 Task: Search for a one-way flight from Manchester to Saipan on May 9th for 3 people in Economy class, using Delta airline with 1 carry-on bag, departing between 11:00 and 12:00.
Action: Mouse moved to (261, 83)
Screenshot: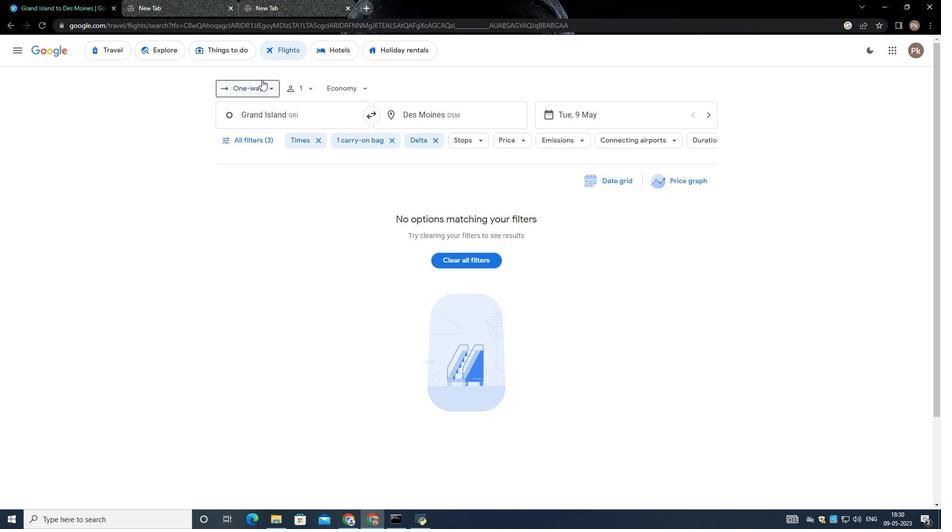 
Action: Mouse pressed left at (261, 83)
Screenshot: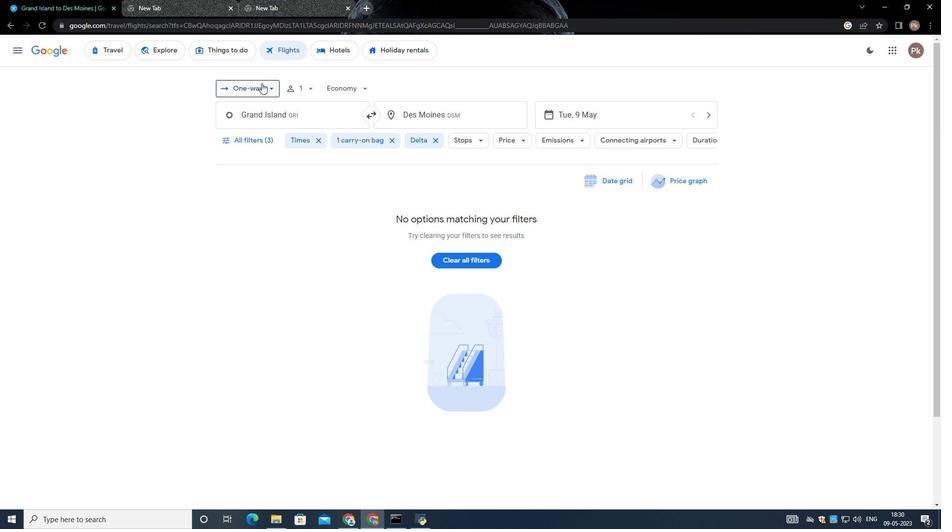 
Action: Mouse moved to (255, 129)
Screenshot: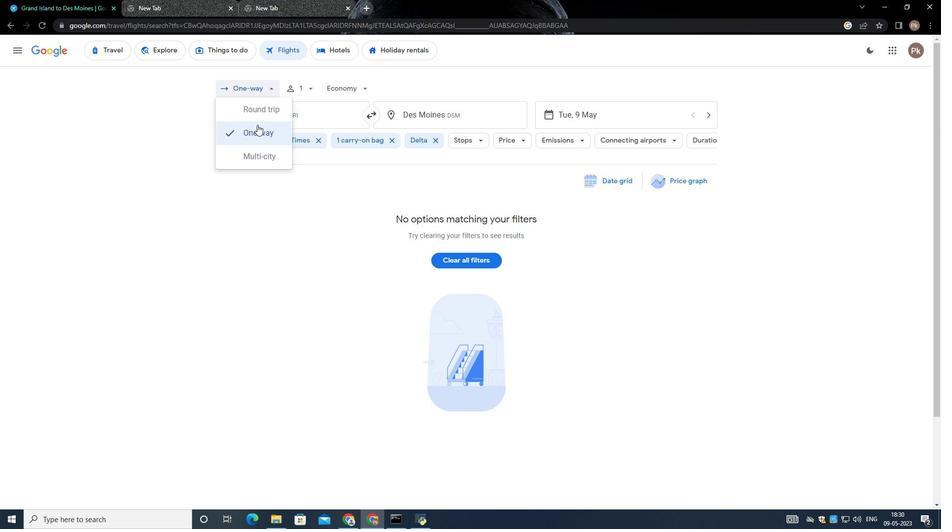 
Action: Mouse pressed left at (255, 129)
Screenshot: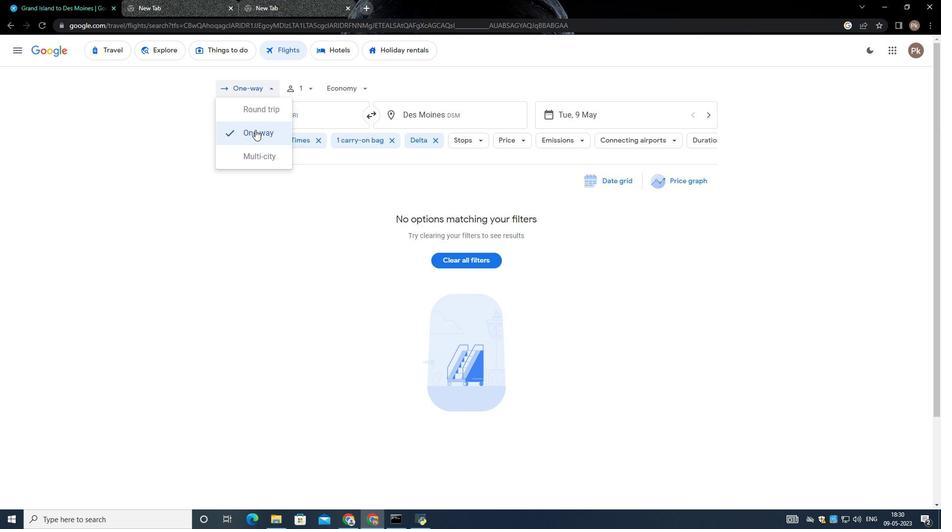 
Action: Mouse moved to (306, 86)
Screenshot: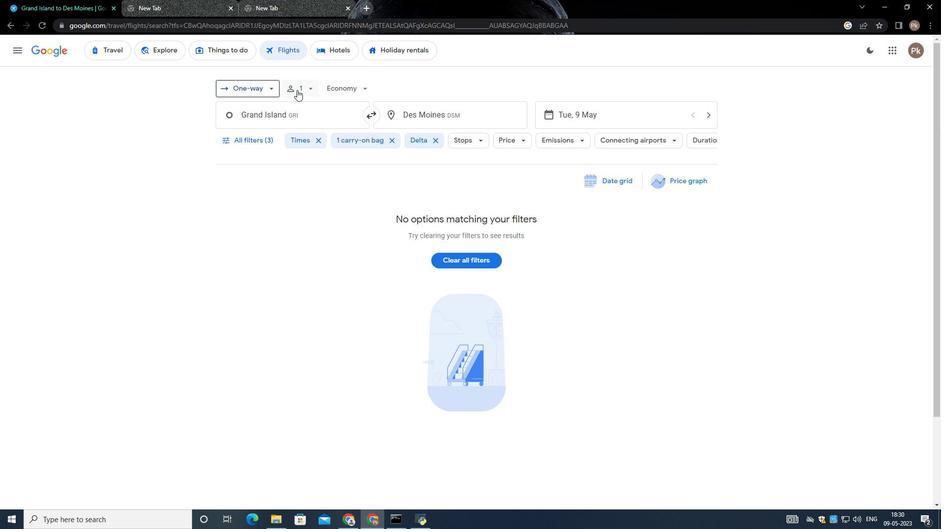 
Action: Mouse pressed left at (306, 86)
Screenshot: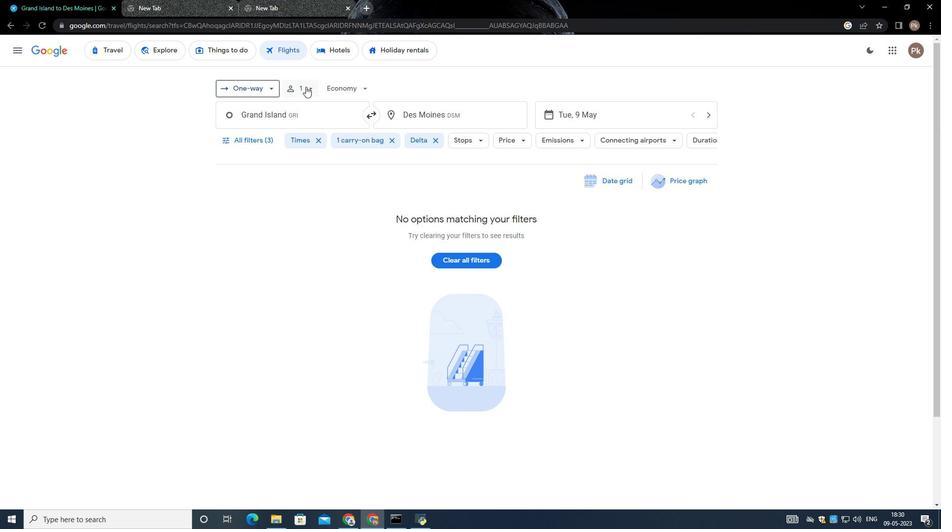 
Action: Mouse moved to (391, 115)
Screenshot: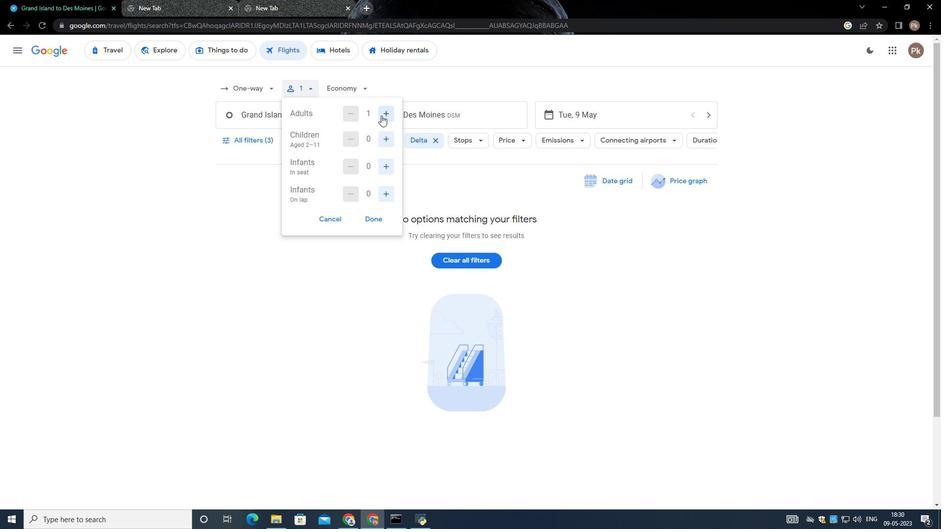 
Action: Mouse pressed left at (391, 115)
Screenshot: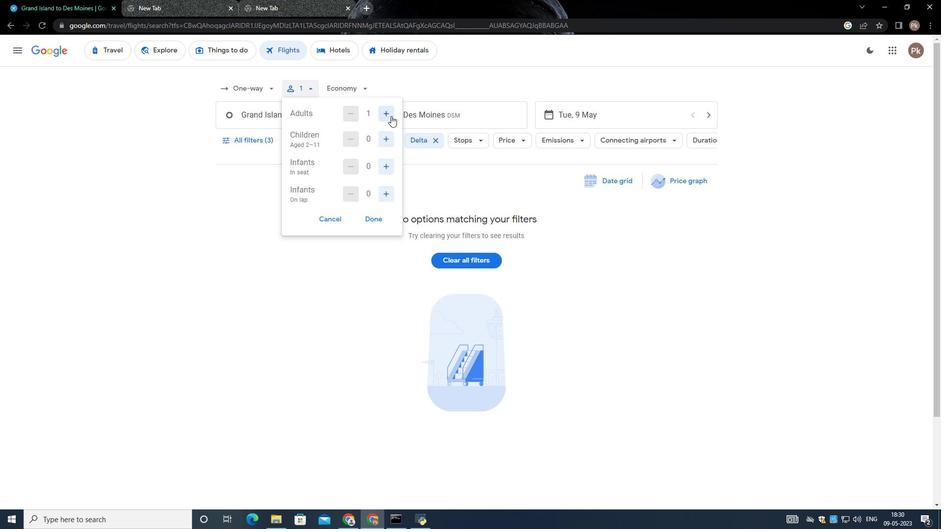 
Action: Mouse pressed left at (391, 115)
Screenshot: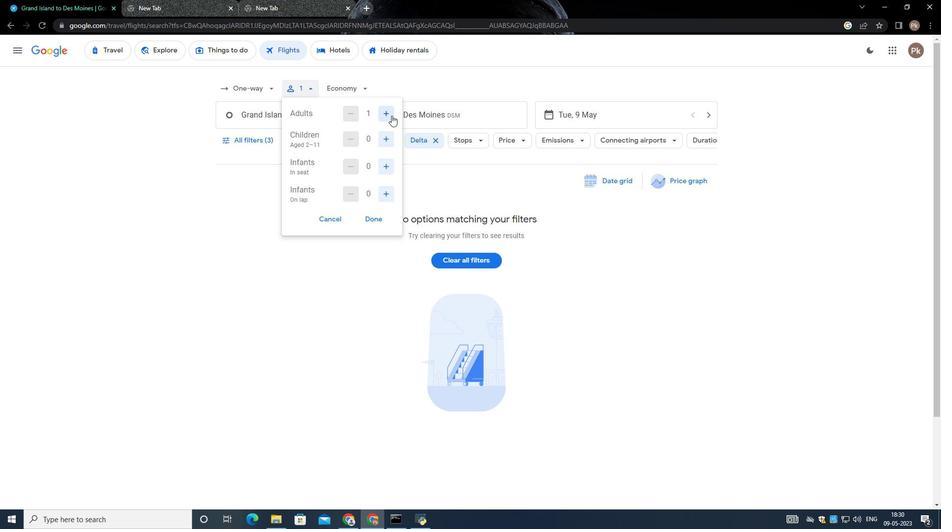 
Action: Mouse pressed left at (391, 115)
Screenshot: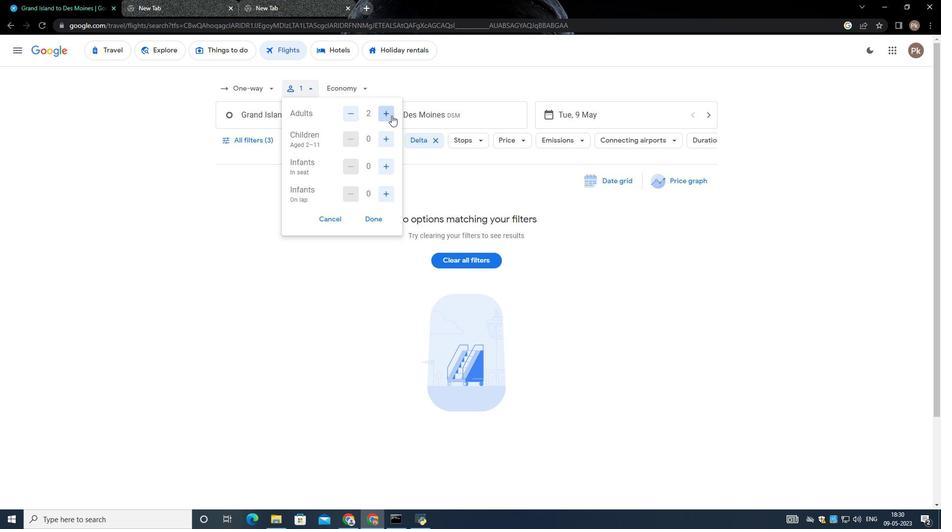 
Action: Mouse moved to (352, 112)
Screenshot: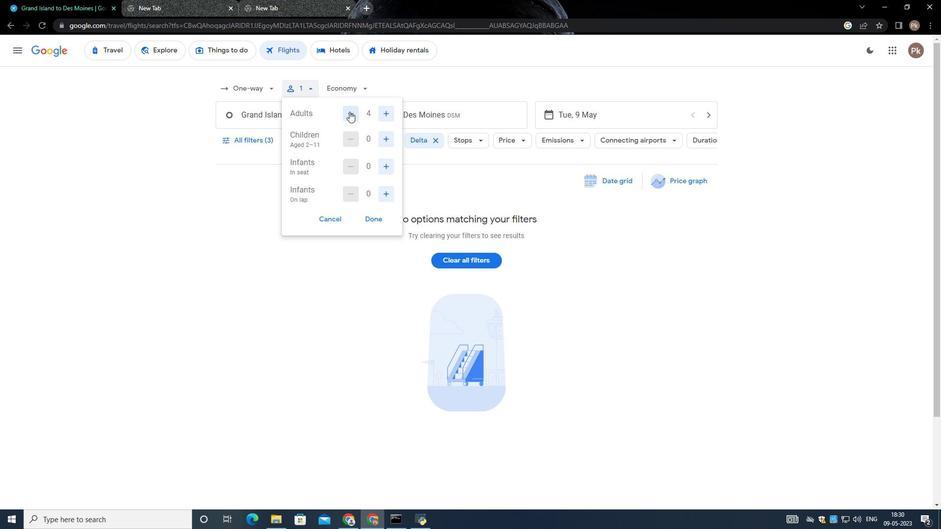 
Action: Mouse pressed left at (352, 112)
Screenshot: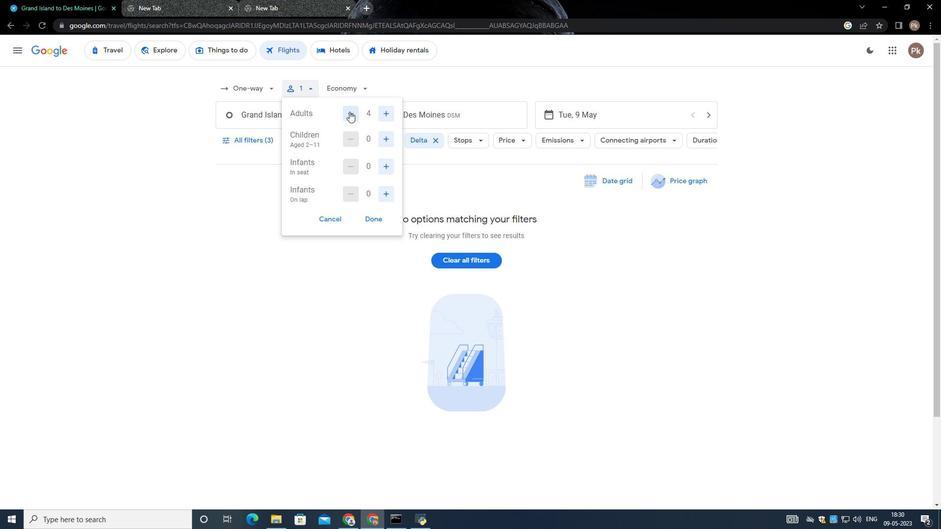 
Action: Mouse moved to (369, 219)
Screenshot: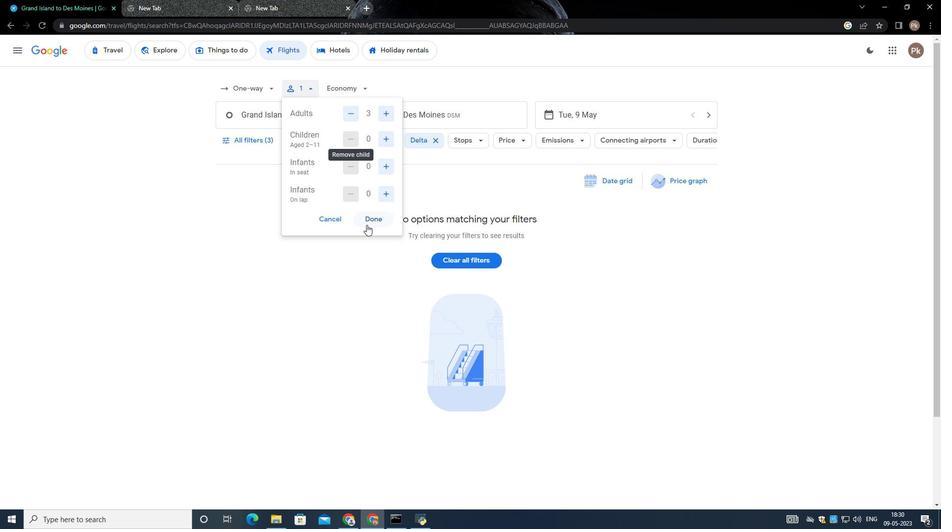 
Action: Mouse pressed left at (369, 219)
Screenshot: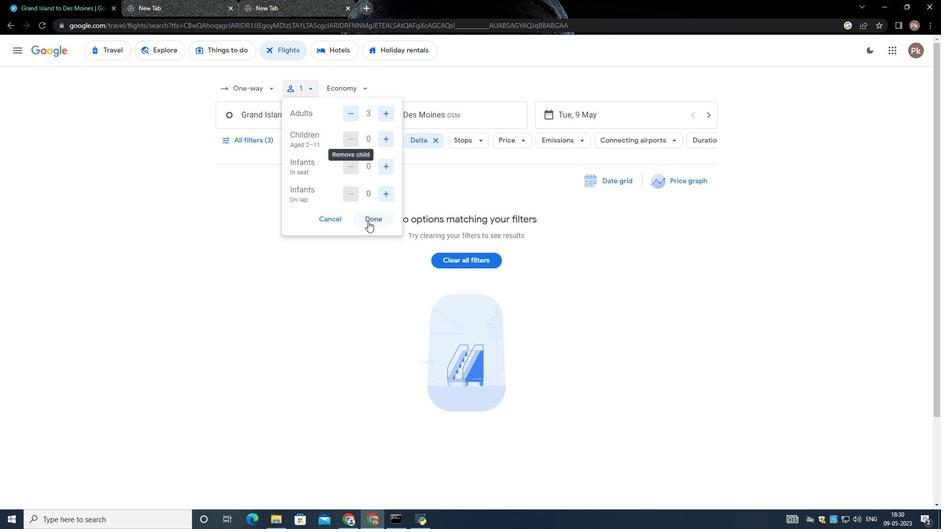 
Action: Mouse moved to (306, 115)
Screenshot: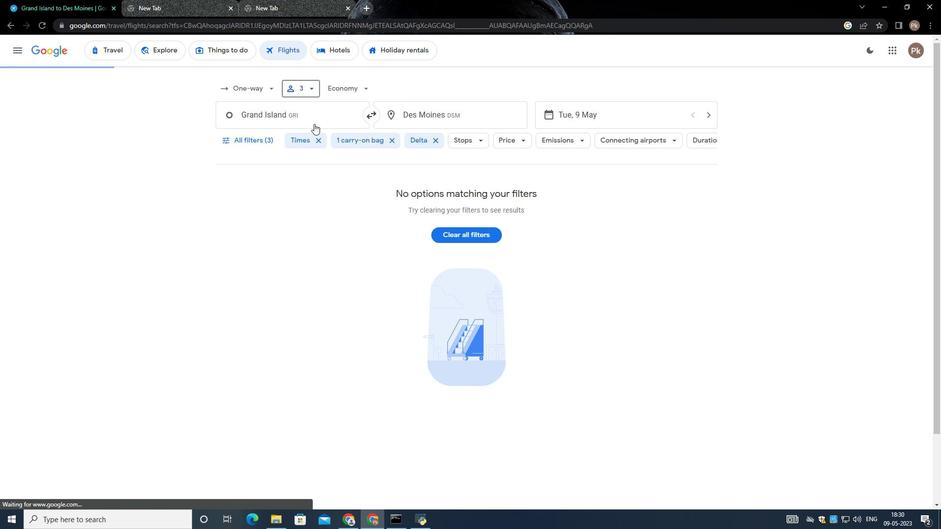 
Action: Mouse pressed left at (306, 115)
Screenshot: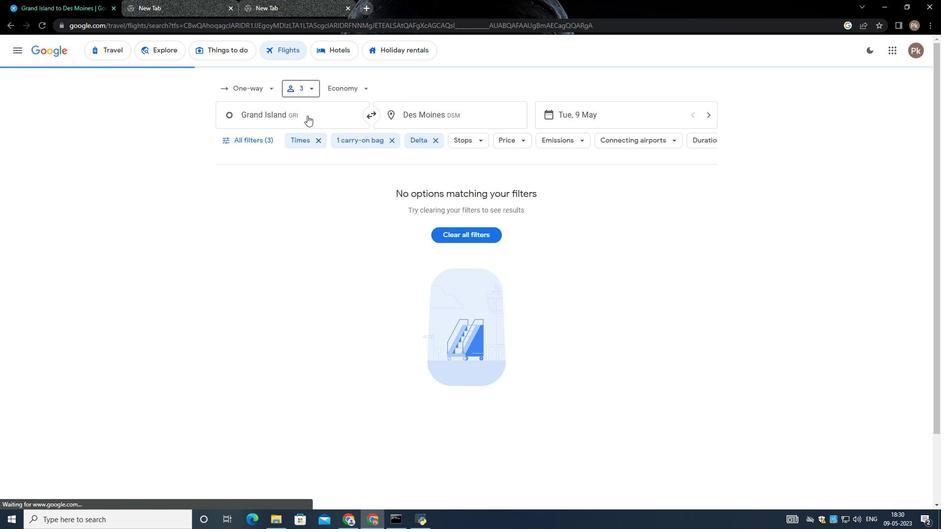 
Action: Mouse moved to (308, 112)
Screenshot: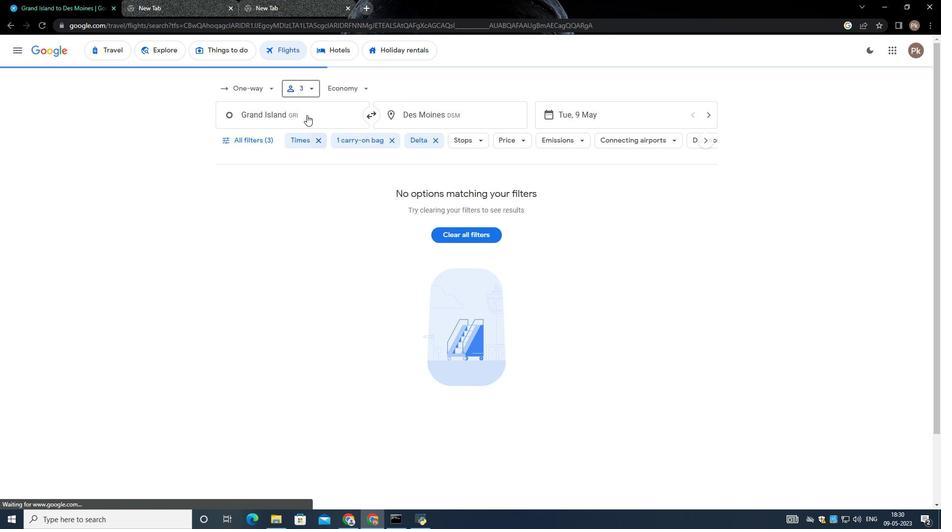 
Action: Key pressed <Key.backspace><Key.shift>Manchester-boston
Screenshot: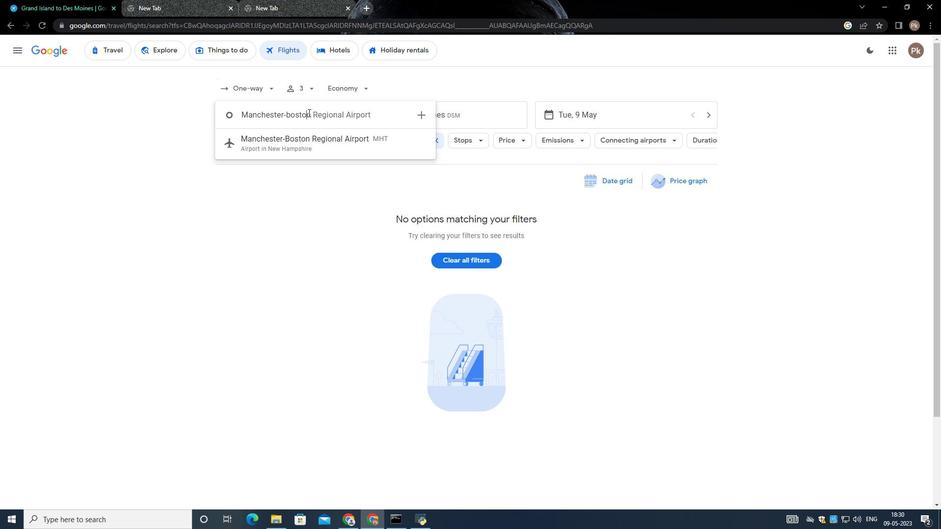 
Action: Mouse moved to (323, 136)
Screenshot: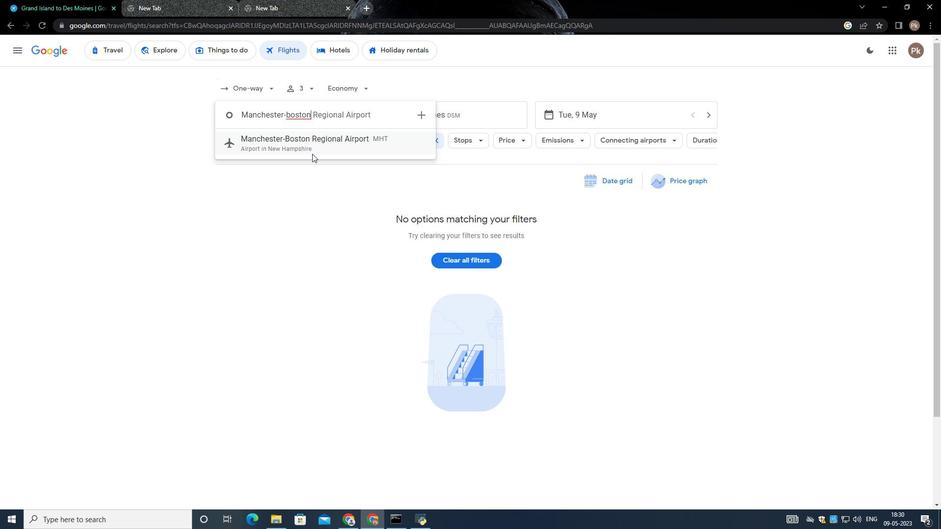 
Action: Mouse pressed left at (323, 136)
Screenshot: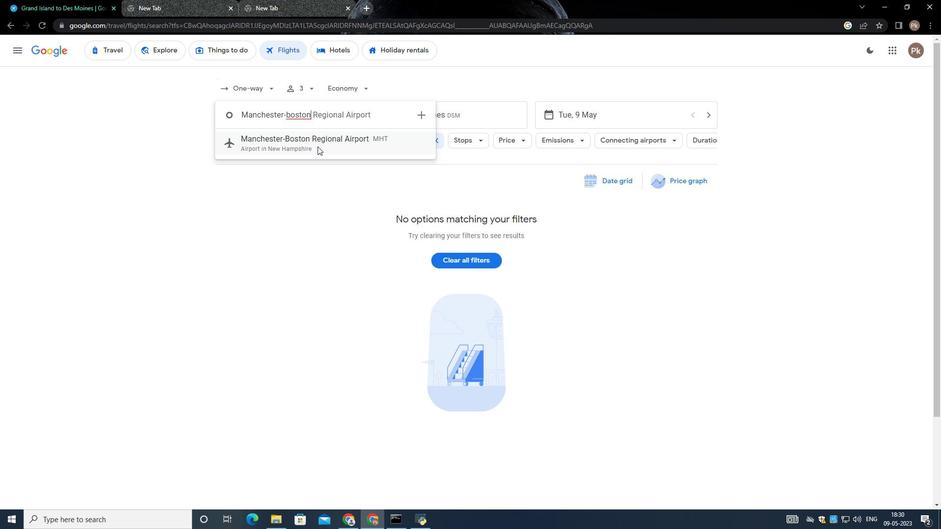 
Action: Mouse moved to (447, 116)
Screenshot: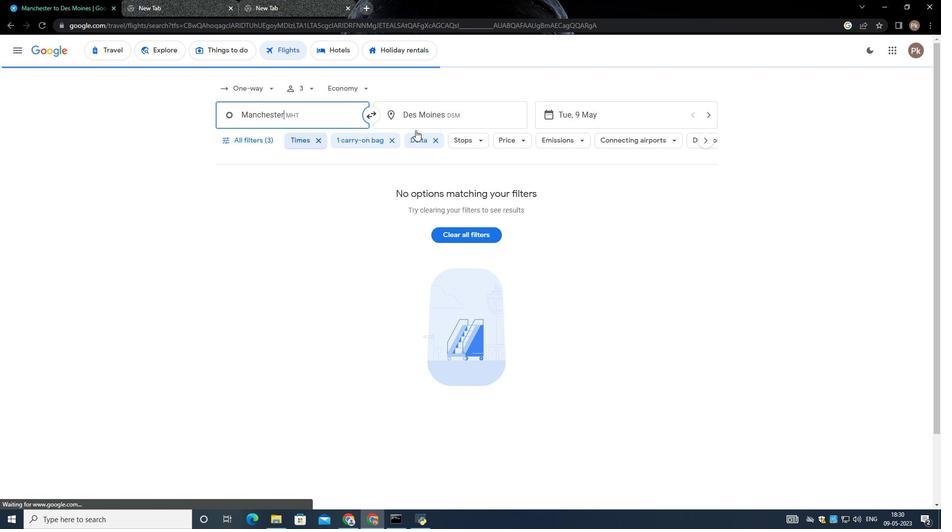 
Action: Mouse pressed left at (447, 116)
Screenshot: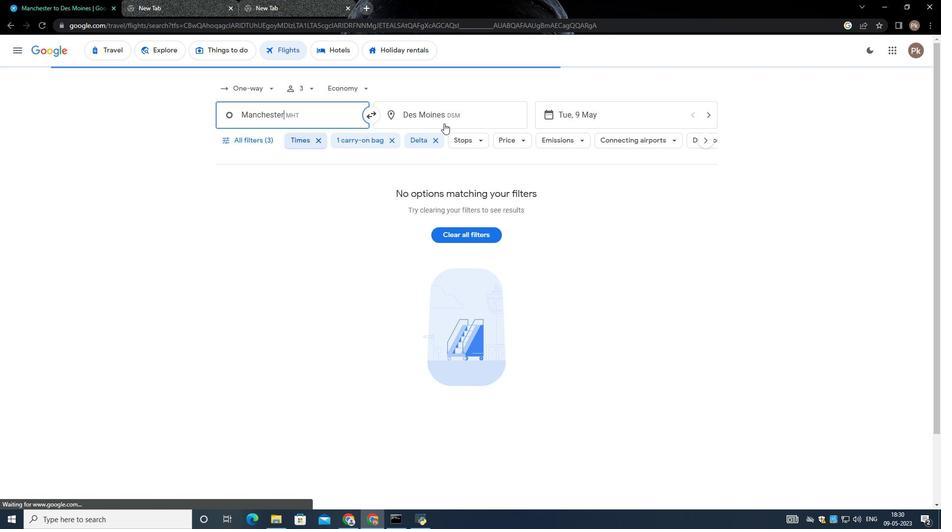 
Action: Mouse moved to (409, 62)
Screenshot: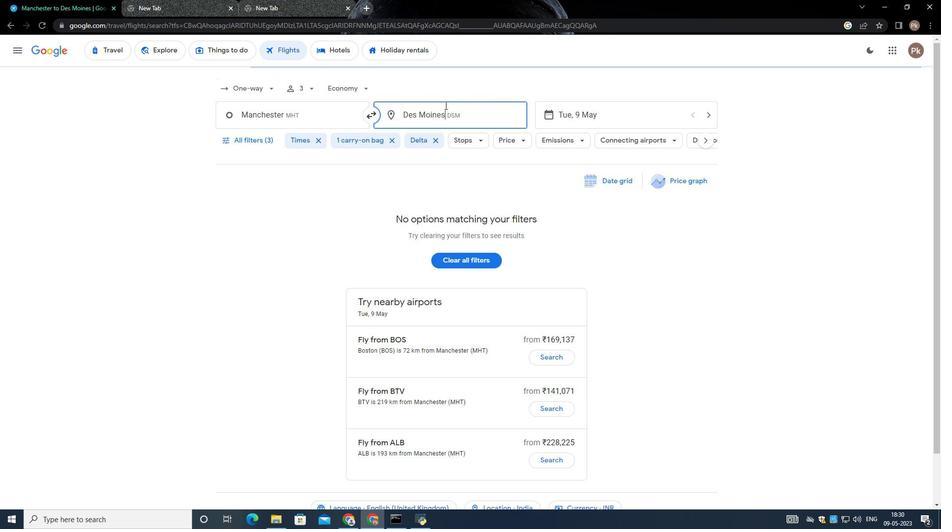 
Action: Key pressed <Key.backspace><Key.shift>Sai
Screenshot: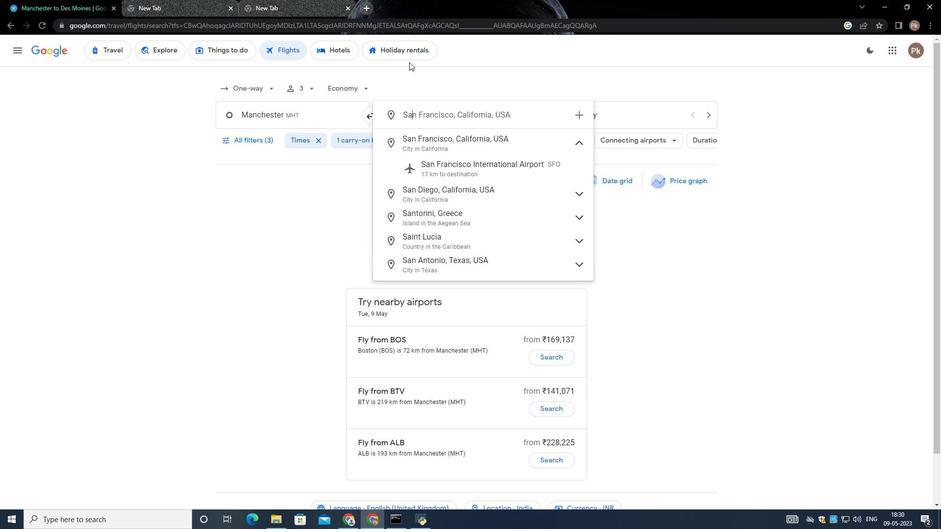 
Action: Mouse moved to (408, 62)
Screenshot: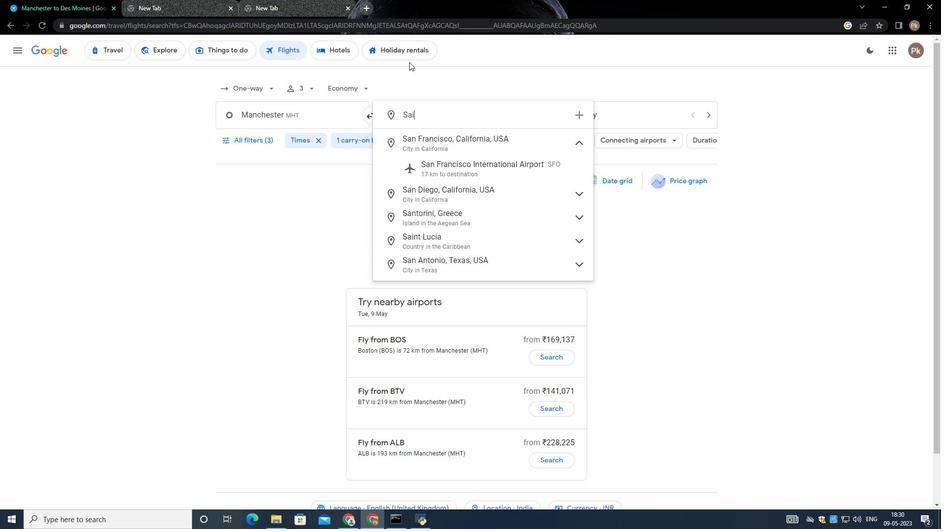 
Action: Key pressed pan
Screenshot: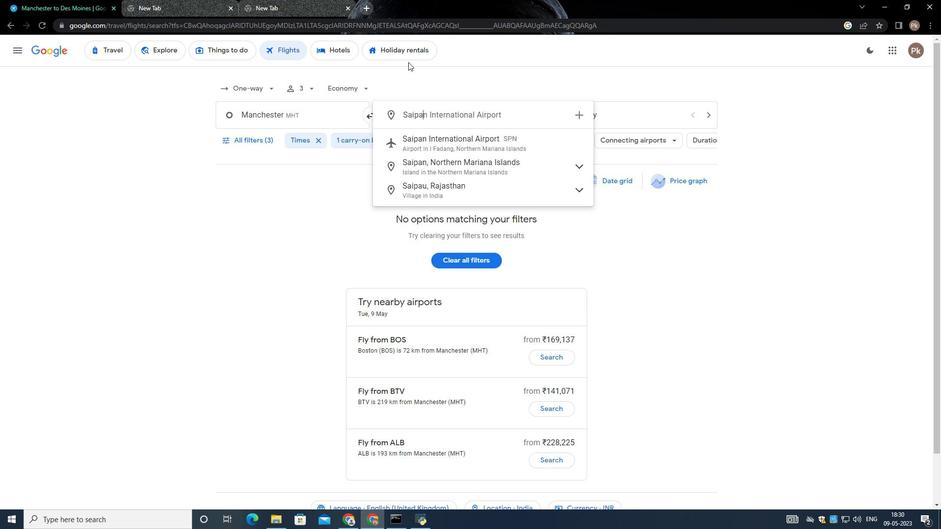 
Action: Mouse moved to (466, 139)
Screenshot: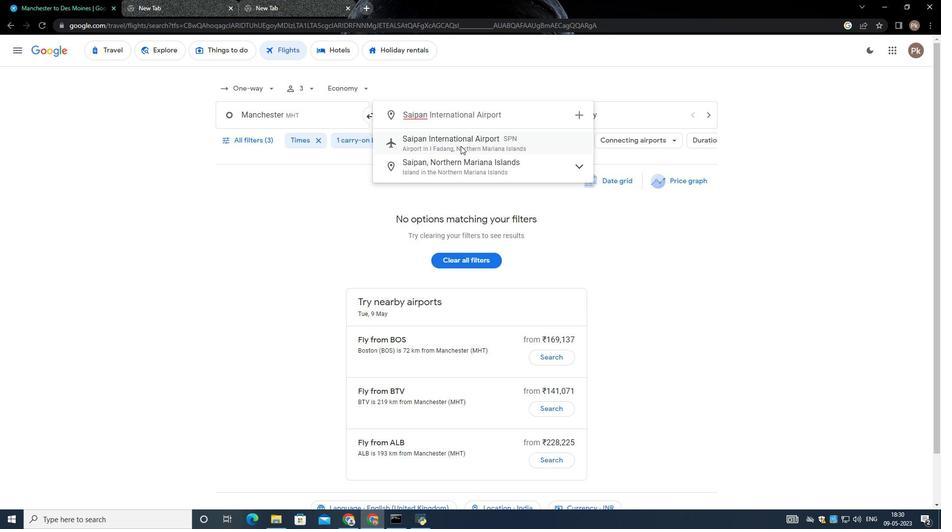 
Action: Mouse pressed left at (466, 139)
Screenshot: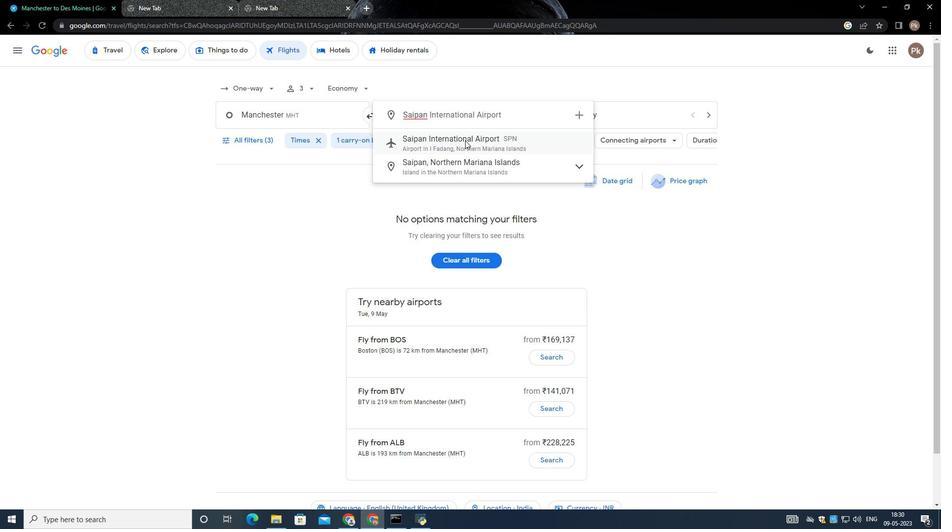 
Action: Mouse moved to (587, 115)
Screenshot: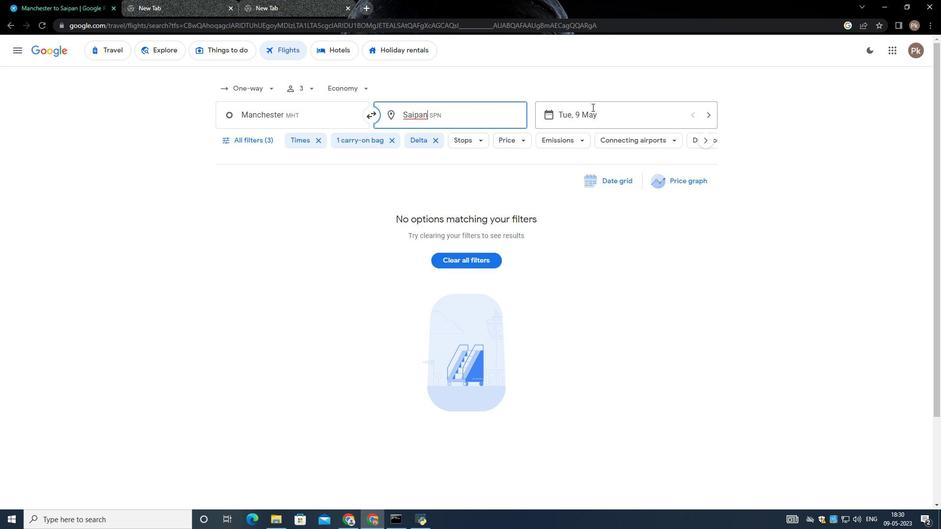 
Action: Mouse pressed left at (587, 115)
Screenshot: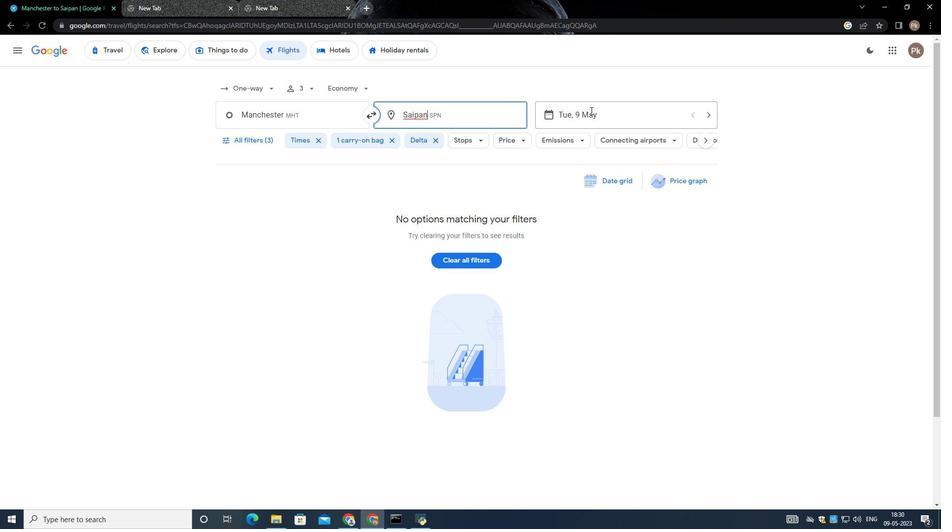 
Action: Mouse moved to (413, 212)
Screenshot: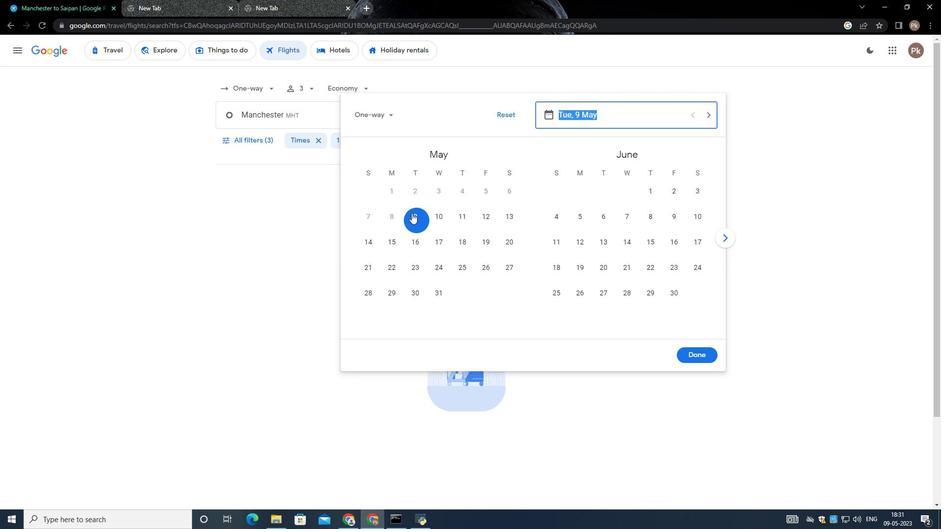 
Action: Mouse pressed left at (413, 212)
Screenshot: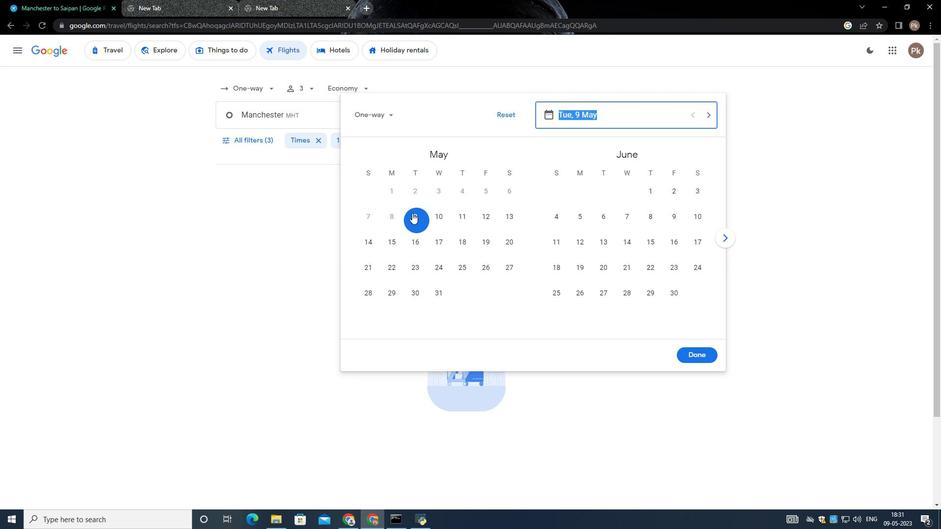 
Action: Mouse moved to (693, 345)
Screenshot: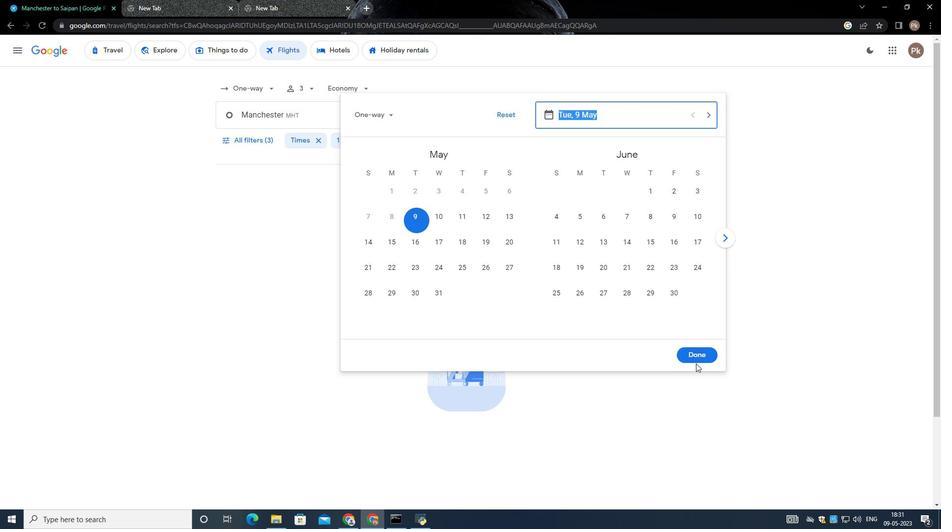
Action: Mouse pressed left at (693, 345)
Screenshot: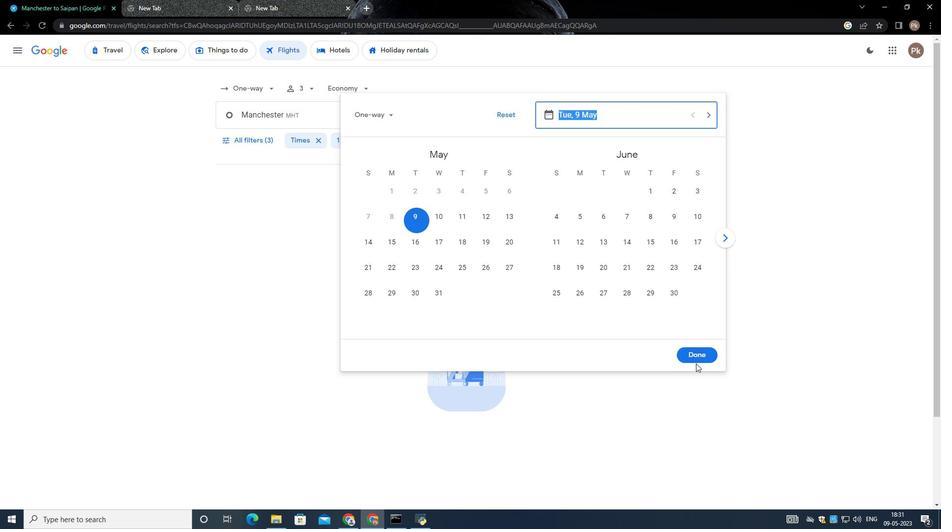 
Action: Mouse moved to (258, 137)
Screenshot: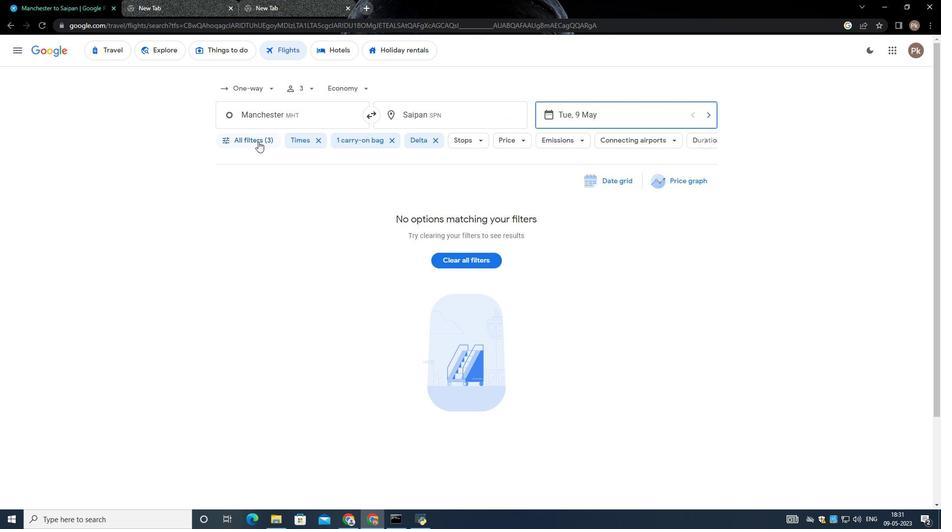
Action: Mouse pressed left at (258, 137)
Screenshot: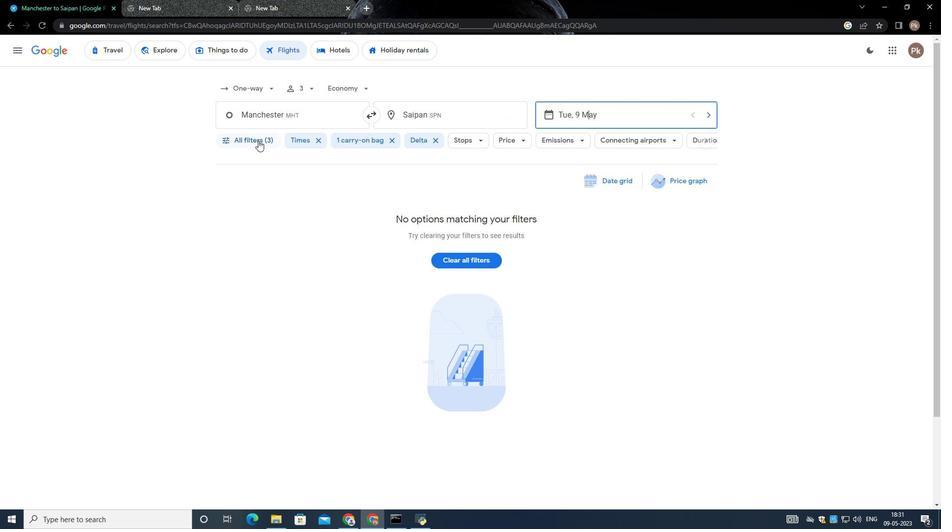 
Action: Mouse moved to (267, 383)
Screenshot: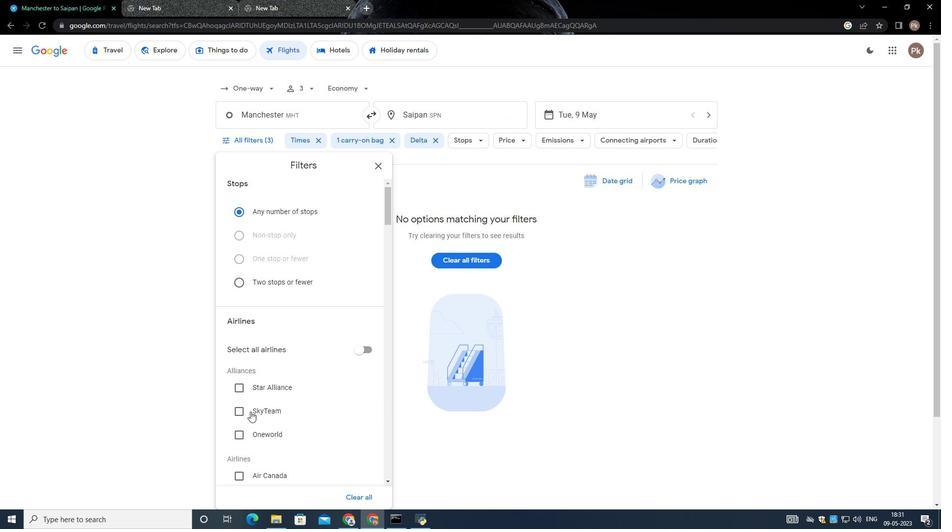 
Action: Mouse scrolled (267, 383) with delta (0, 0)
Screenshot: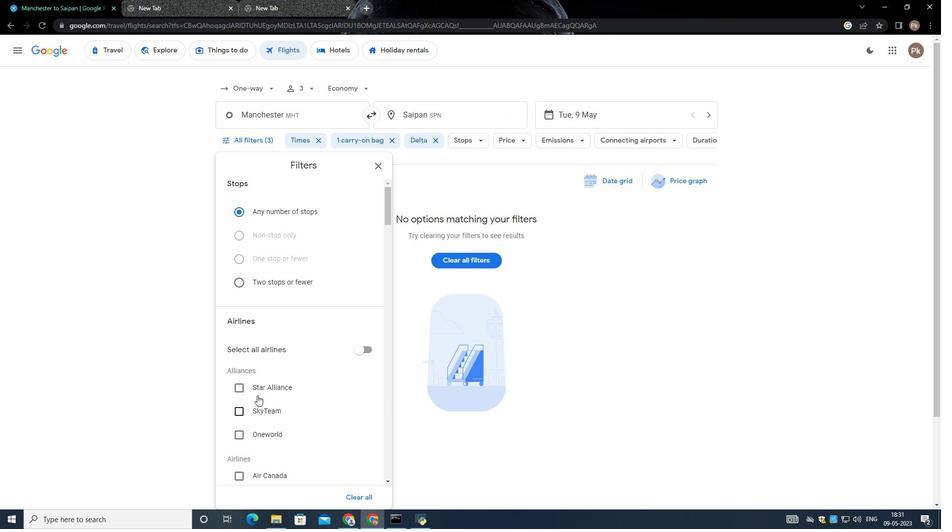 
Action: Mouse moved to (268, 383)
Screenshot: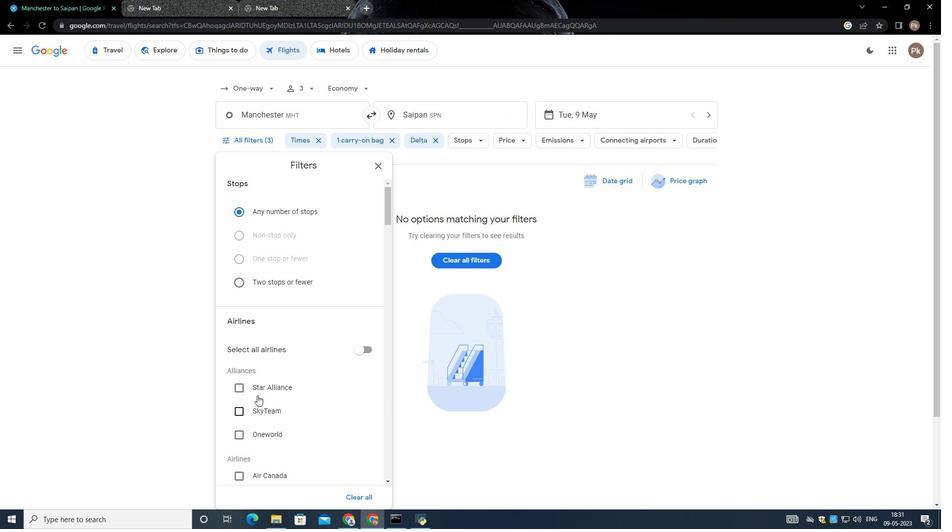 
Action: Mouse scrolled (268, 382) with delta (0, 0)
Screenshot: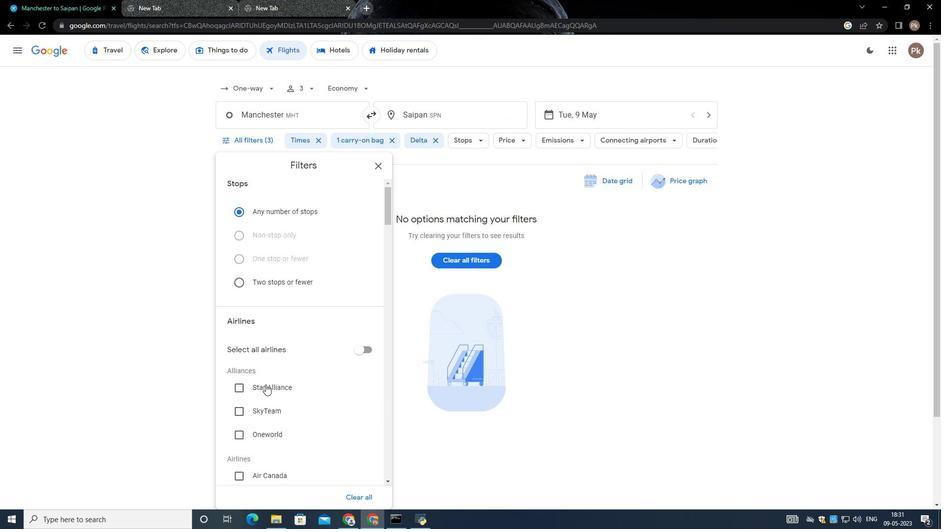 
Action: Mouse scrolled (268, 382) with delta (0, 0)
Screenshot: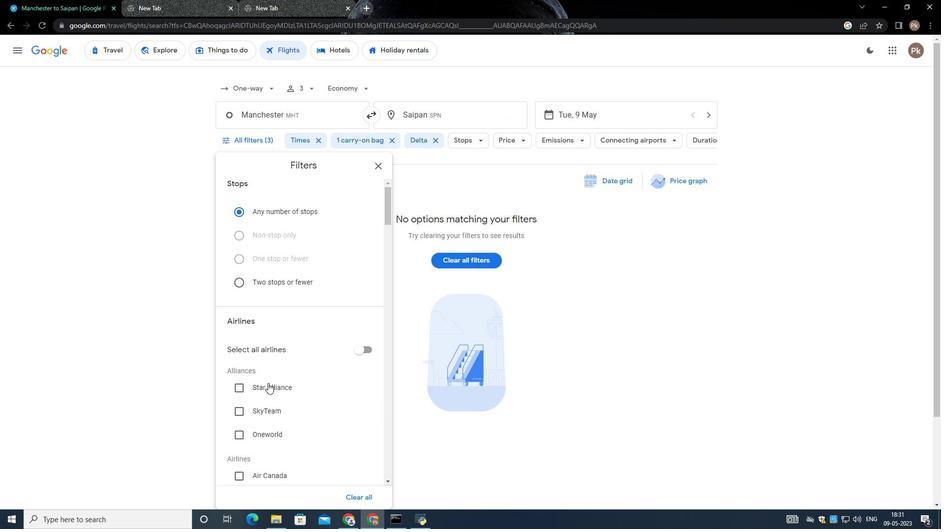 
Action: Mouse moved to (278, 398)
Screenshot: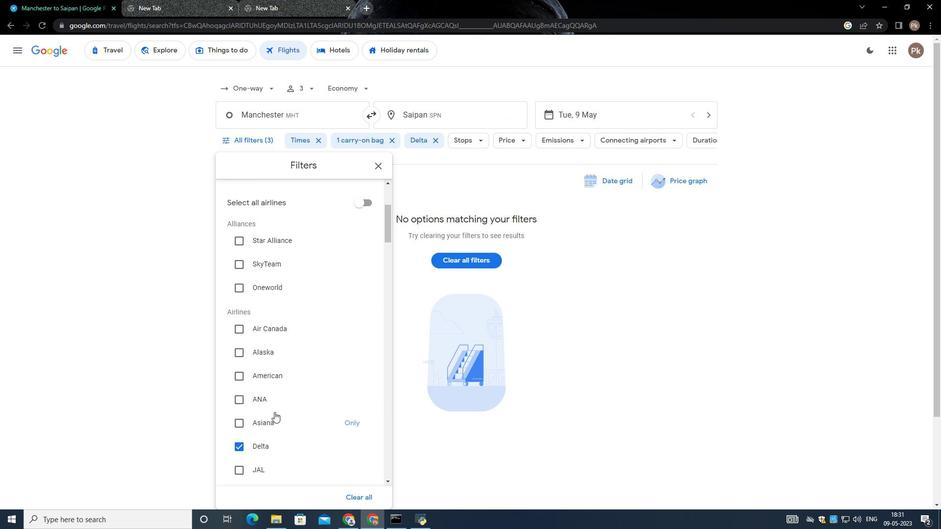 
Action: Mouse scrolled (278, 397) with delta (0, 0)
Screenshot: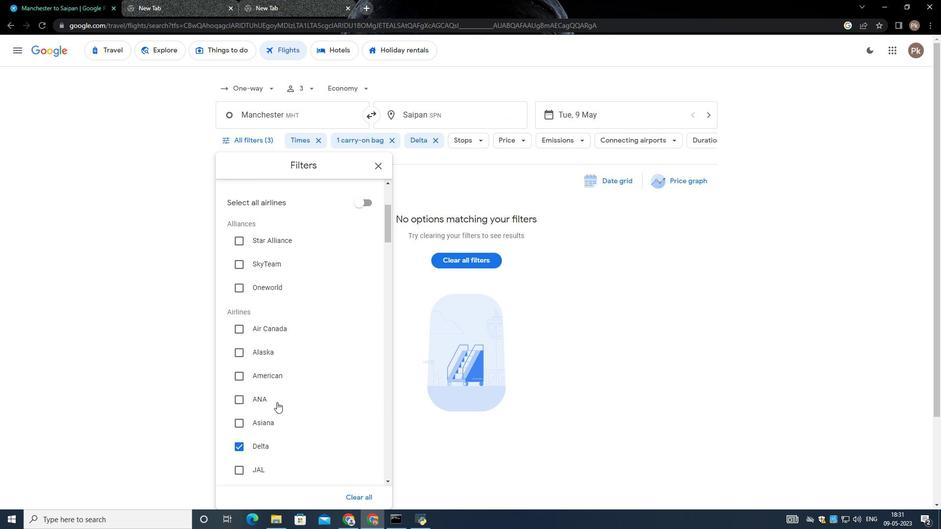 
Action: Mouse moved to (279, 397)
Screenshot: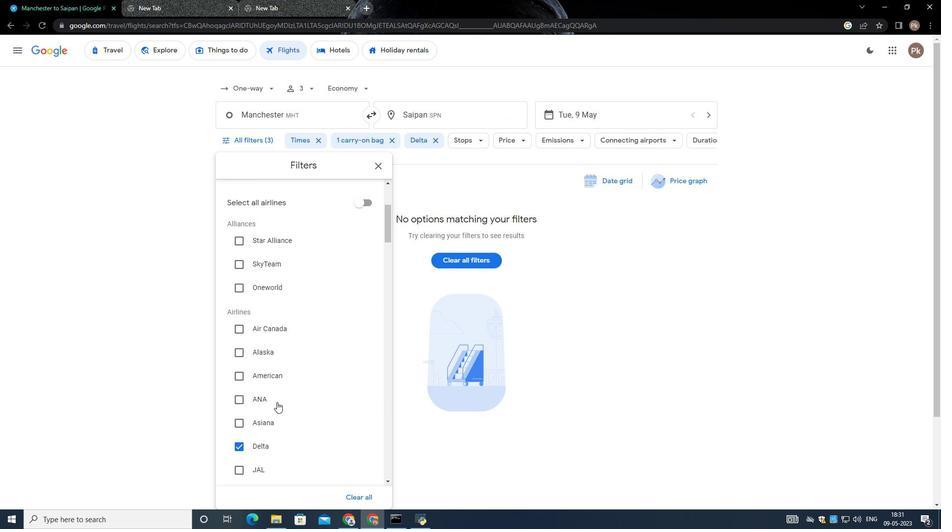 
Action: Mouse scrolled (279, 397) with delta (0, 0)
Screenshot: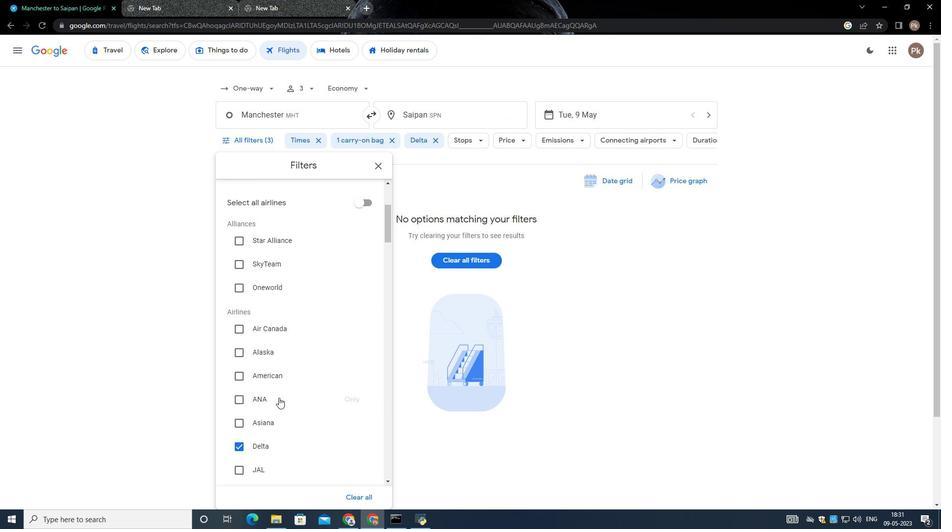 
Action: Mouse scrolled (279, 397) with delta (0, 0)
Screenshot: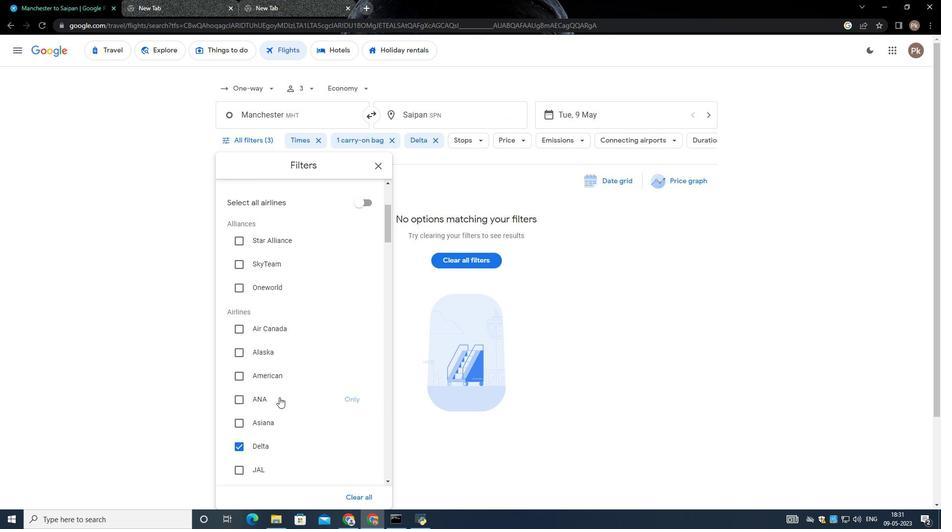 
Action: Mouse moved to (298, 405)
Screenshot: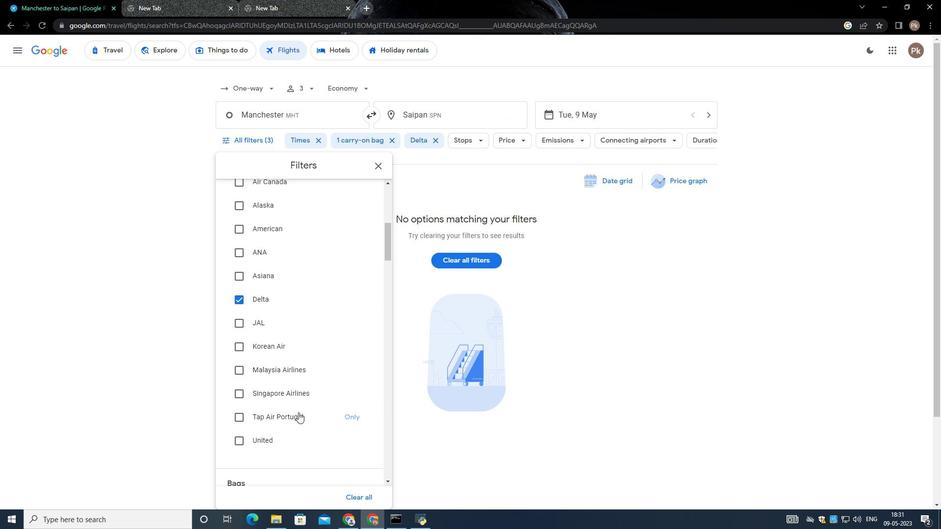 
Action: Mouse scrolled (298, 405) with delta (0, 0)
Screenshot: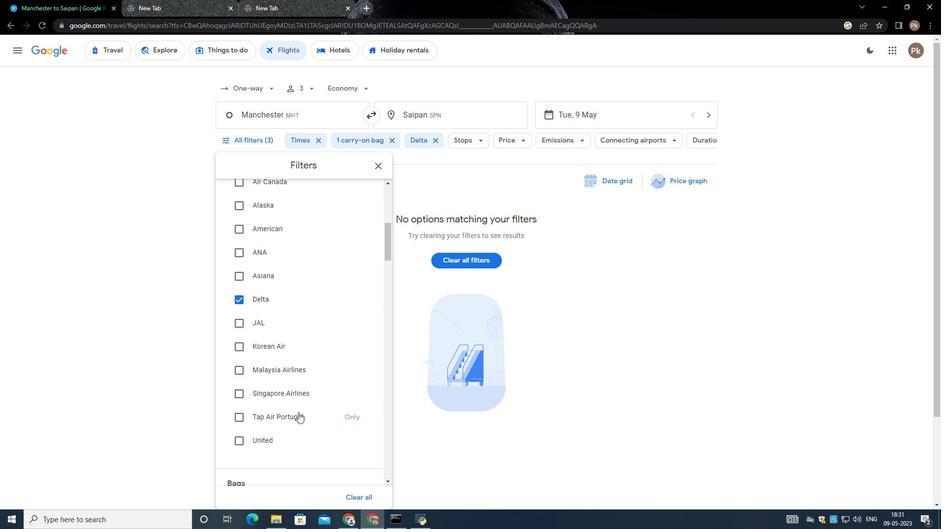 
Action: Mouse moved to (300, 399)
Screenshot: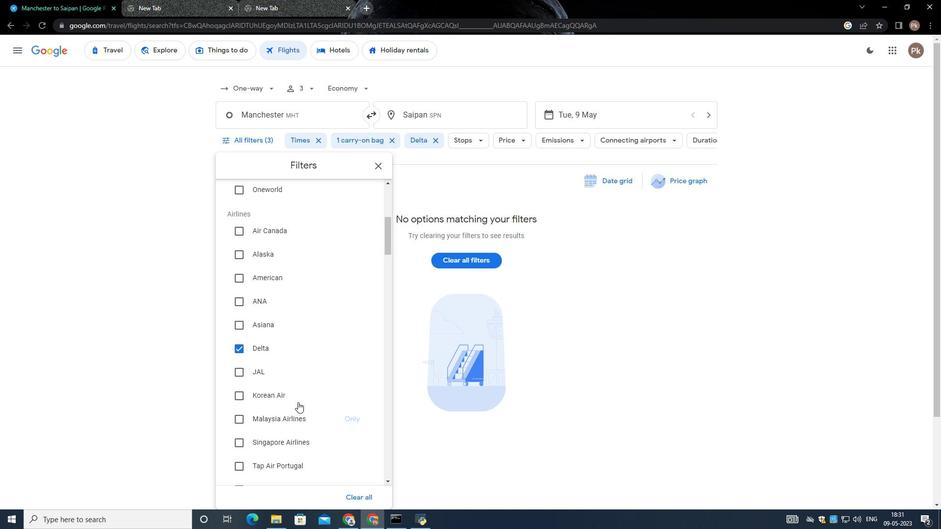 
Action: Mouse scrolled (300, 398) with delta (0, 0)
Screenshot: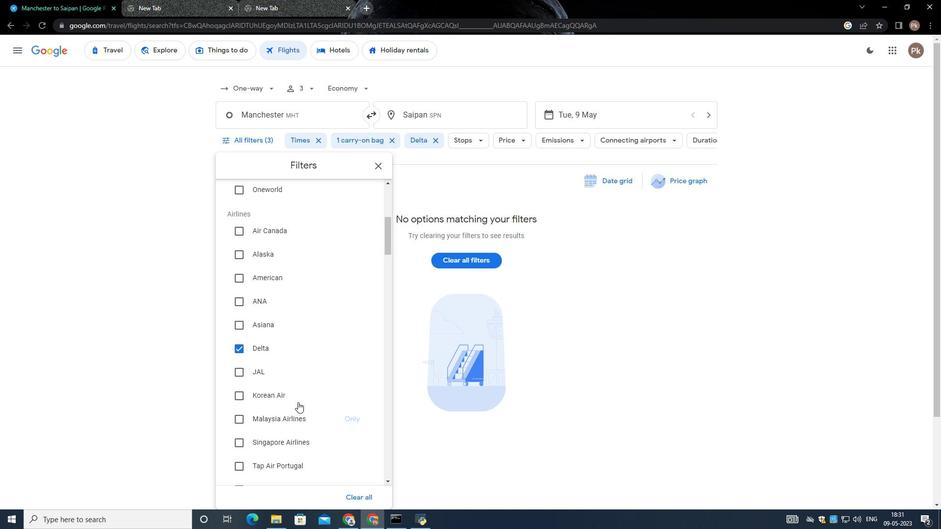 
Action: Mouse moved to (302, 398)
Screenshot: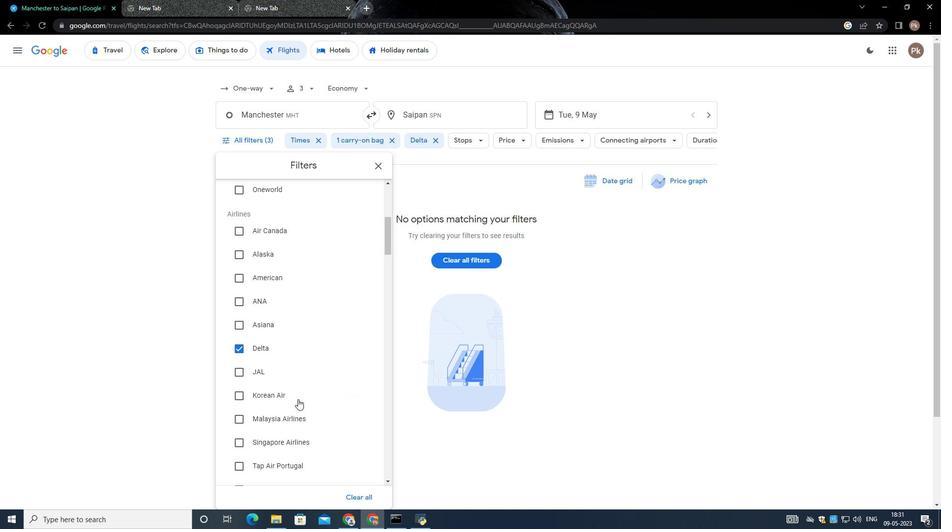 
Action: Mouse scrolled (302, 397) with delta (0, 0)
Screenshot: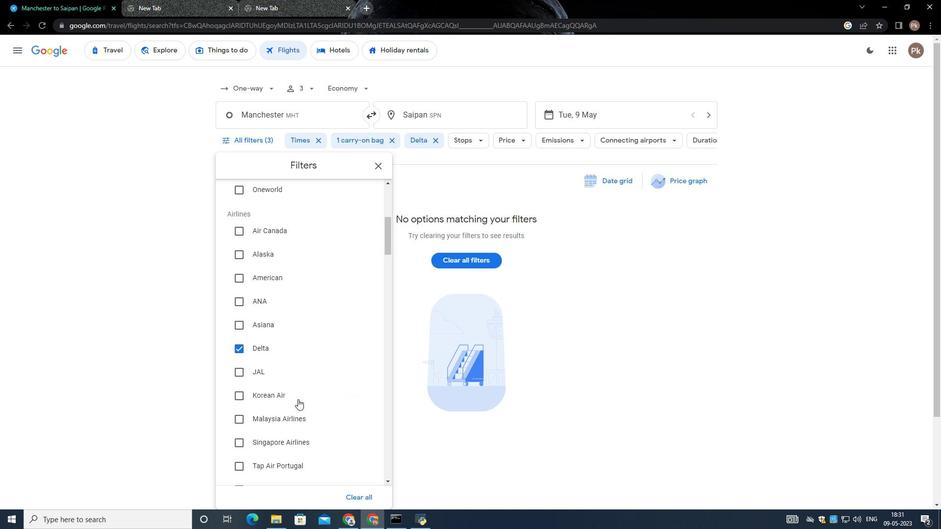 
Action: Mouse moved to (350, 394)
Screenshot: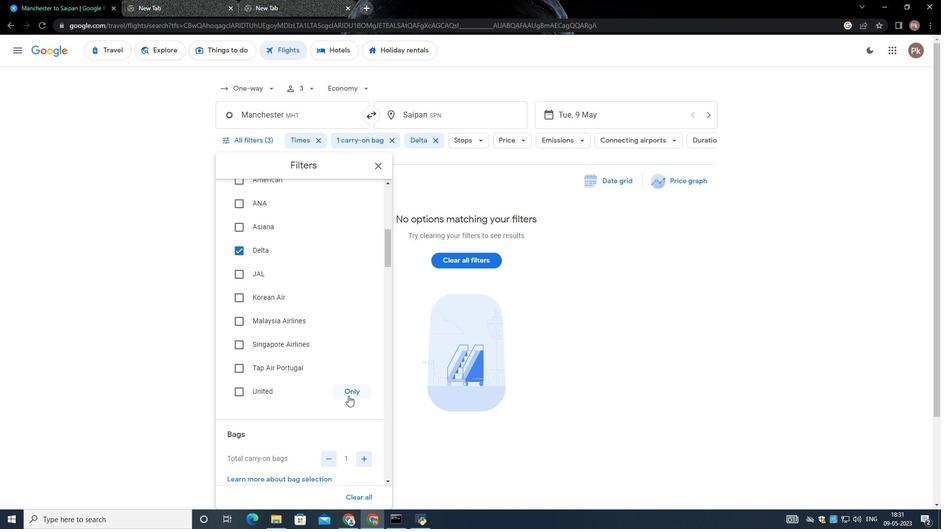 
Action: Mouse pressed left at (350, 394)
Screenshot: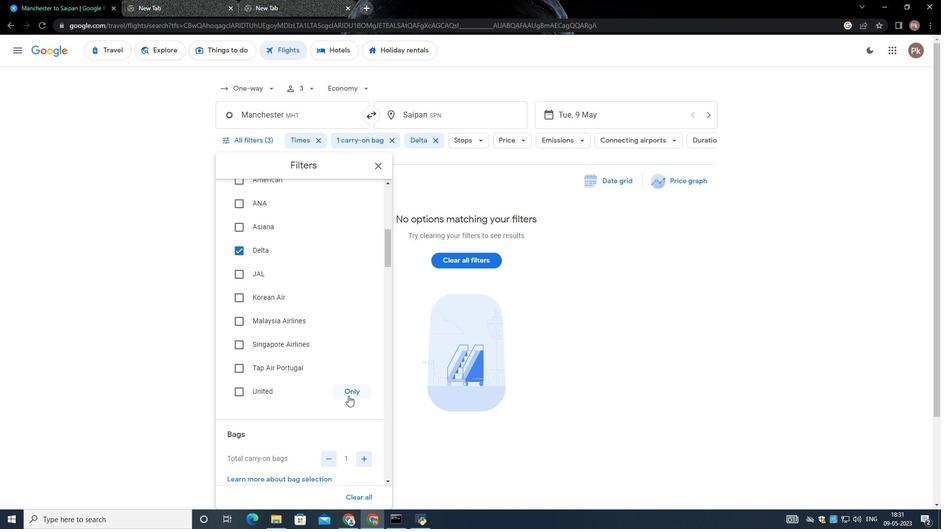 
Action: Mouse moved to (346, 309)
Screenshot: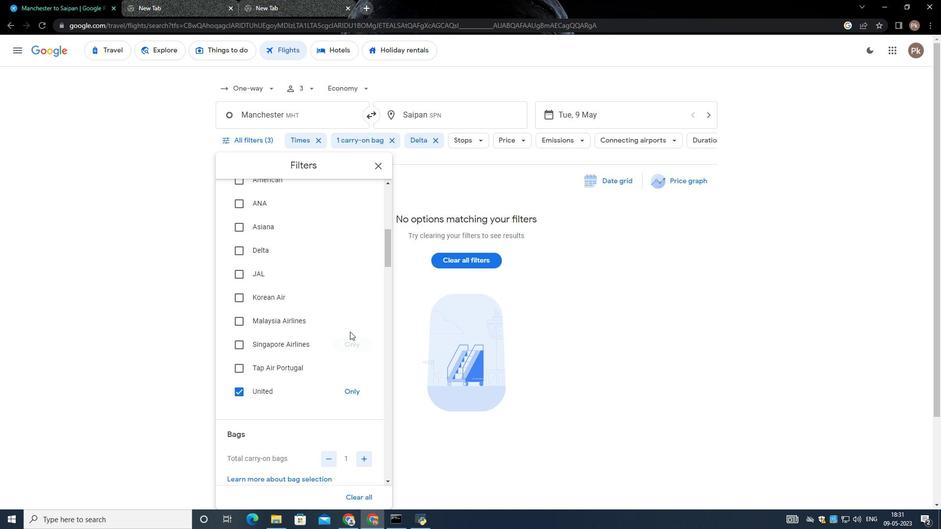 
Action: Mouse scrolled (346, 308) with delta (0, 0)
Screenshot: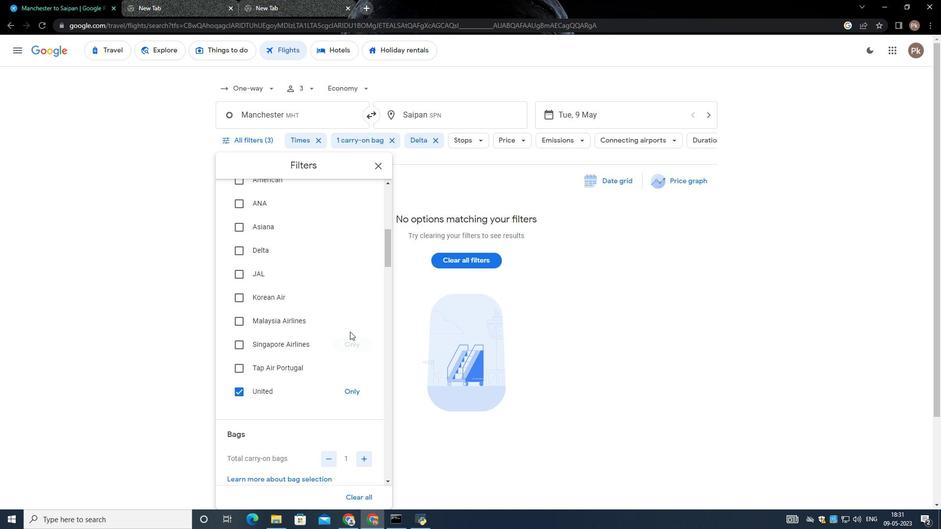 
Action: Mouse moved to (345, 308)
Screenshot: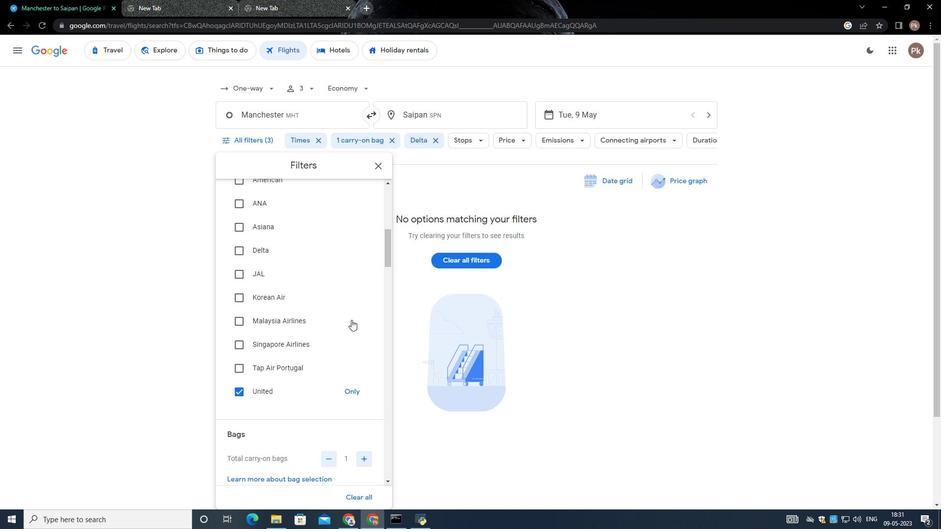 
Action: Mouse scrolled (345, 307) with delta (0, 0)
Screenshot: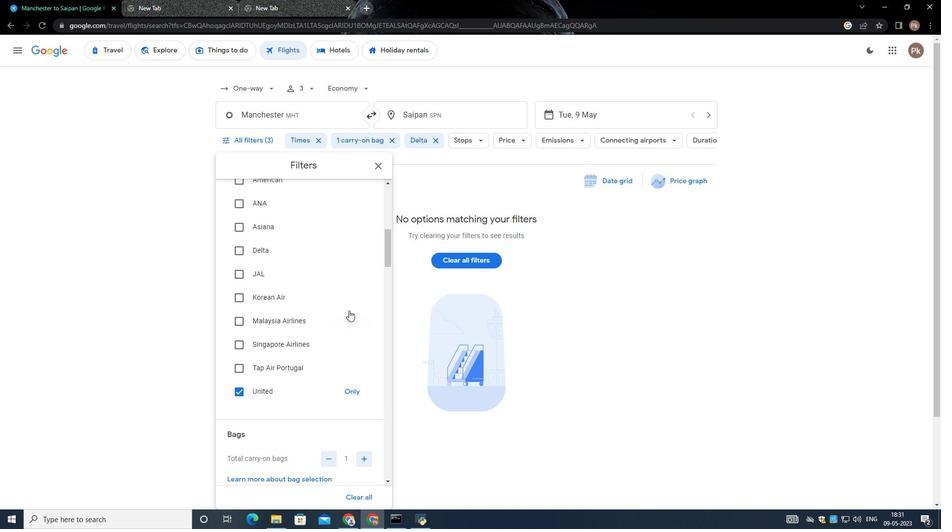 
Action: Mouse scrolled (345, 307) with delta (0, 0)
Screenshot: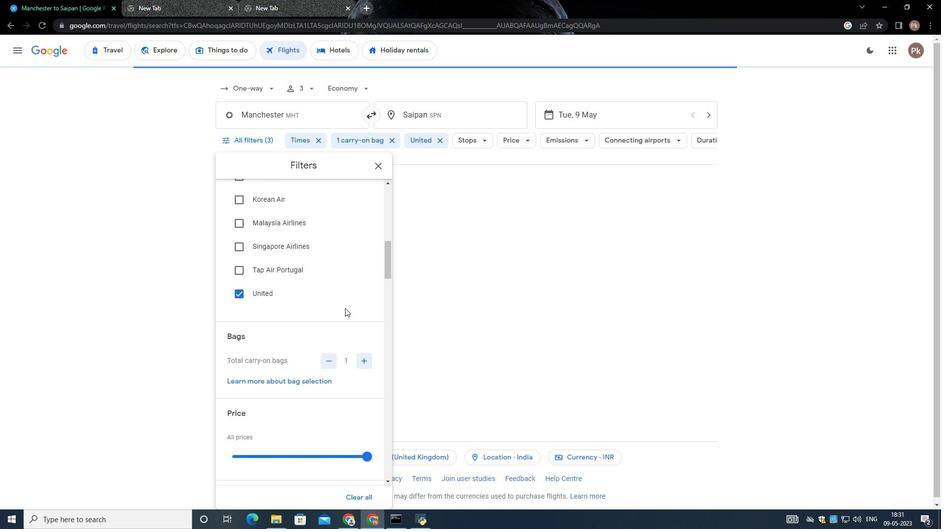 
Action: Mouse moved to (344, 341)
Screenshot: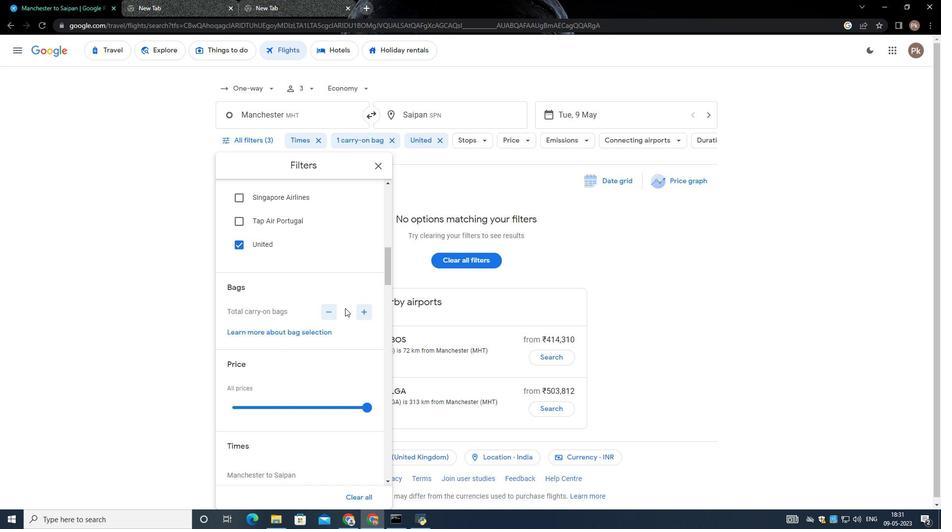 
Action: Mouse scrolled (344, 342) with delta (0, 0)
Screenshot: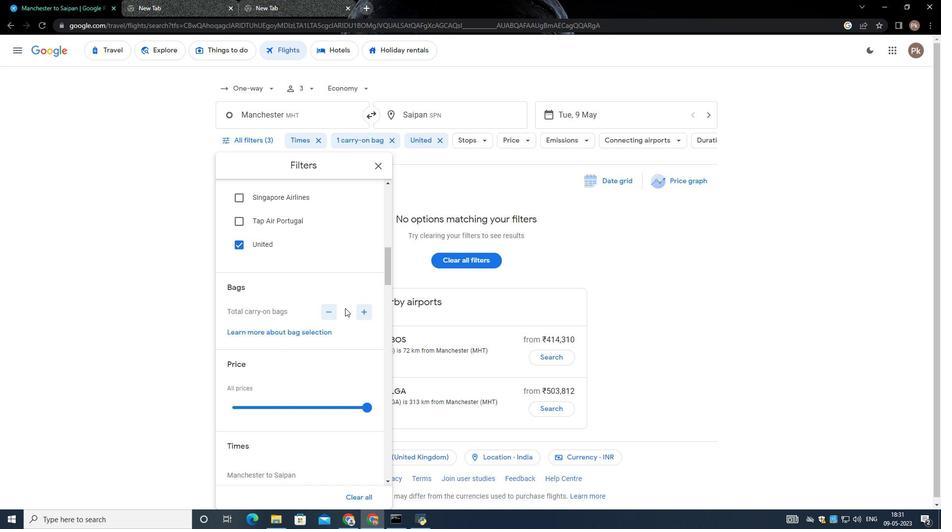 
Action: Mouse moved to (355, 454)
Screenshot: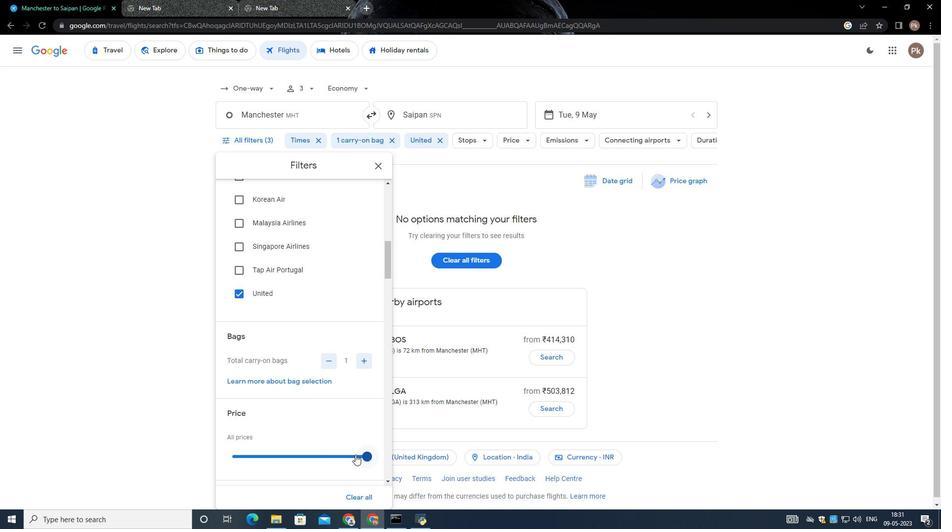 
Action: Mouse pressed left at (355, 454)
Screenshot: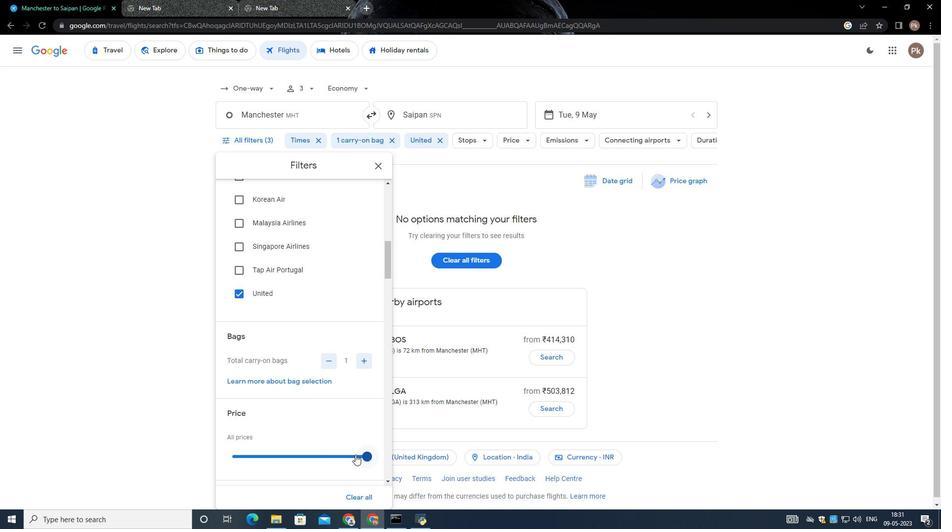 
Action: Mouse moved to (357, 453)
Screenshot: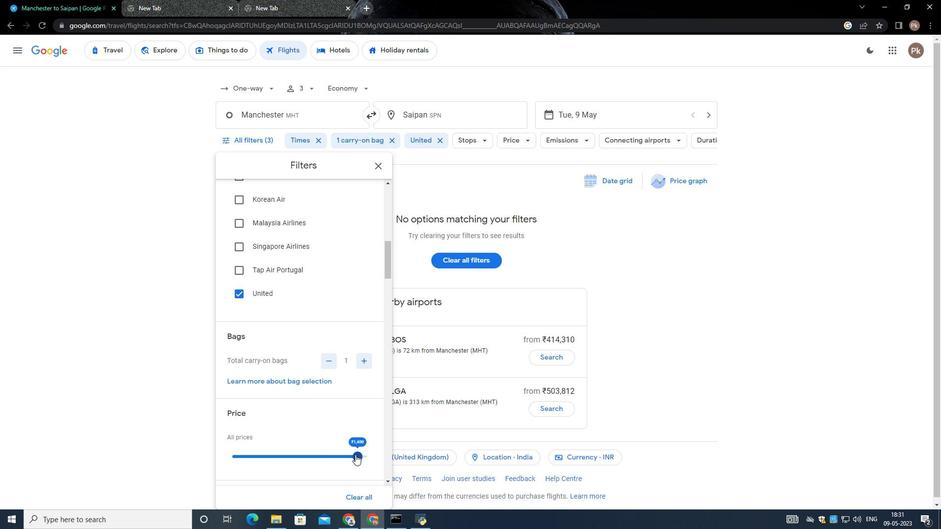 
Action: Mouse pressed left at (357, 453)
Screenshot: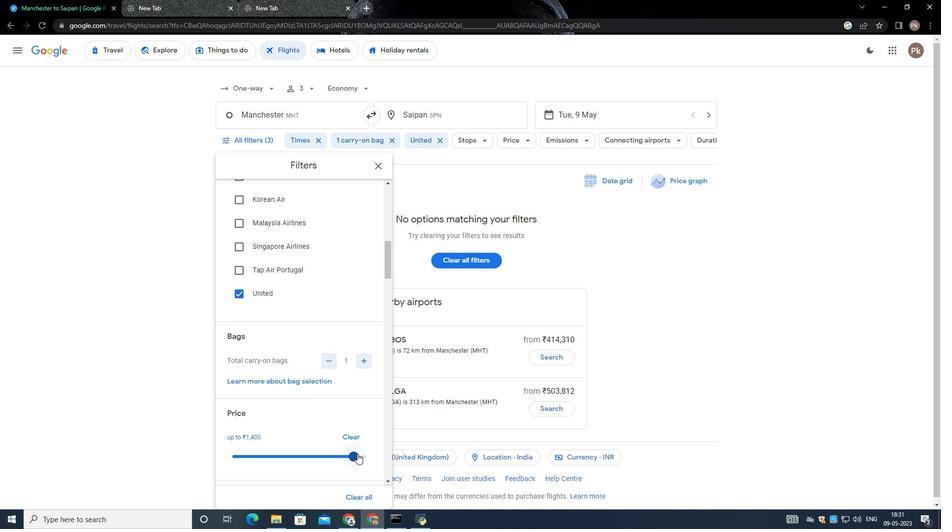 
Action: Mouse moved to (358, 418)
Screenshot: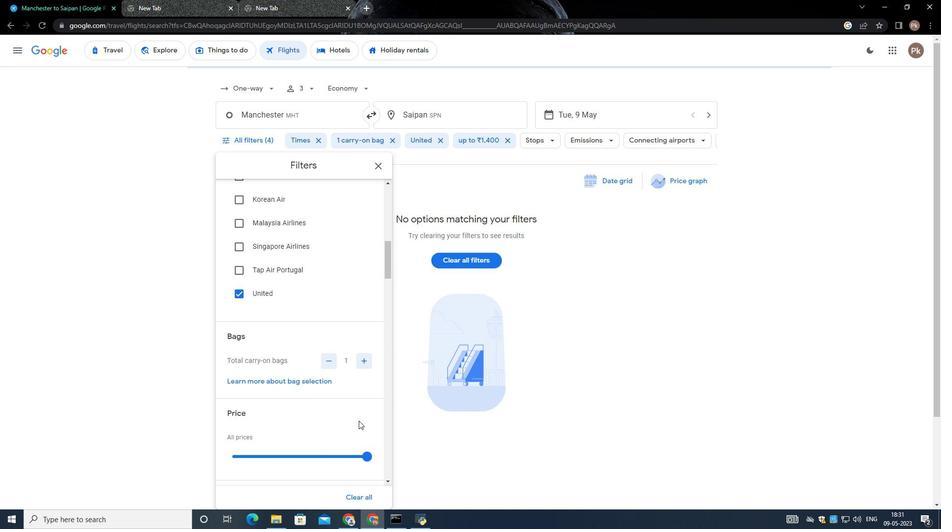 
Action: Mouse scrolled (358, 418) with delta (0, 0)
Screenshot: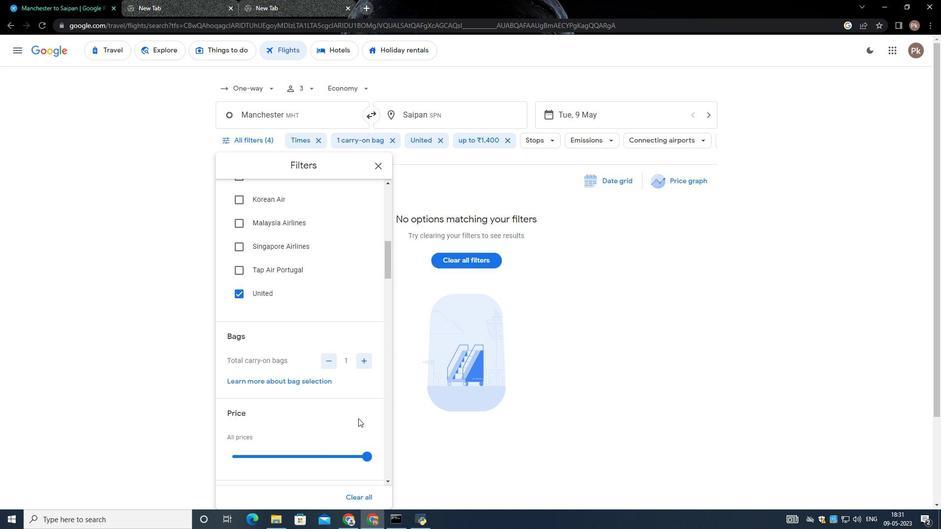 
Action: Mouse scrolled (358, 418) with delta (0, 0)
Screenshot: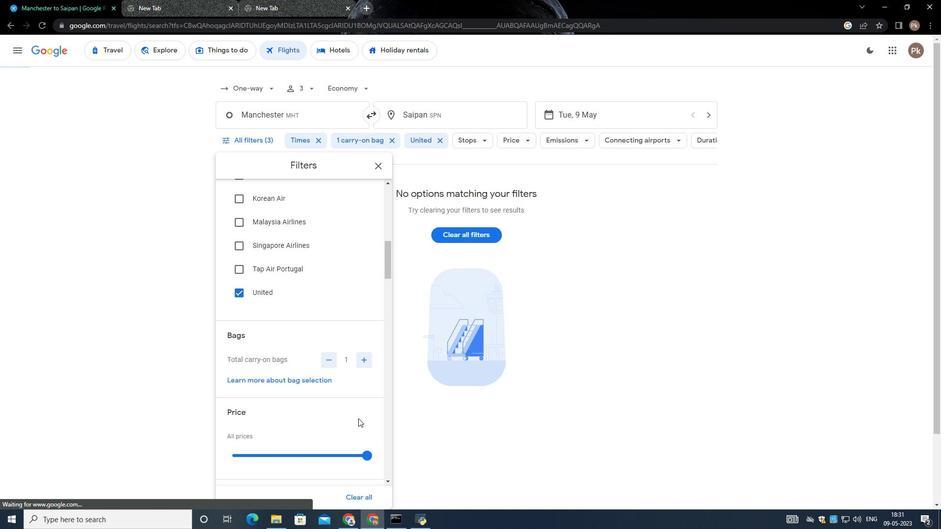 
Action: Mouse moved to (357, 418)
Screenshot: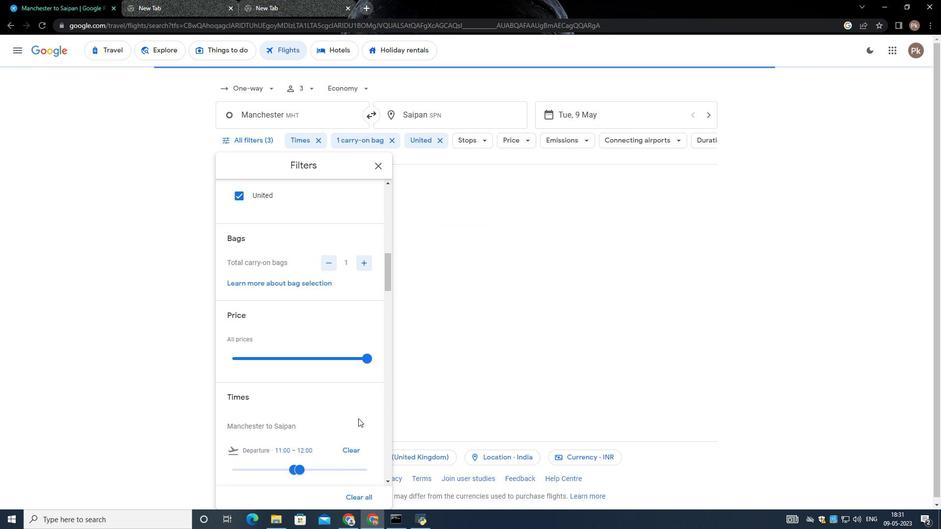 
Action: Mouse scrolled (357, 417) with delta (0, 0)
Screenshot: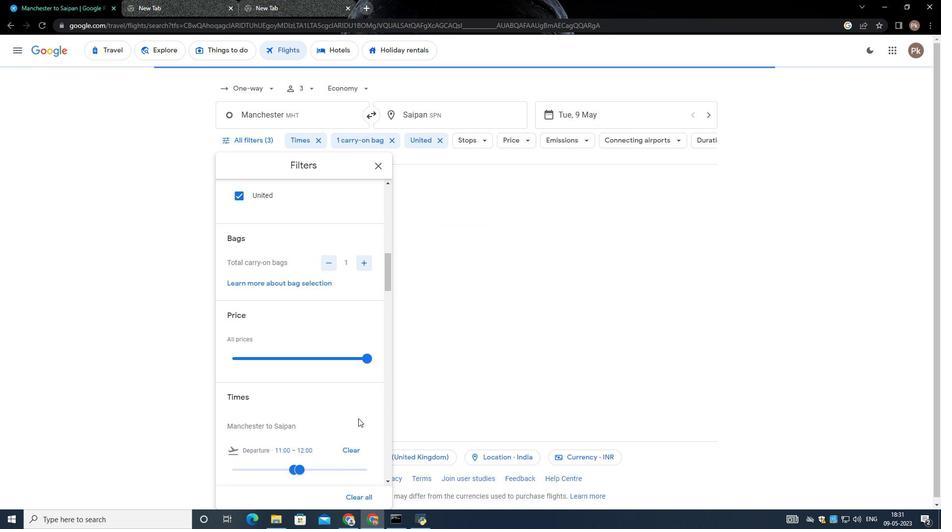 
Action: Mouse moved to (303, 418)
Screenshot: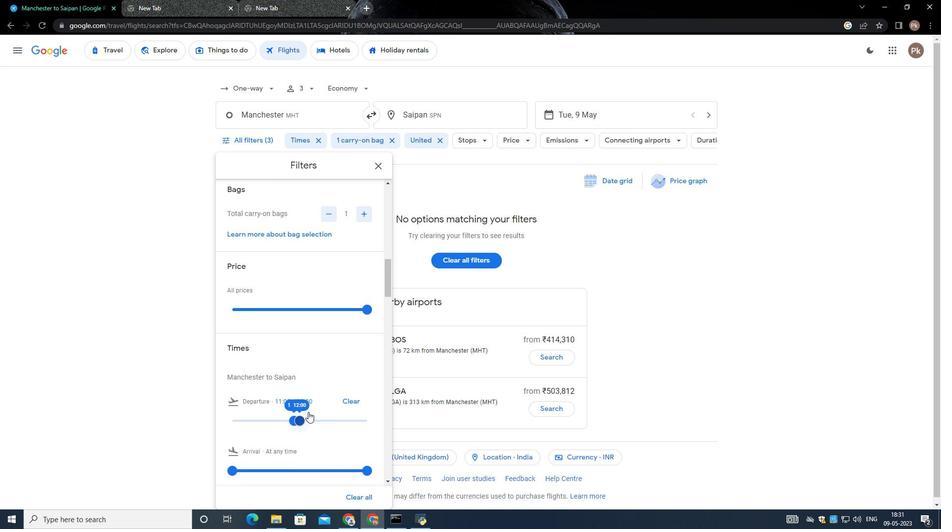 
Action: Mouse pressed left at (303, 418)
Screenshot: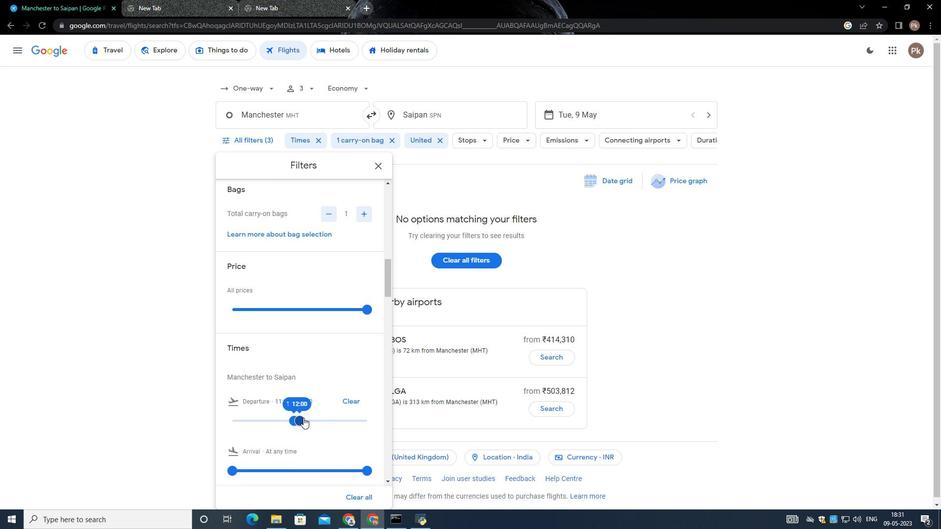 
Action: Mouse moved to (312, 418)
Screenshot: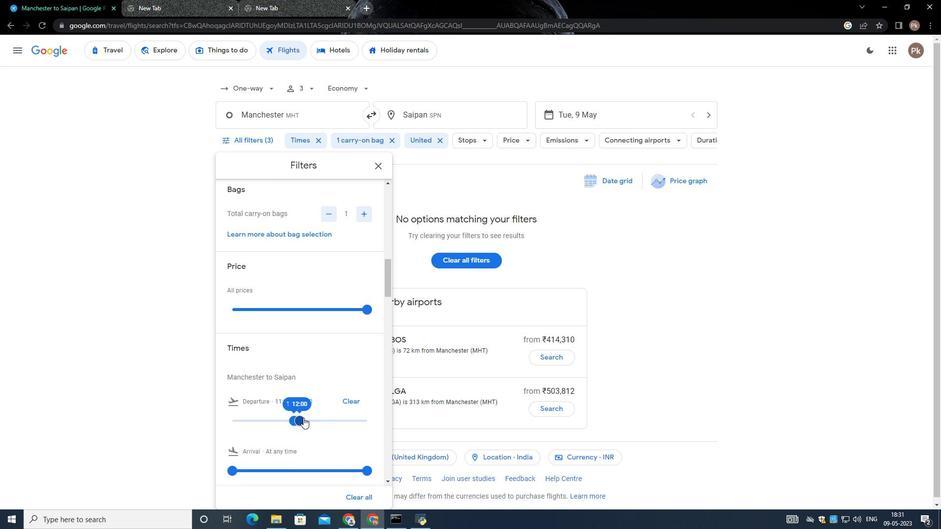 
Action: Mouse pressed left at (312, 418)
Screenshot: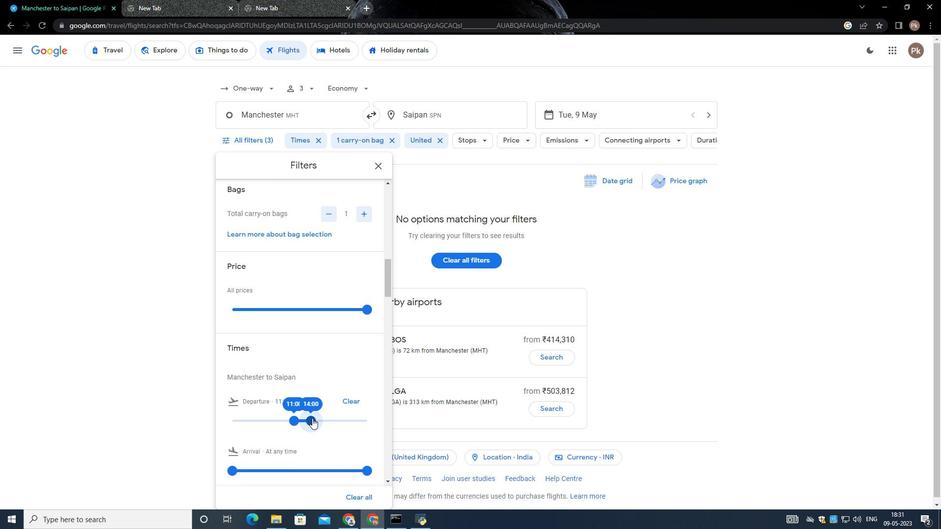 
Action: Mouse moved to (319, 420)
Screenshot: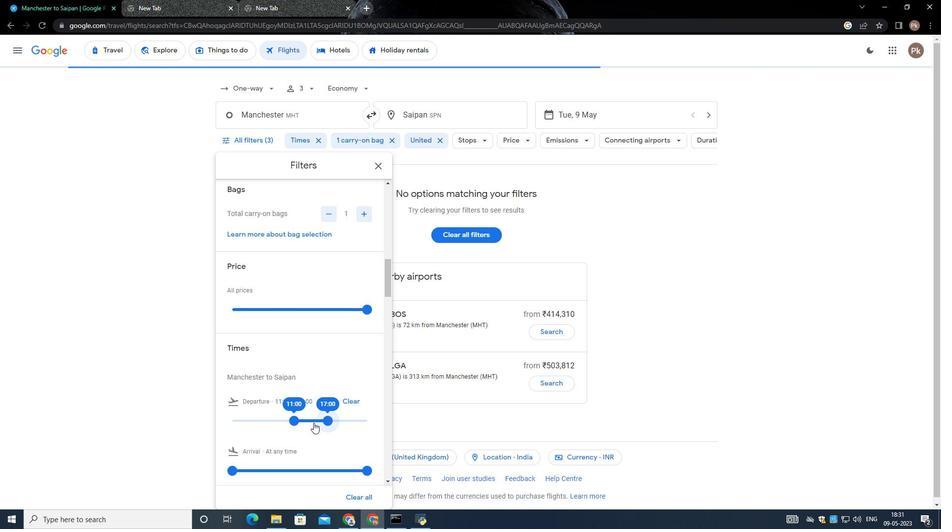 
Action: Mouse pressed left at (319, 420)
Screenshot: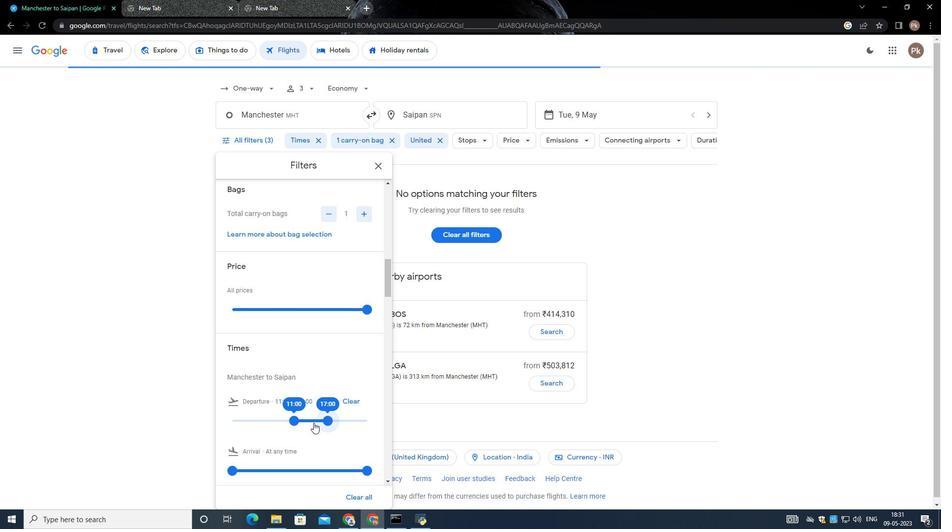 
Action: Mouse moved to (298, 422)
Screenshot: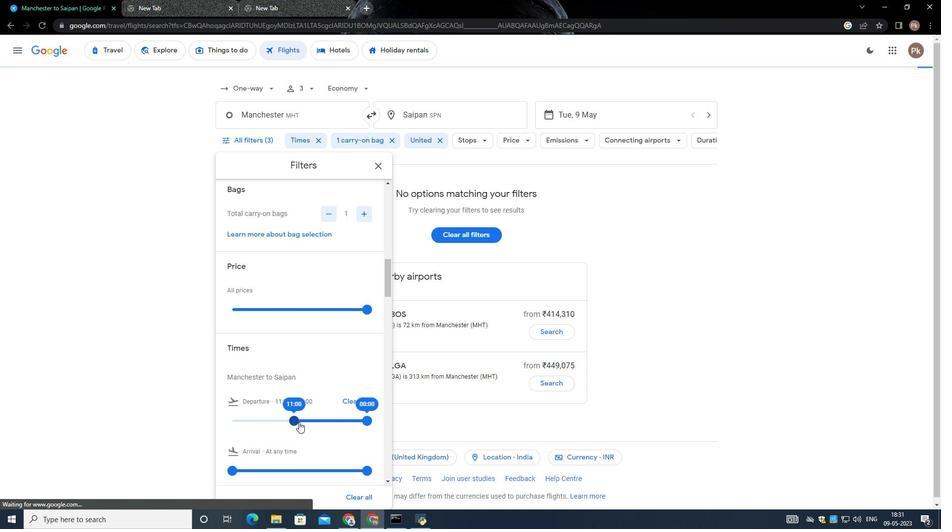 
Action: Mouse pressed left at (298, 422)
Screenshot: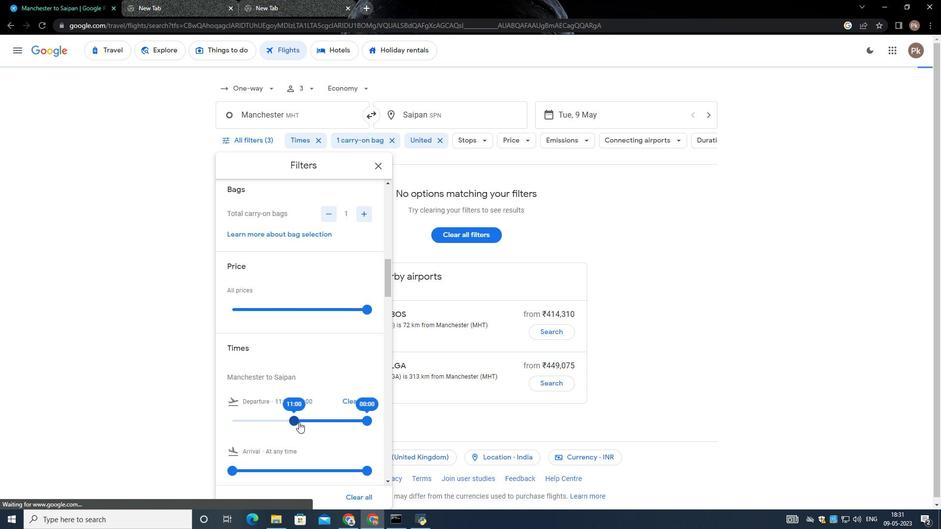 
Action: Mouse moved to (274, 399)
Screenshot: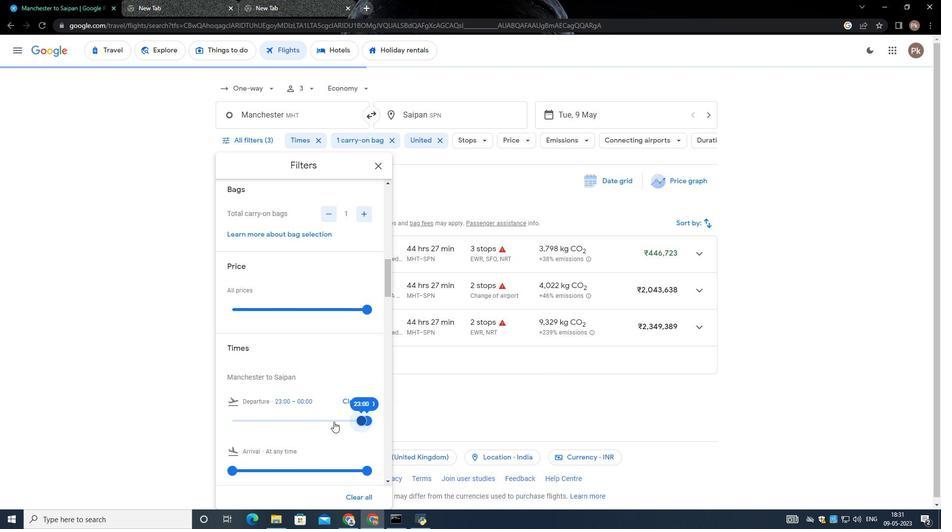
Action: Mouse scrolled (274, 399) with delta (0, 0)
Screenshot: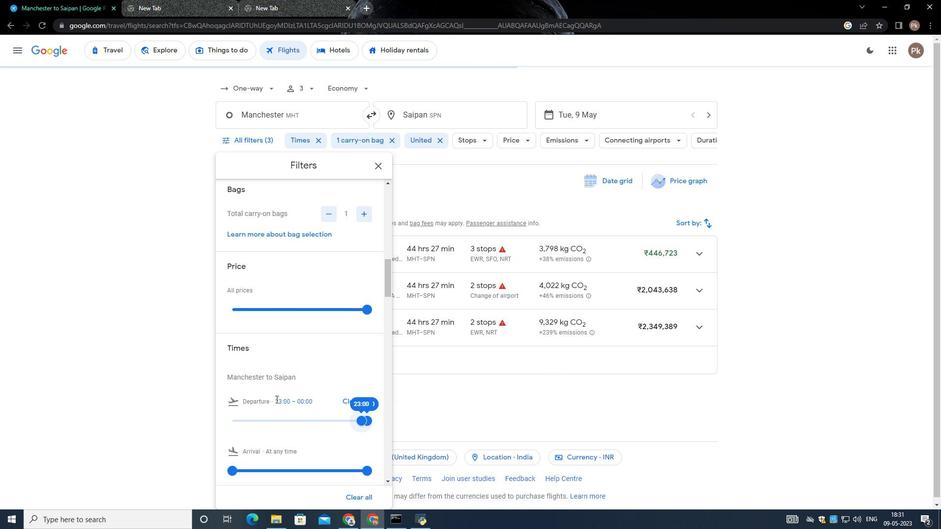 
Action: Mouse moved to (273, 400)
Screenshot: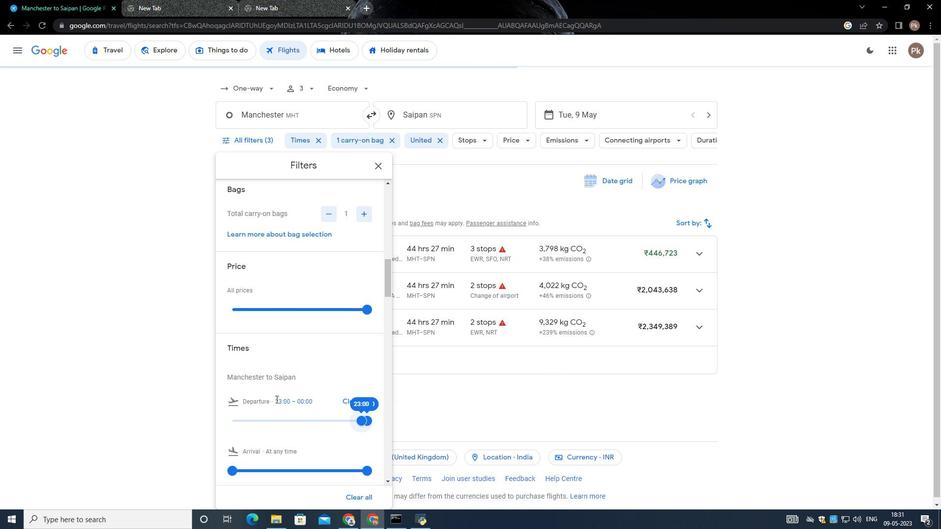 
Action: Mouse scrolled (273, 399) with delta (0, 0)
Screenshot: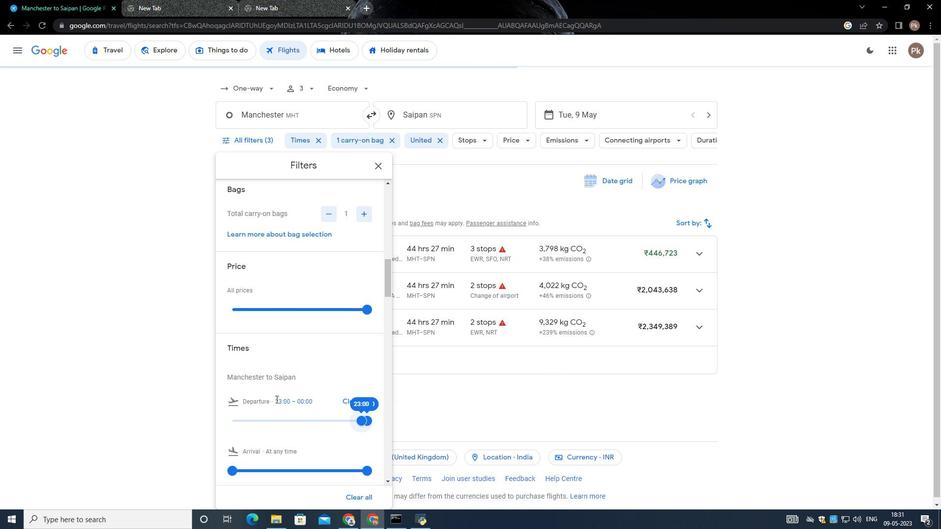 
Action: Mouse moved to (273, 400)
Screenshot: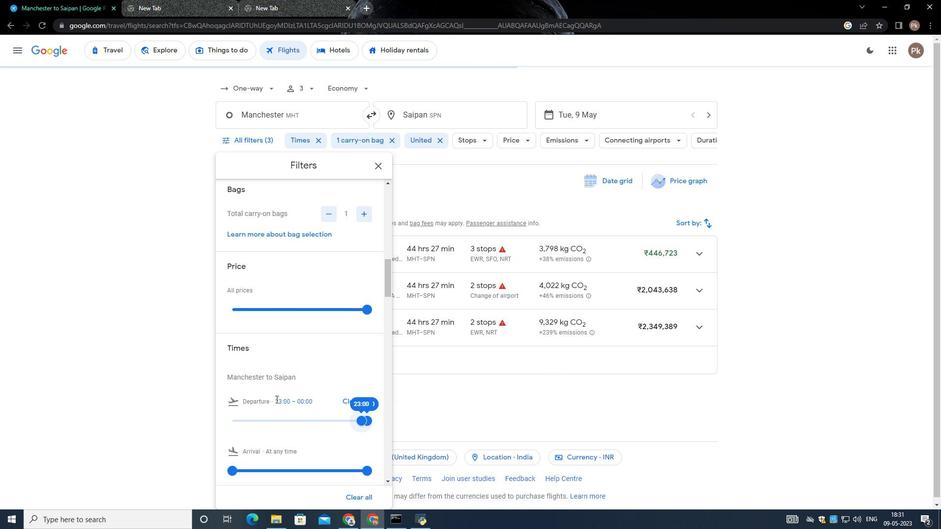 
Action: Mouse scrolled (273, 399) with delta (0, 0)
Screenshot: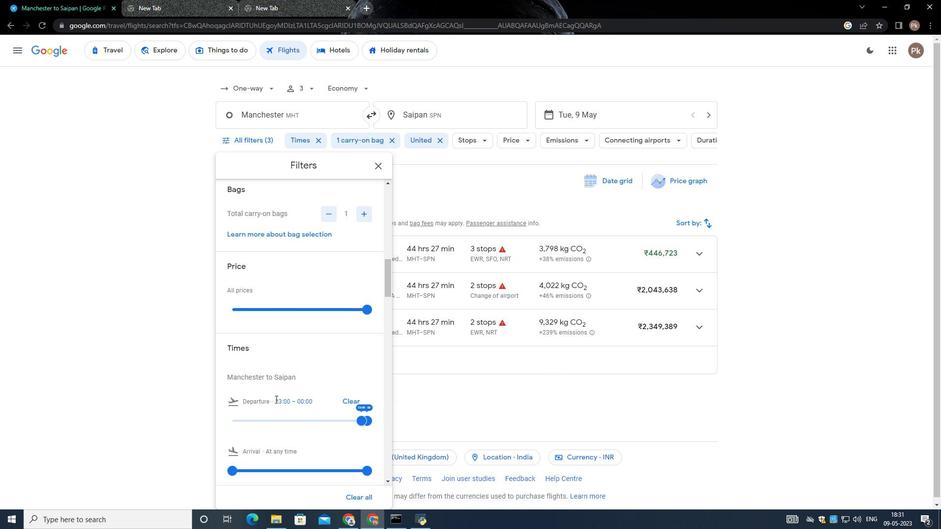 
Action: Mouse scrolled (273, 399) with delta (0, 0)
Screenshot: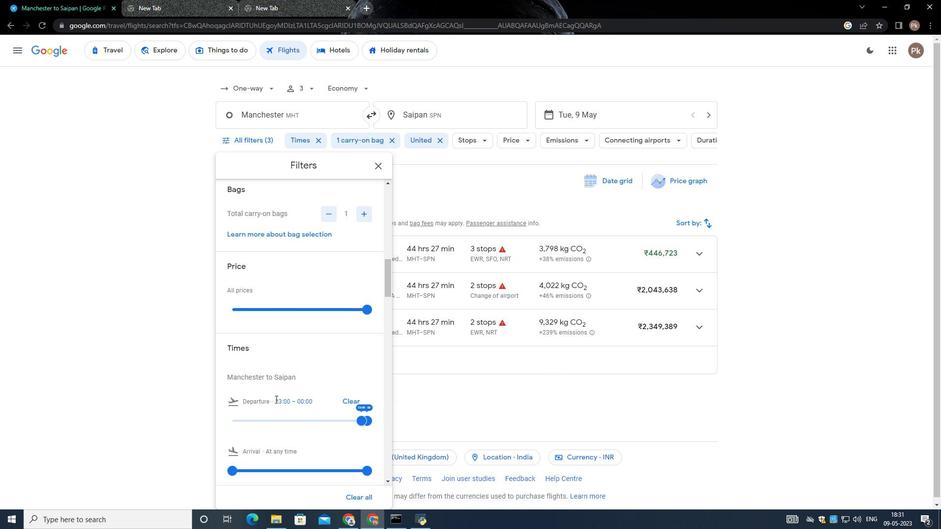 
Action: Mouse moved to (273, 401)
Screenshot: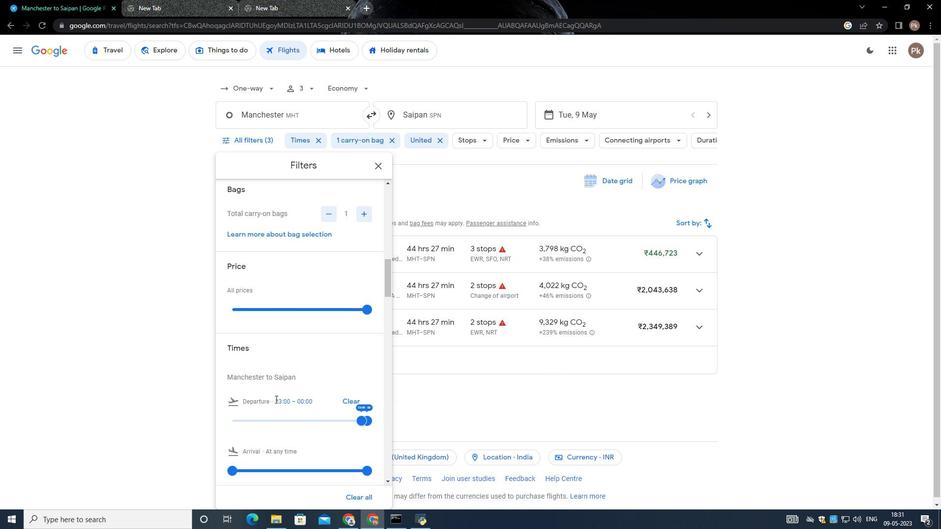 
Action: Mouse scrolled (273, 400) with delta (0, 0)
Screenshot: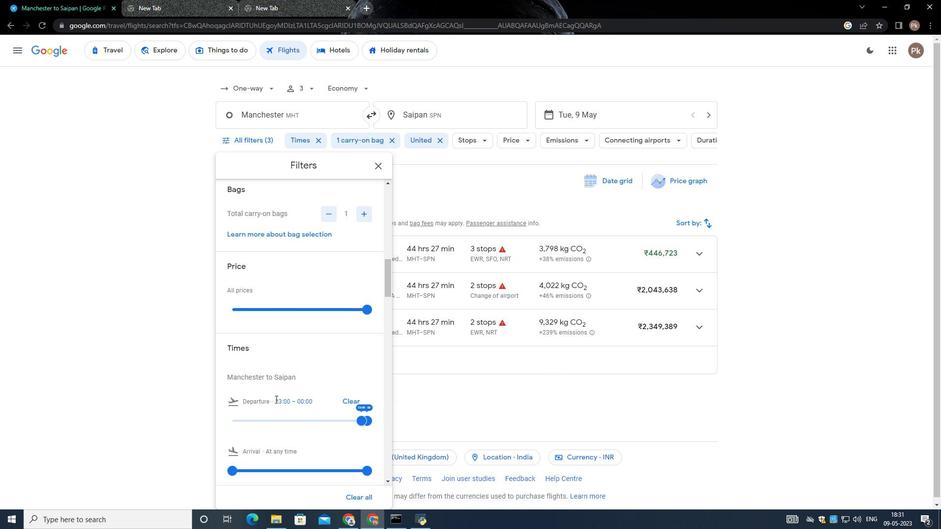 
Action: Mouse moved to (262, 407)
Screenshot: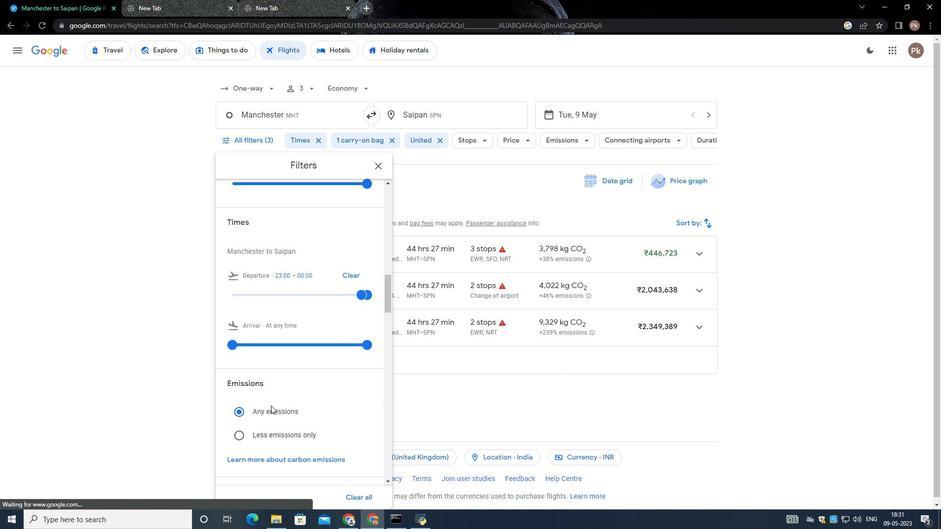 
Action: Mouse scrolled (262, 406) with delta (0, 0)
Screenshot: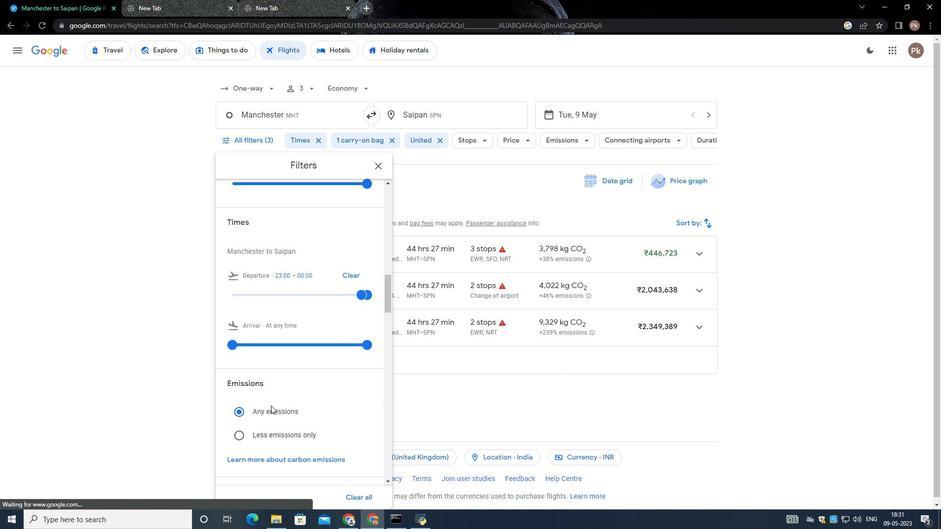 
Action: Mouse moved to (261, 410)
Screenshot: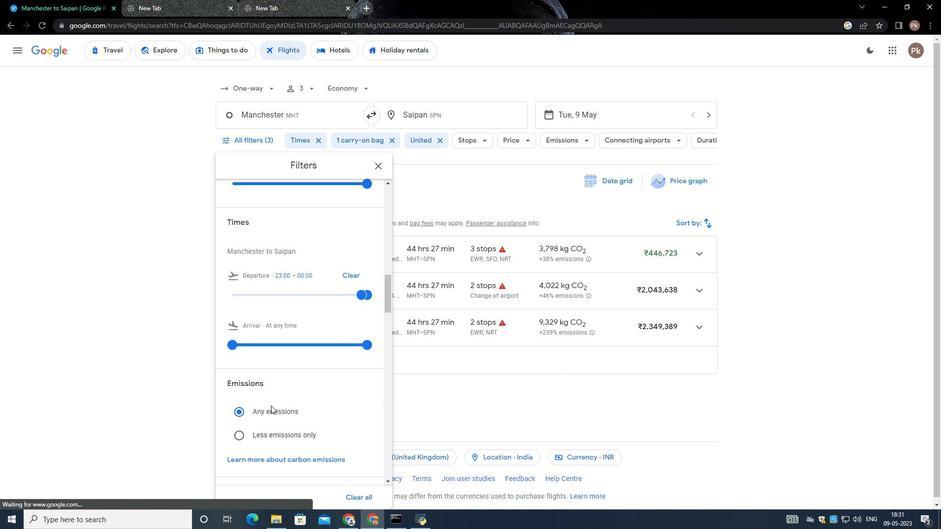 
Action: Mouse scrolled (261, 409) with delta (0, 0)
Screenshot: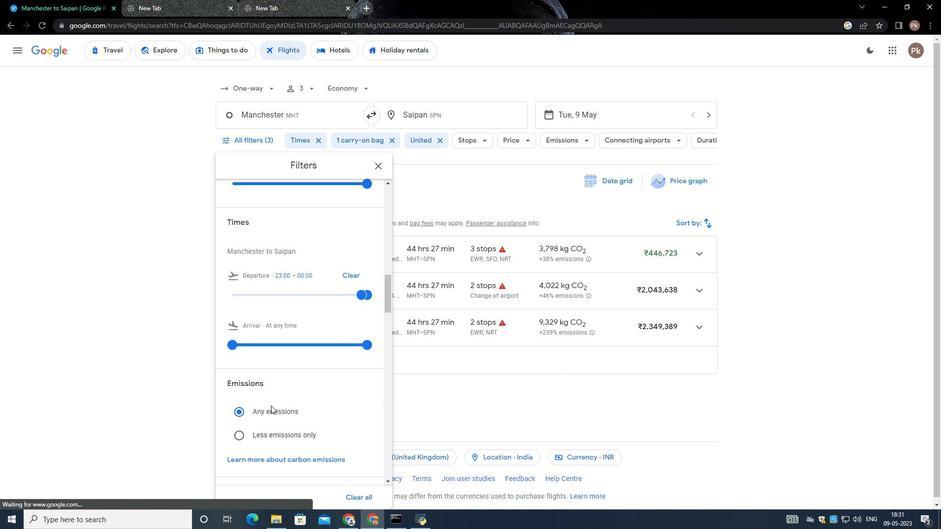 
Action: Mouse moved to (261, 410)
Screenshot: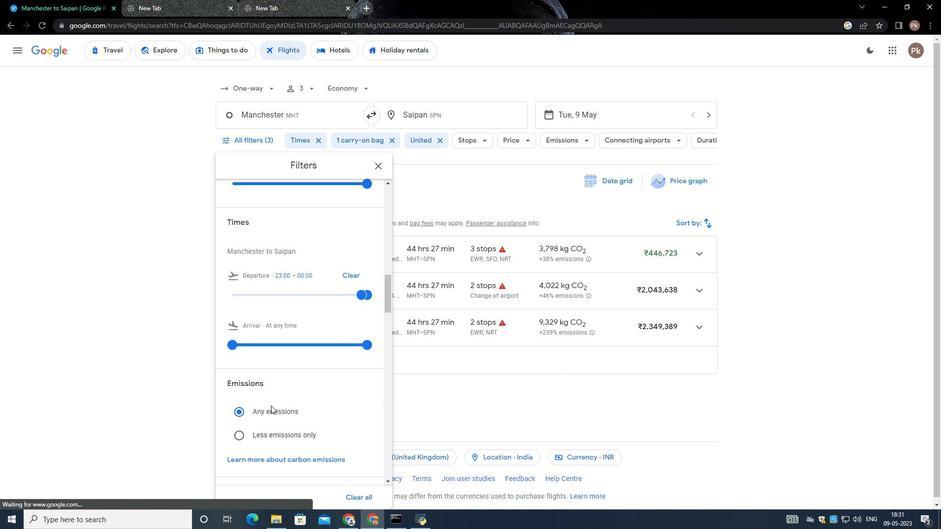 
Action: Mouse scrolled (261, 410) with delta (0, 0)
Screenshot: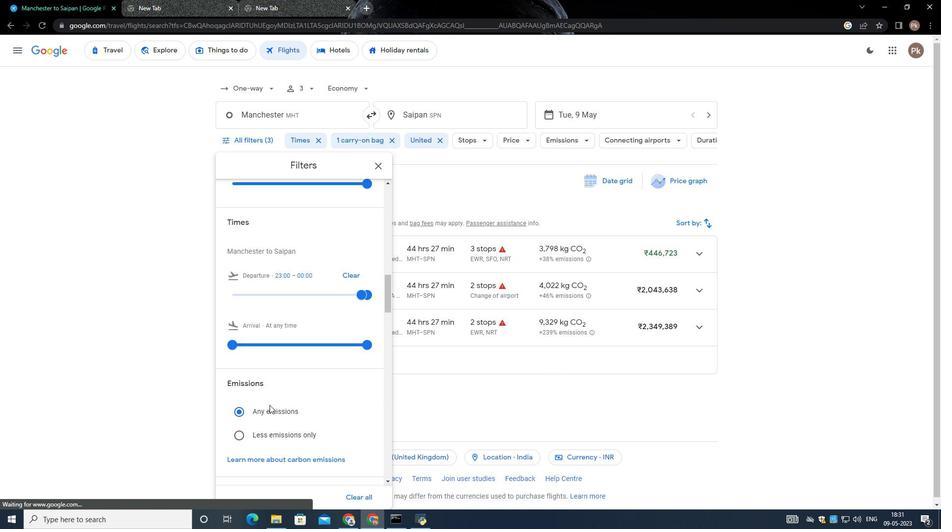 
Action: Mouse moved to (260, 413)
Screenshot: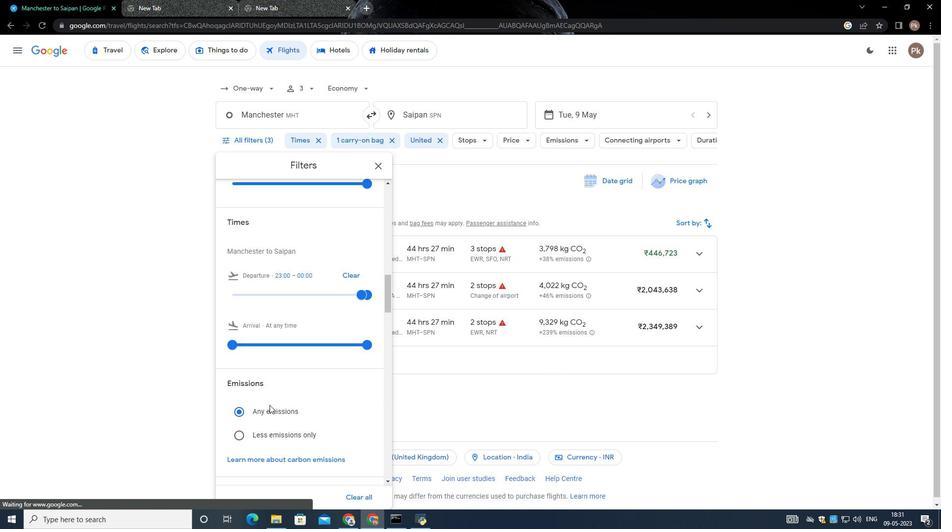 
Action: Mouse scrolled (260, 412) with delta (0, 0)
Screenshot: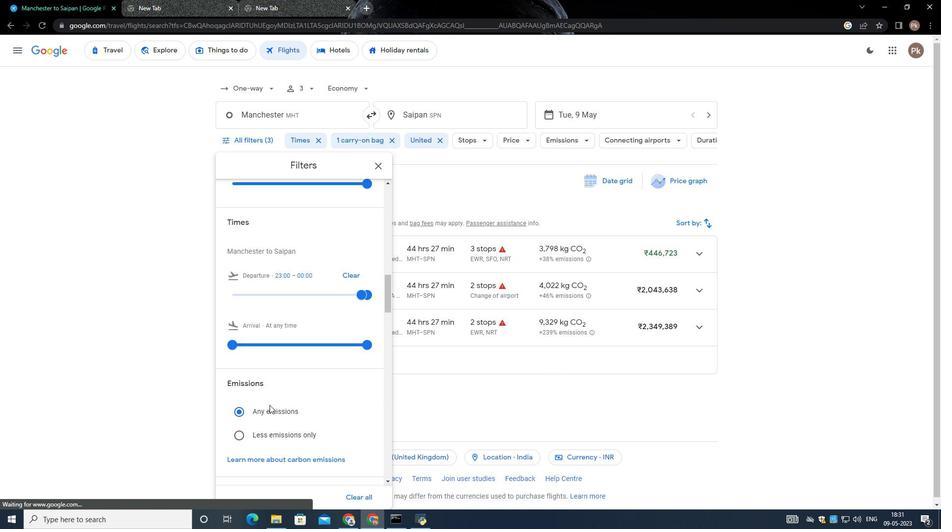 
Action: Mouse moved to (260, 413)
Screenshot: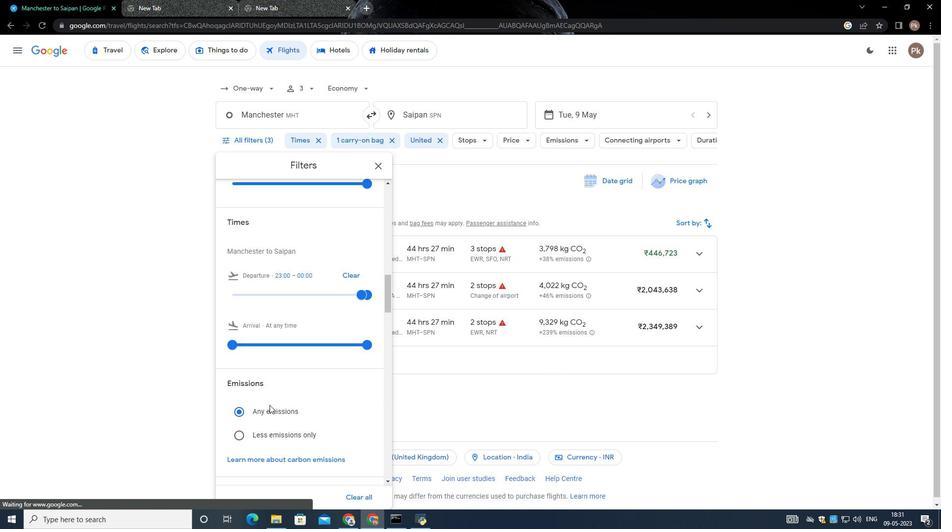 
Action: Mouse scrolled (260, 413) with delta (0, 0)
Screenshot: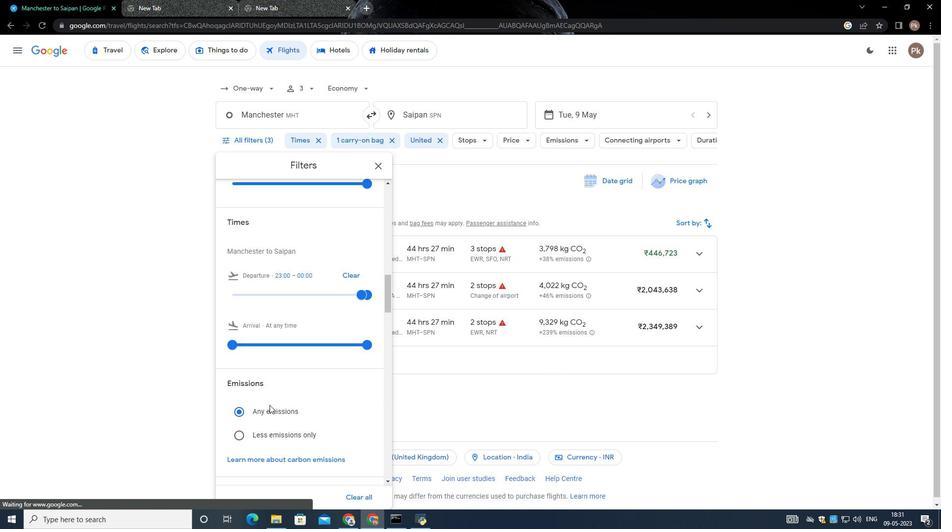 
Action: Mouse moved to (259, 413)
Screenshot: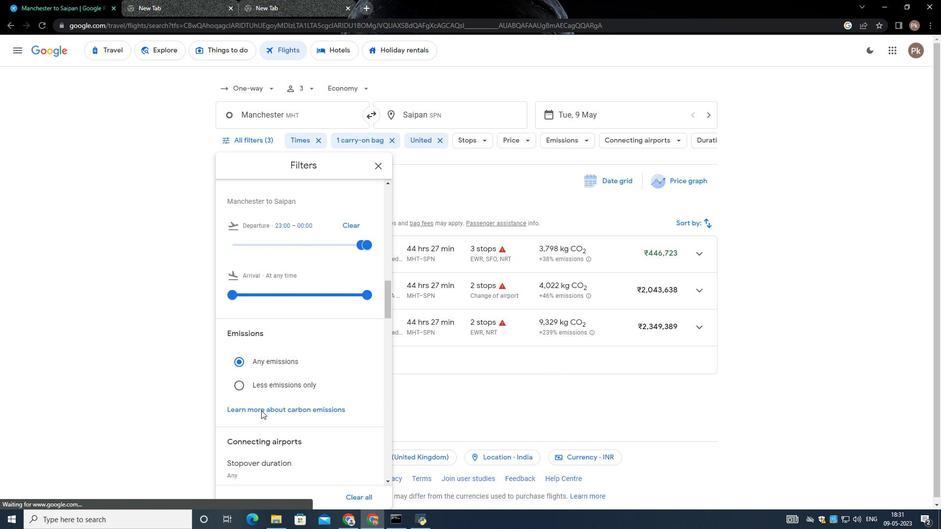 
Action: Mouse scrolled (259, 413) with delta (0, 0)
Screenshot: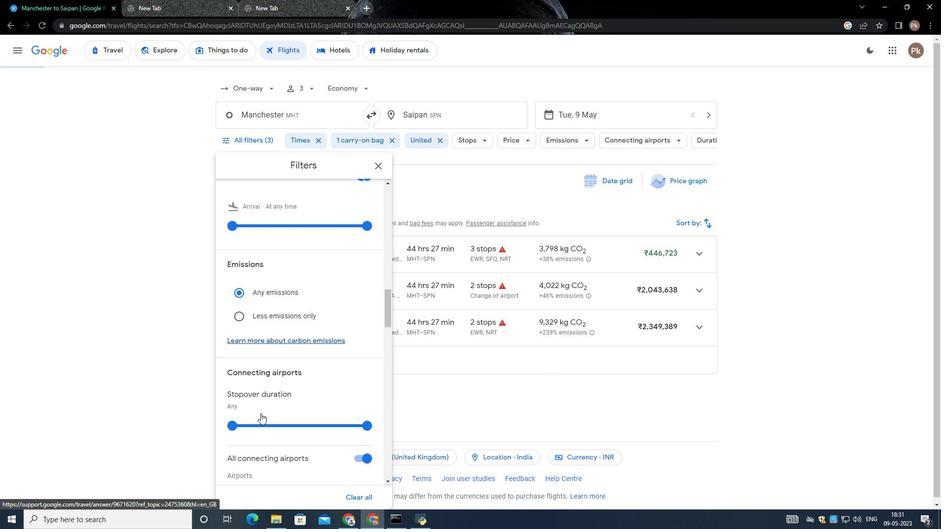 
Action: Mouse scrolled (259, 413) with delta (0, 0)
Screenshot: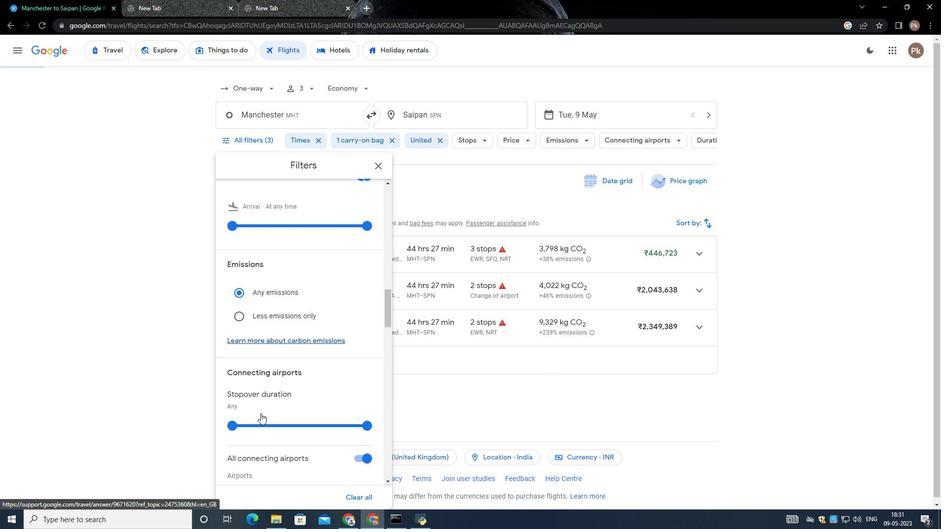 
Action: Mouse scrolled (259, 413) with delta (0, 0)
Screenshot: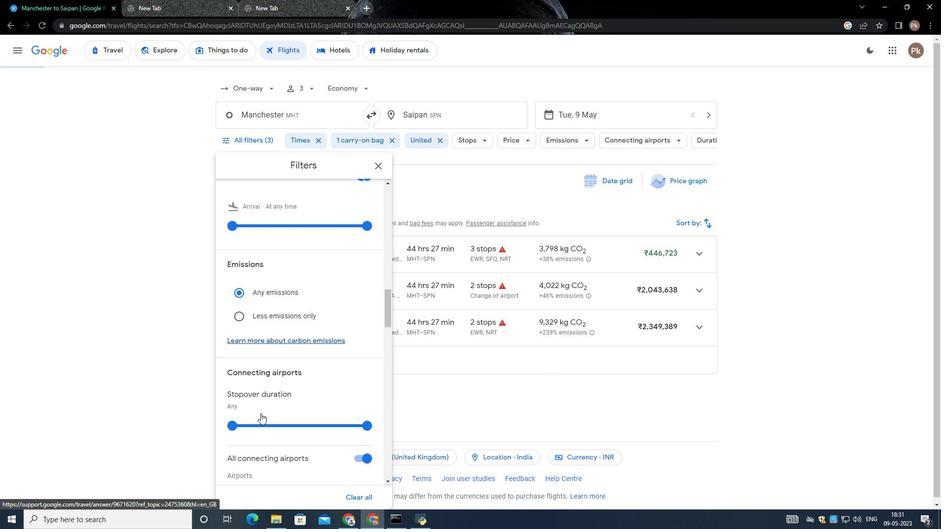 
Action: Mouse scrolled (259, 413) with delta (0, 0)
Screenshot: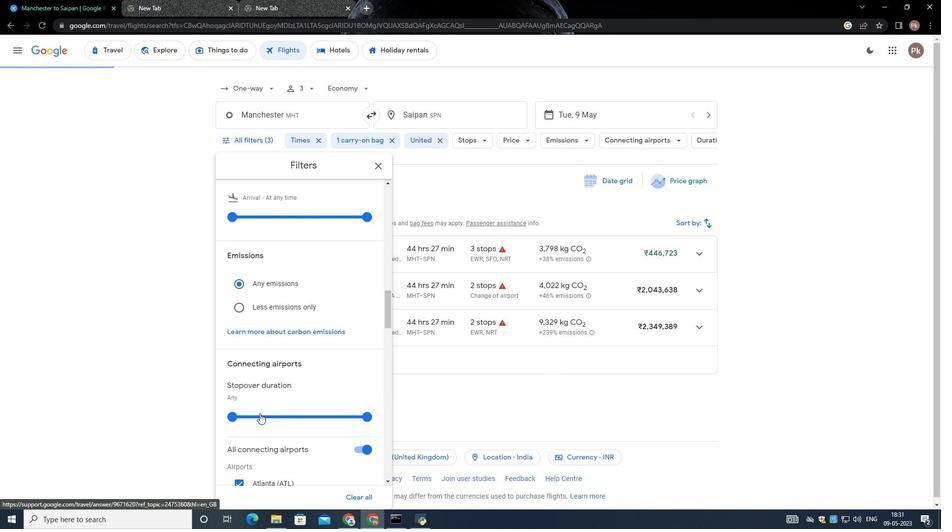 
Action: Mouse moved to (255, 408)
Screenshot: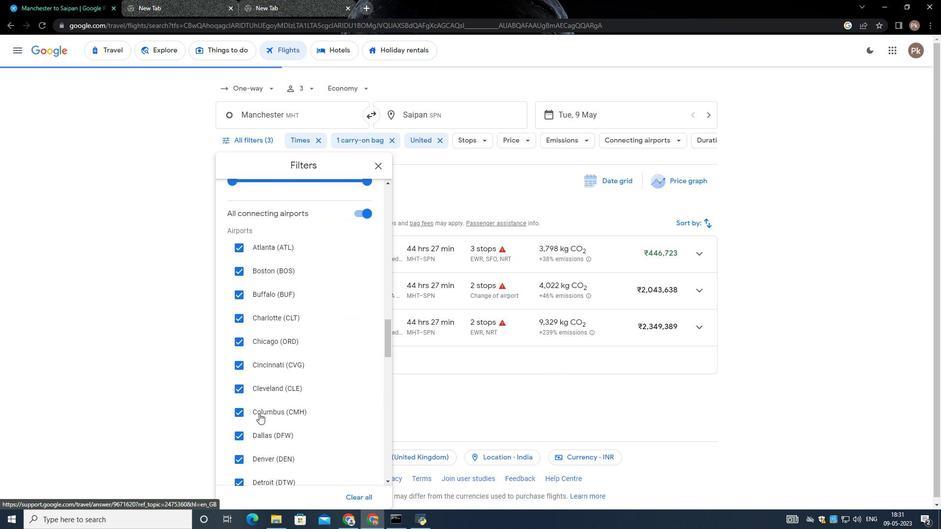 
Action: Mouse scrolled (255, 407) with delta (0, 0)
Screenshot: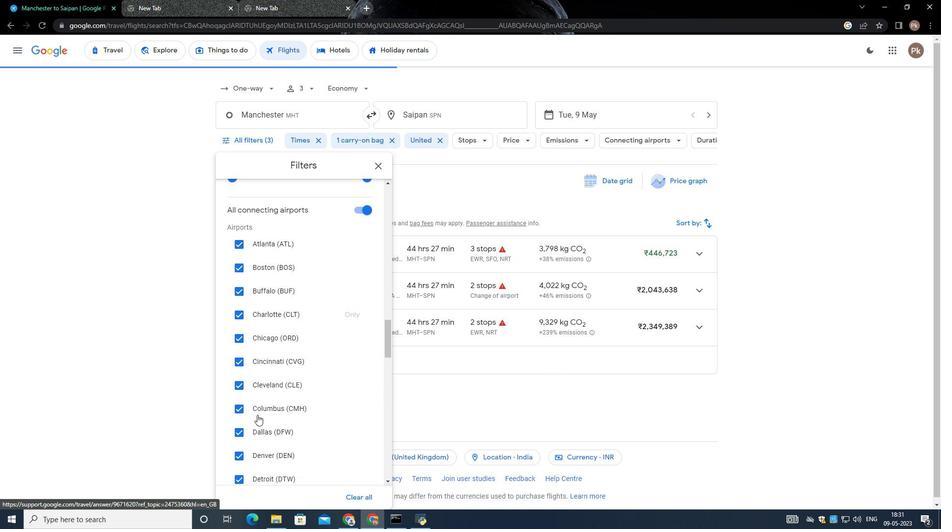 
Action: Mouse moved to (255, 408)
Screenshot: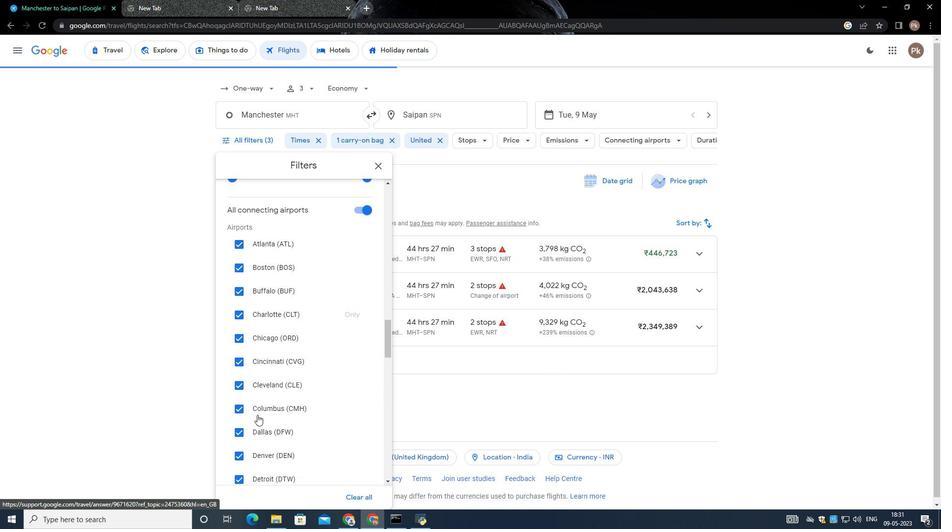 
Action: Mouse scrolled (255, 407) with delta (0, 0)
Screenshot: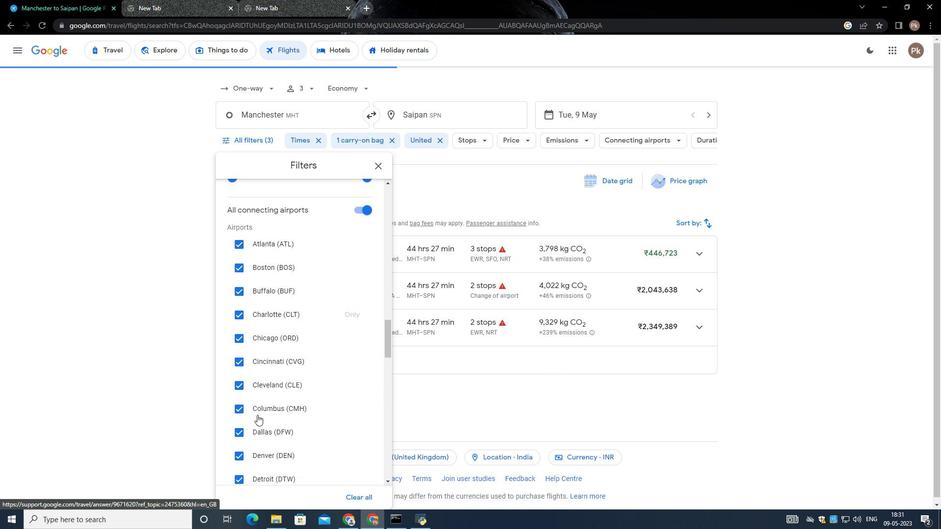 
Action: Mouse moved to (256, 408)
Screenshot: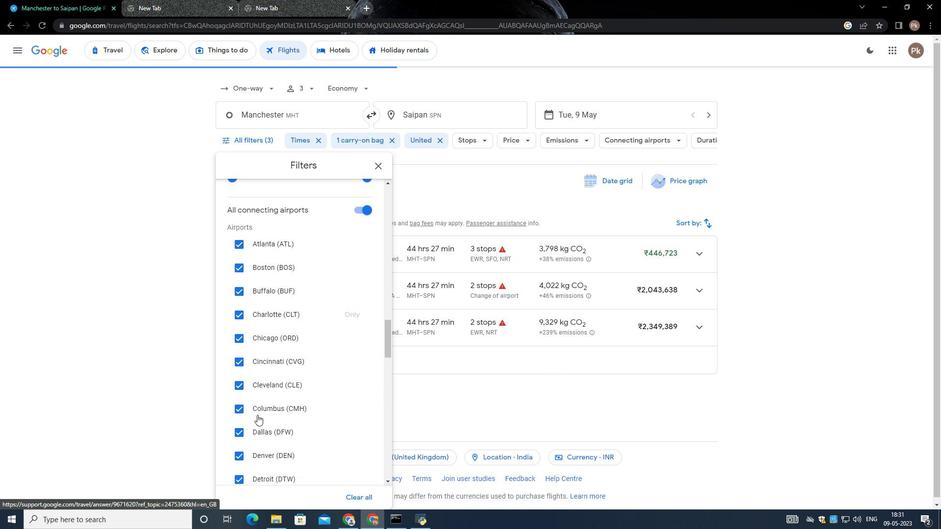 
Action: Mouse scrolled (256, 407) with delta (0, 0)
Screenshot: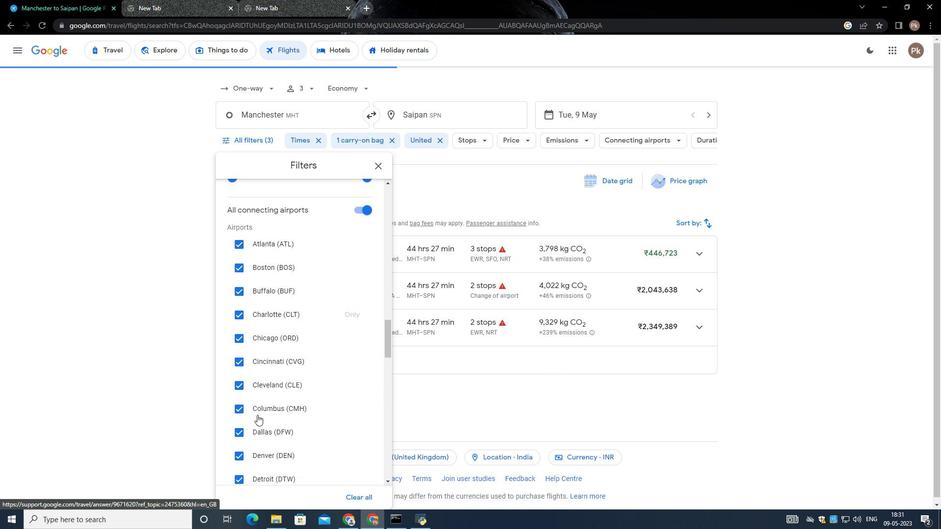 
Action: Mouse moved to (257, 406)
Screenshot: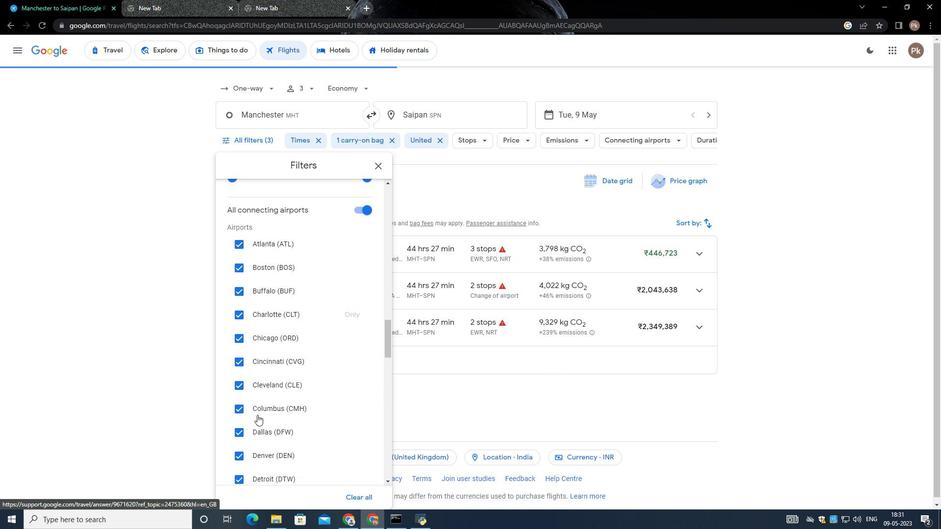 
Action: Mouse scrolled (257, 406) with delta (0, 0)
Screenshot: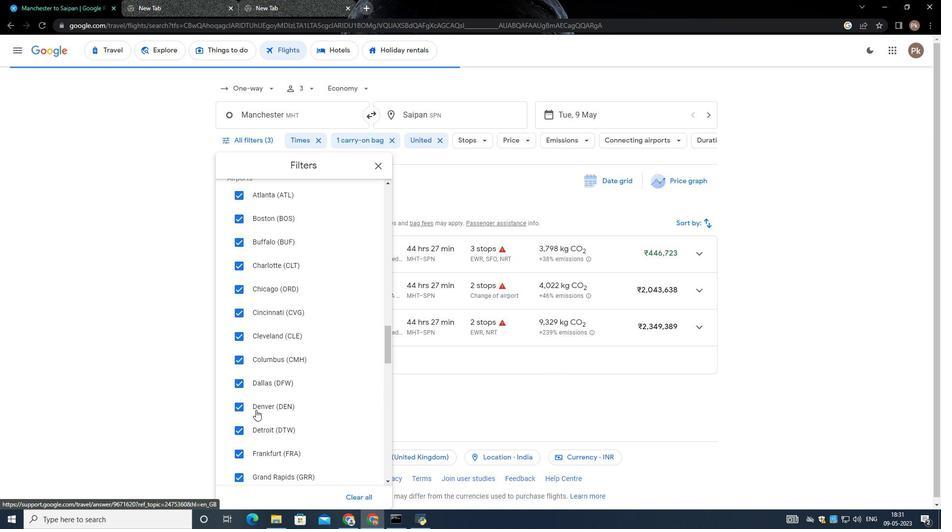 
Action: Mouse moved to (259, 404)
Screenshot: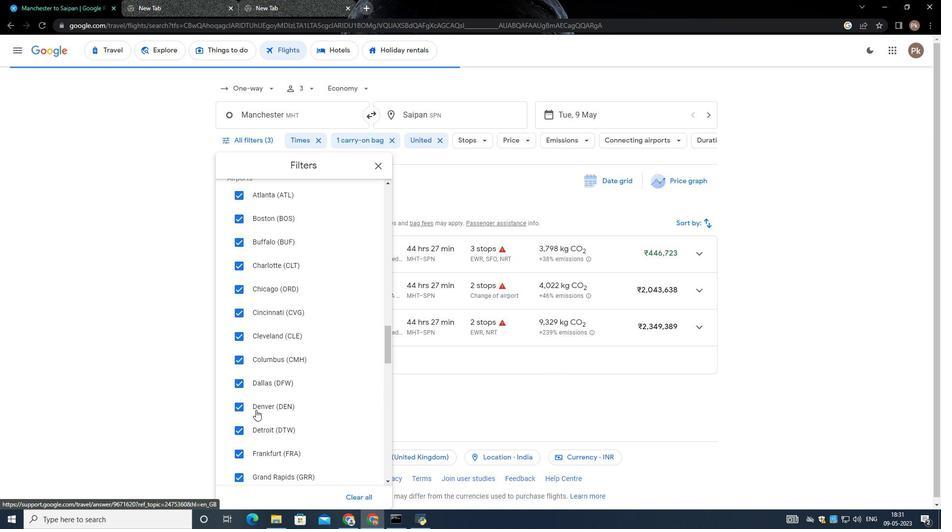 
Action: Mouse scrolled (257, 405) with delta (0, 0)
Screenshot: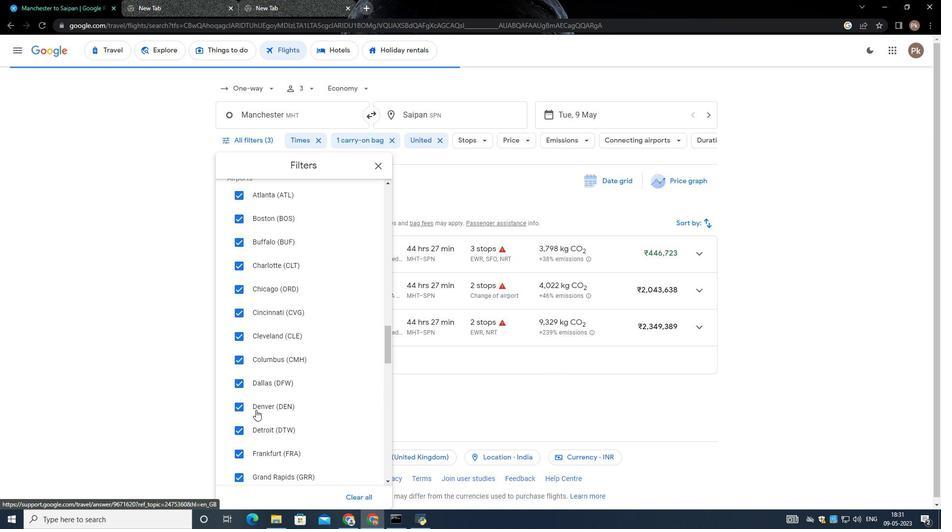
Action: Mouse moved to (275, 368)
Screenshot: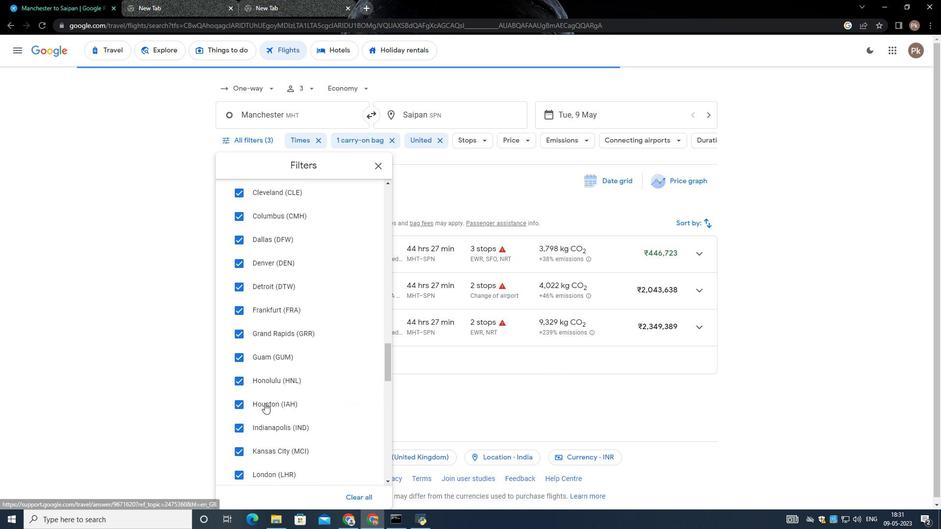 
Action: Mouse scrolled (275, 368) with delta (0, 0)
Screenshot: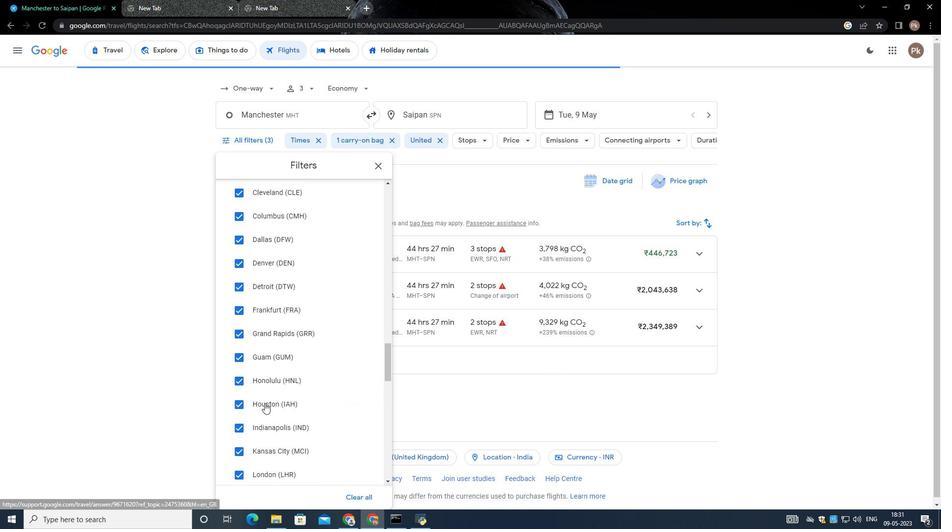
Action: Mouse scrolled (275, 368) with delta (0, 0)
Screenshot: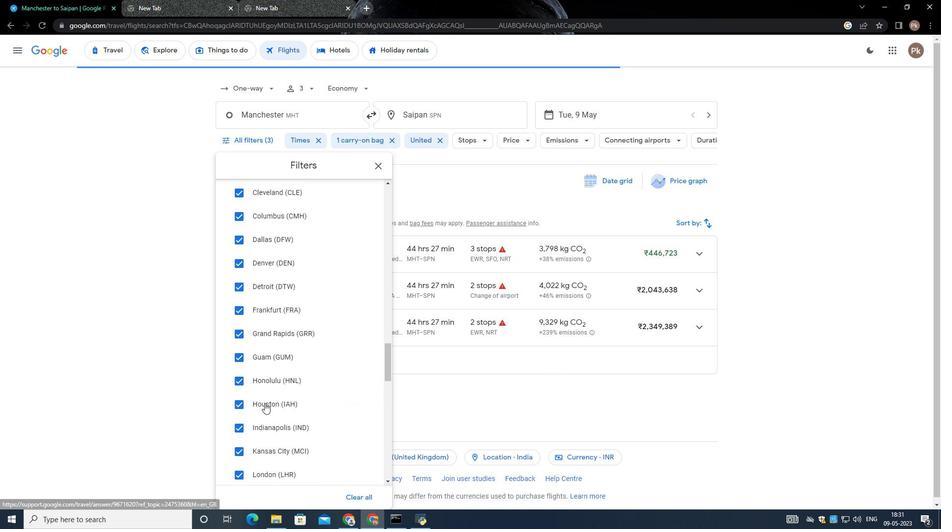 
Action: Mouse scrolled (275, 368) with delta (0, 0)
Screenshot: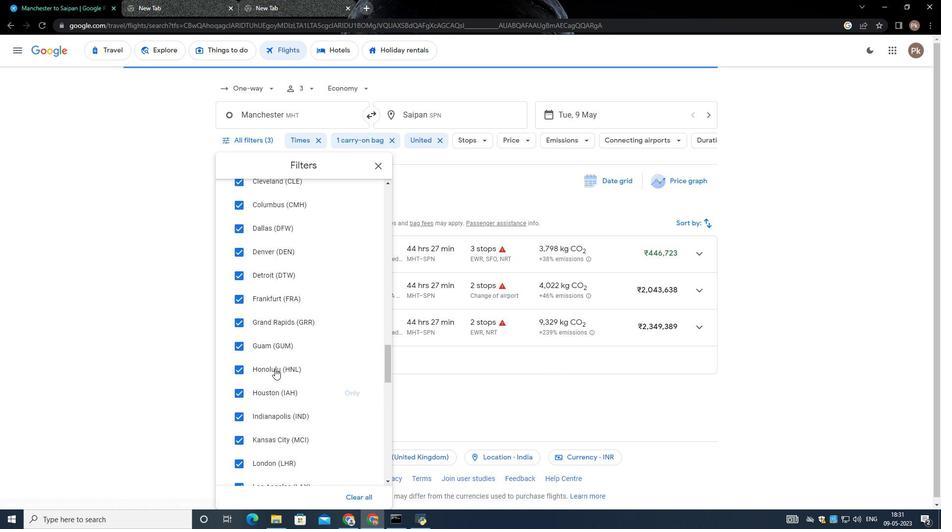 
Action: Mouse scrolled (275, 368) with delta (0, 0)
Screenshot: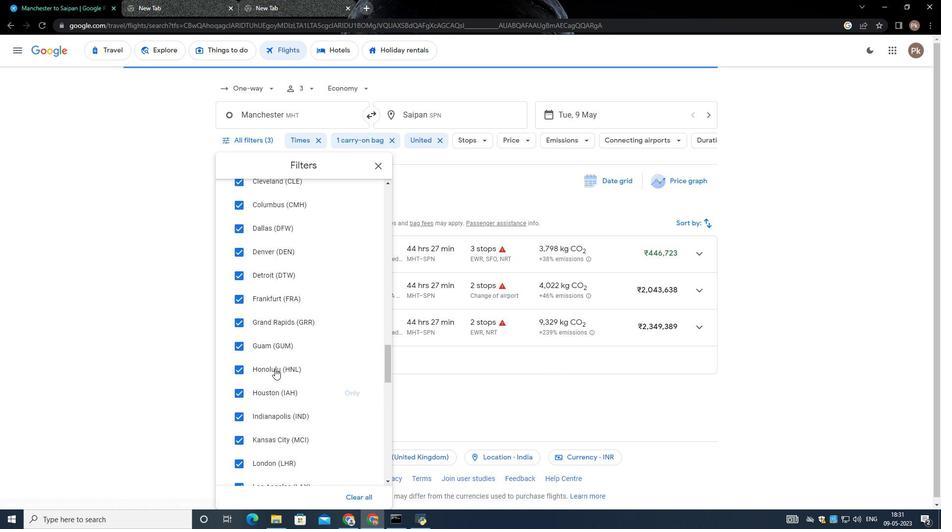 
Action: Mouse scrolled (275, 368) with delta (0, 0)
Screenshot: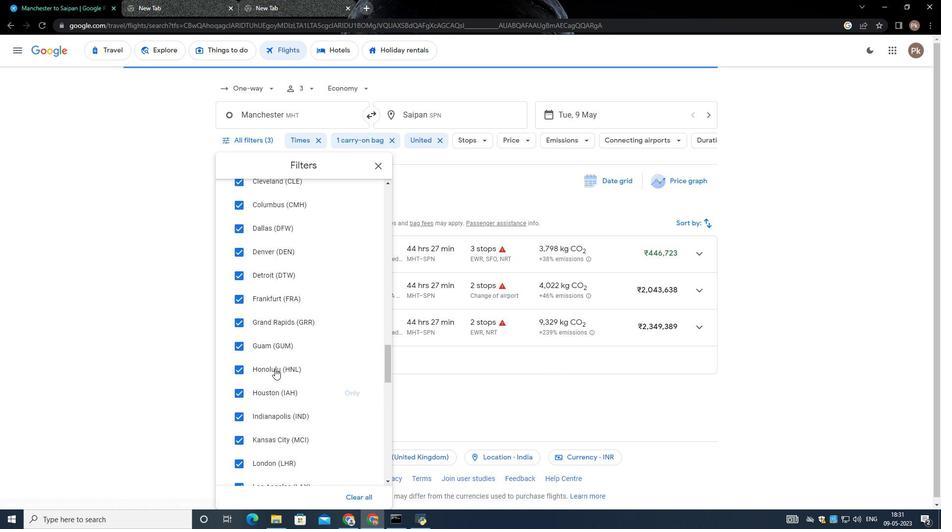 
Action: Mouse moved to (274, 375)
Screenshot: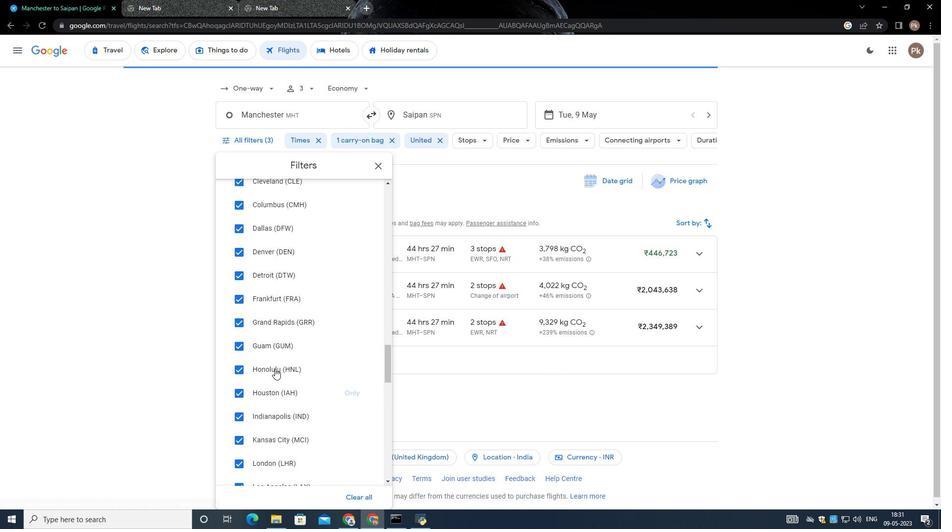 
Action: Mouse scrolled (274, 374) with delta (0, 0)
Screenshot: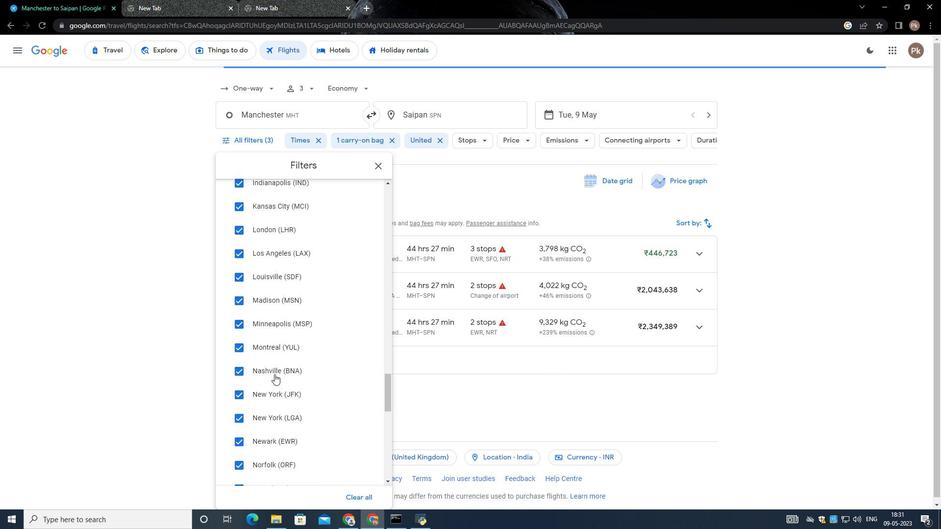 
Action: Mouse moved to (274, 375)
Screenshot: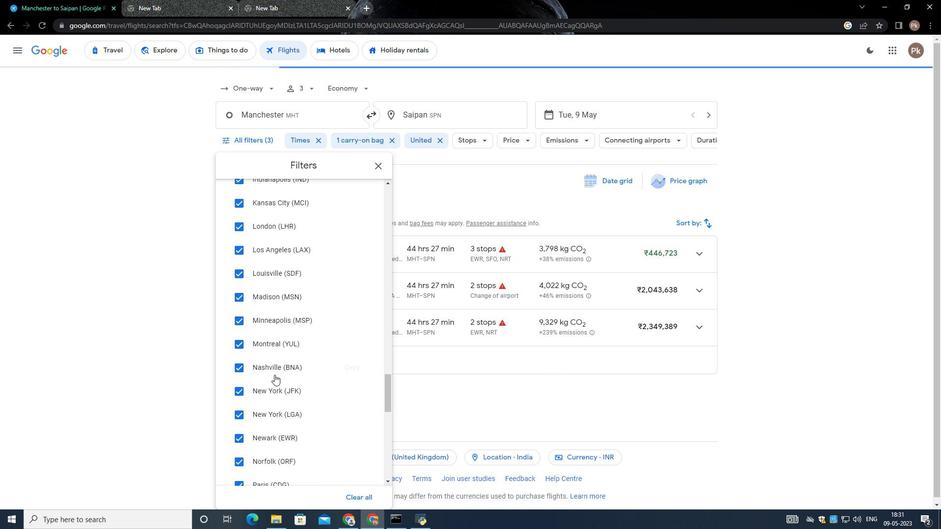
Action: Mouse scrolled (274, 375) with delta (0, 0)
Screenshot: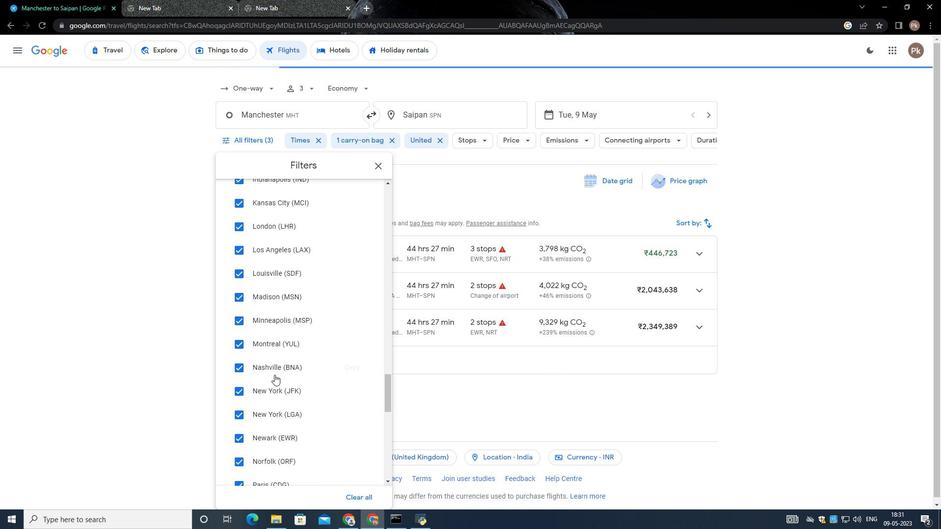 
Action: Mouse moved to (274, 376)
Screenshot: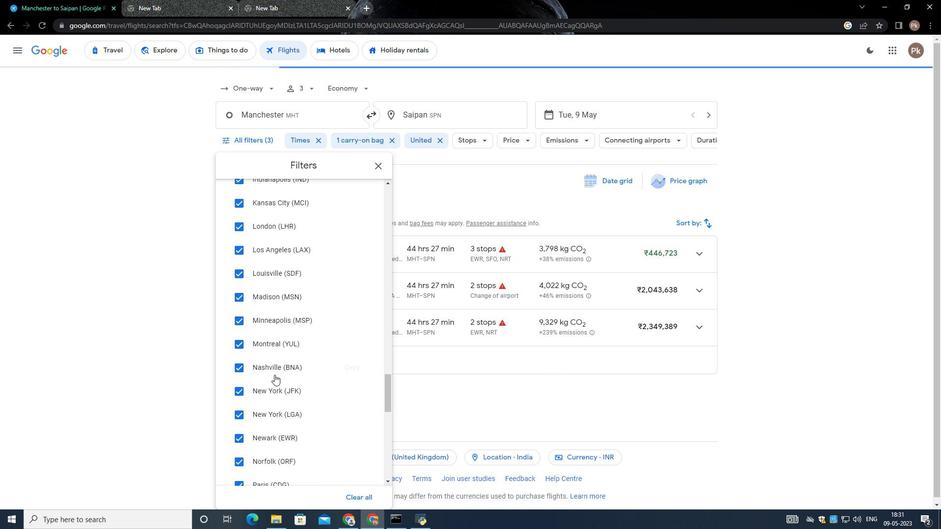
Action: Mouse scrolled (274, 375) with delta (0, 0)
Screenshot: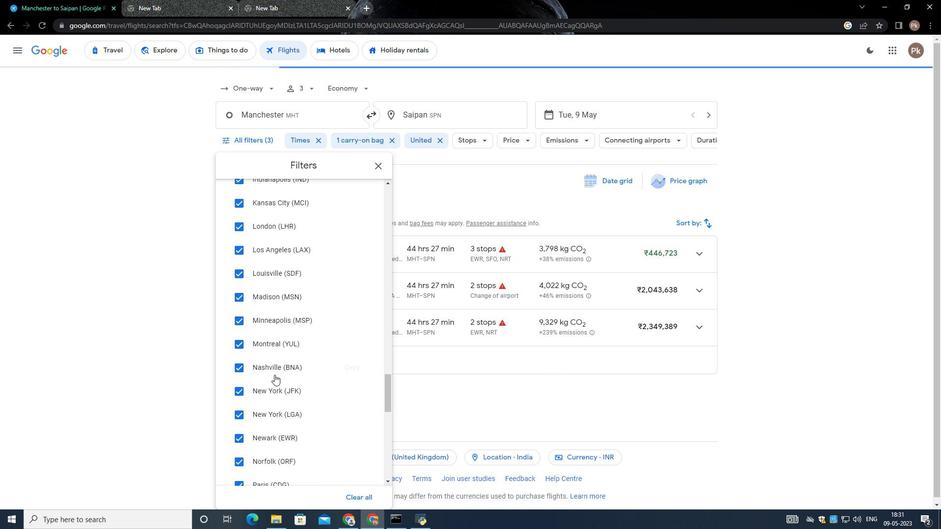
Action: Mouse scrolled (274, 375) with delta (0, 0)
Screenshot: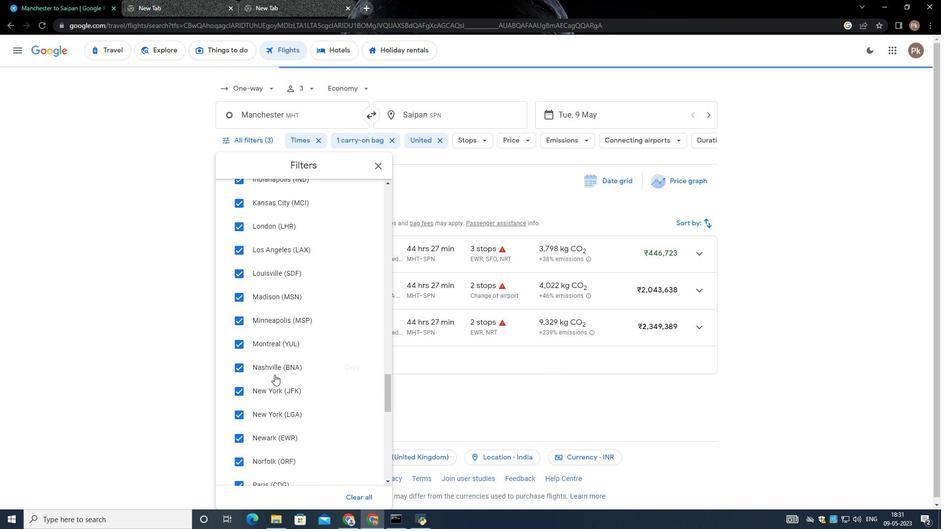 
Action: Mouse moved to (274, 377)
Screenshot: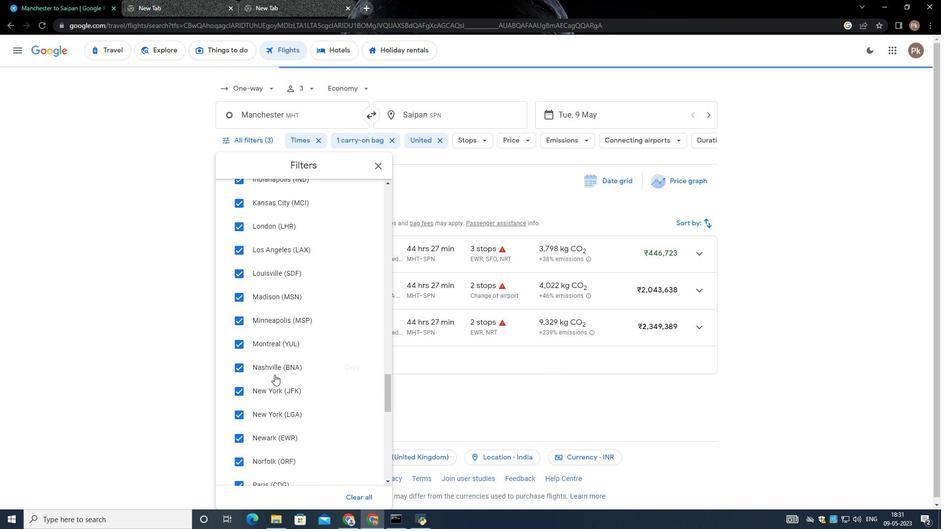 
Action: Mouse scrolled (274, 377) with delta (0, 0)
Screenshot: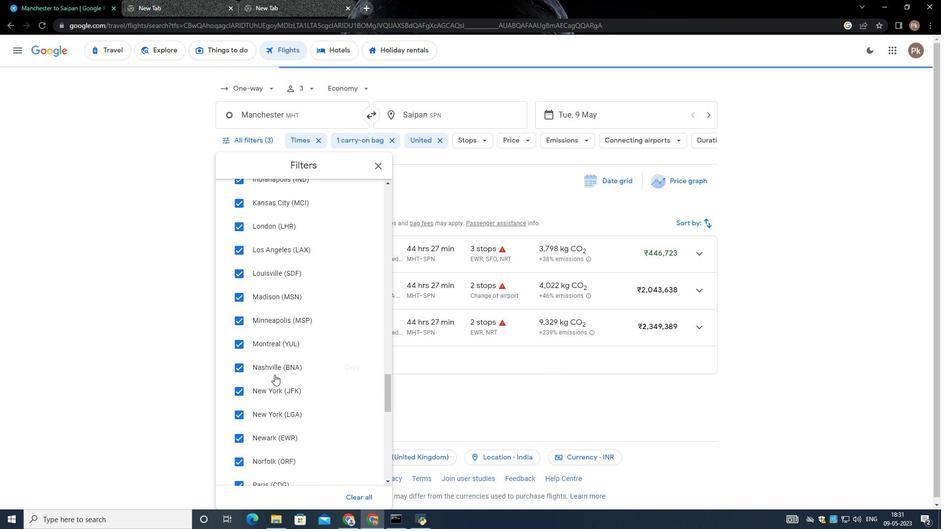 
Action: Mouse moved to (275, 384)
Screenshot: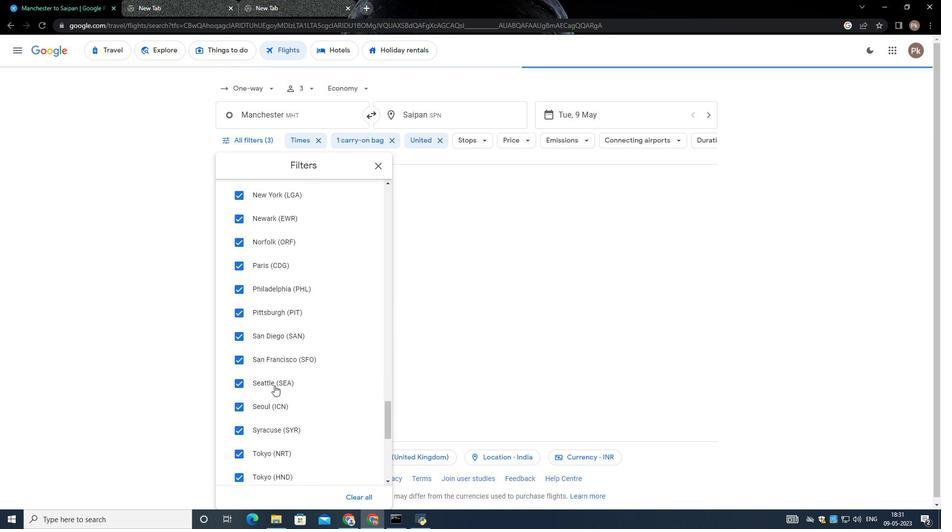 
Action: Mouse scrolled (275, 383) with delta (0, 0)
Screenshot: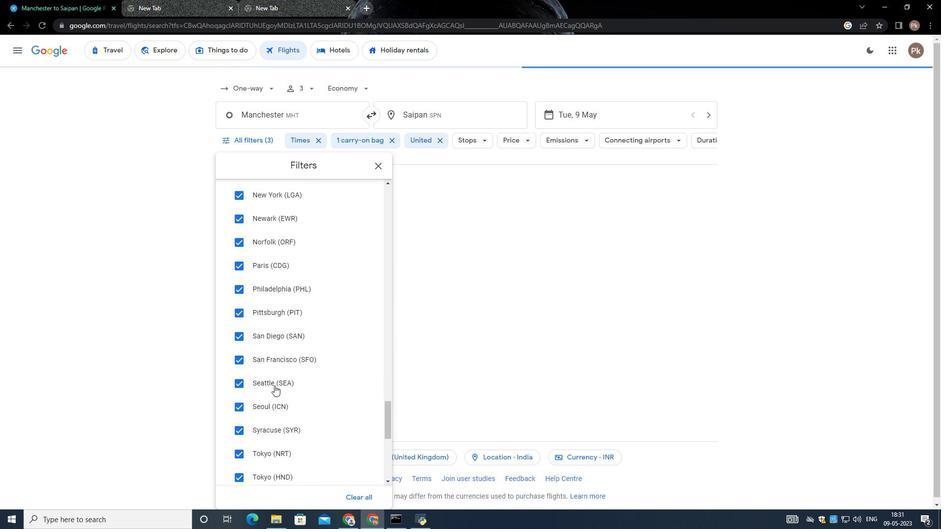 
Action: Mouse moved to (275, 384)
Screenshot: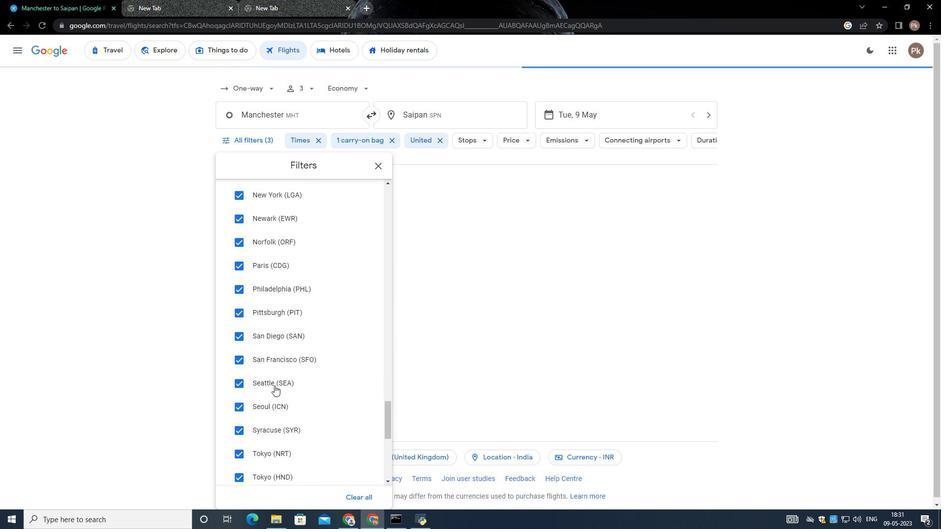 
Action: Mouse scrolled (275, 383) with delta (0, 0)
Screenshot: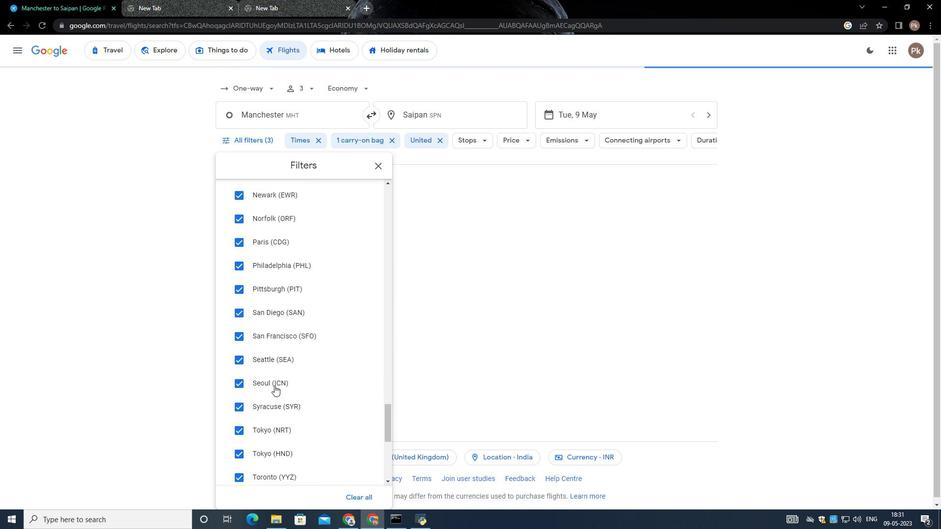 
Action: Mouse scrolled (275, 383) with delta (0, 0)
Screenshot: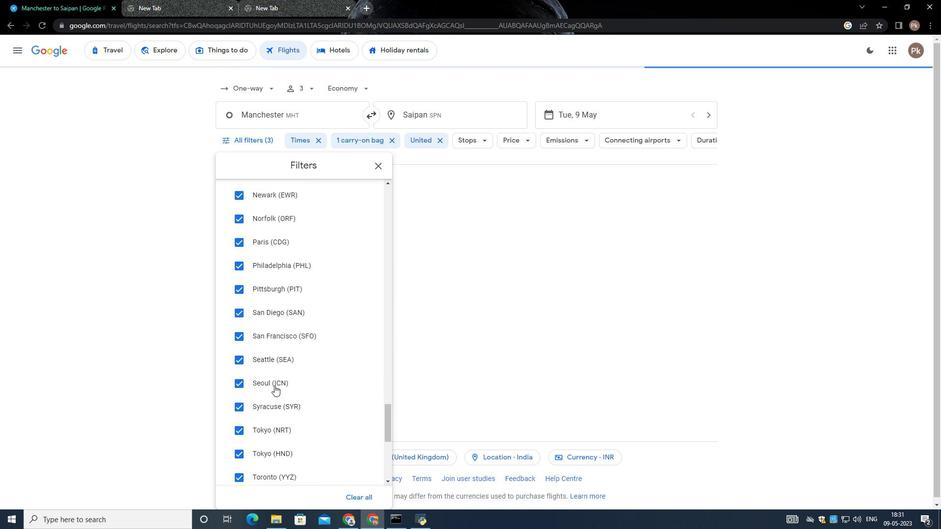 
Action: Mouse scrolled (275, 383) with delta (0, 0)
Screenshot: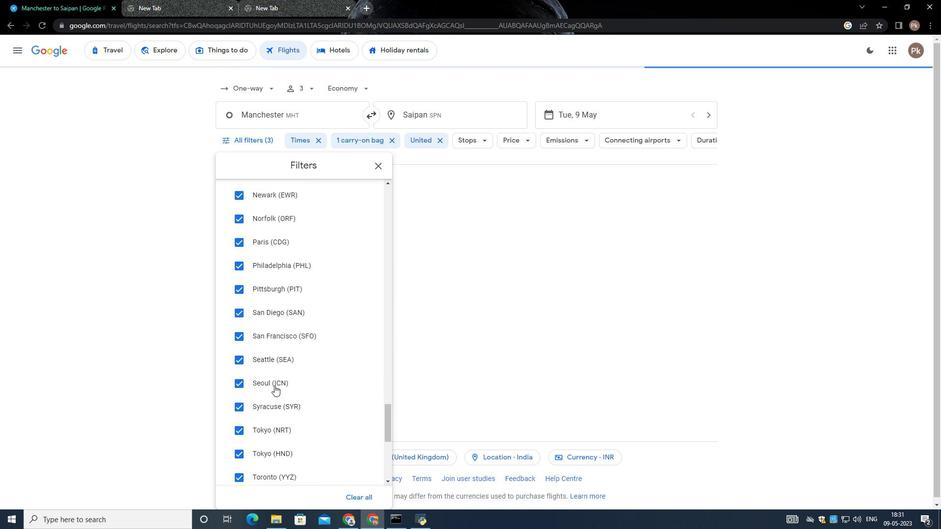 
Action: Mouse scrolled (275, 383) with delta (0, 0)
Screenshot: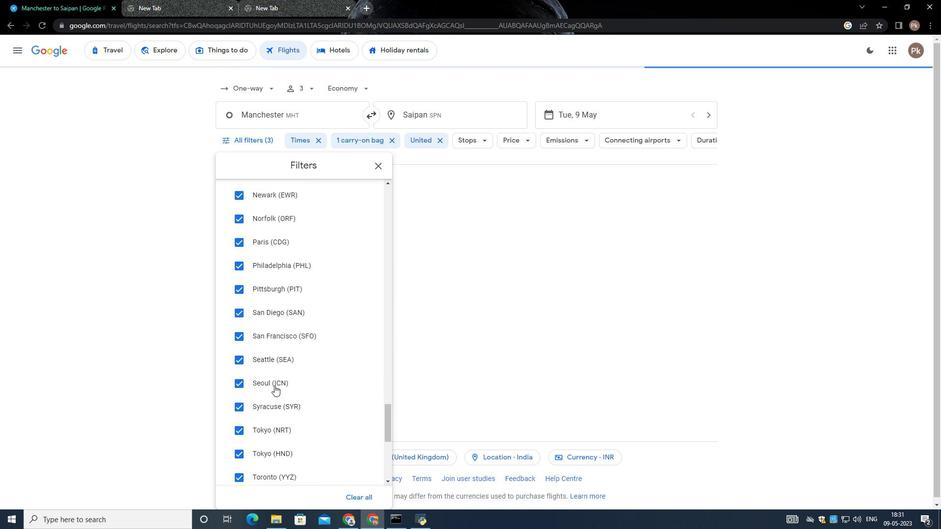 
Action: Mouse moved to (276, 377)
Screenshot: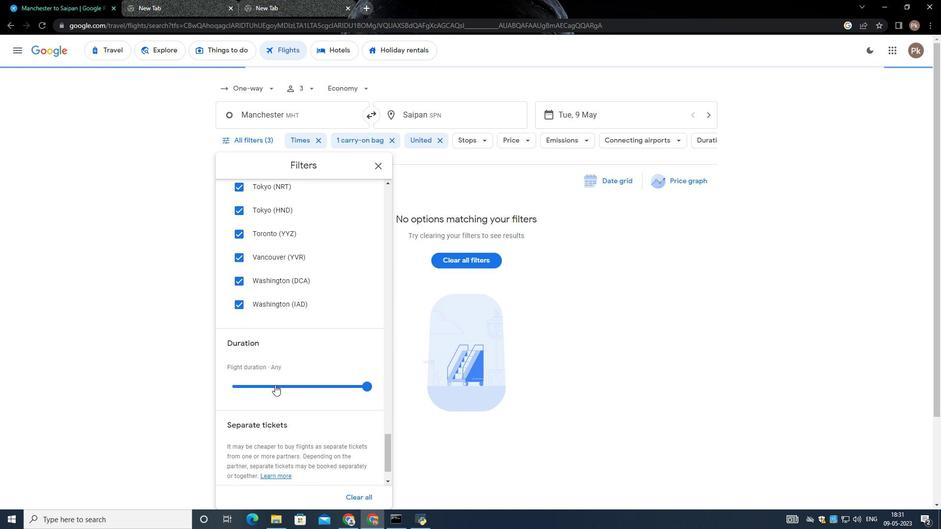 
Action: Mouse scrolled (276, 377) with delta (0, 0)
Screenshot: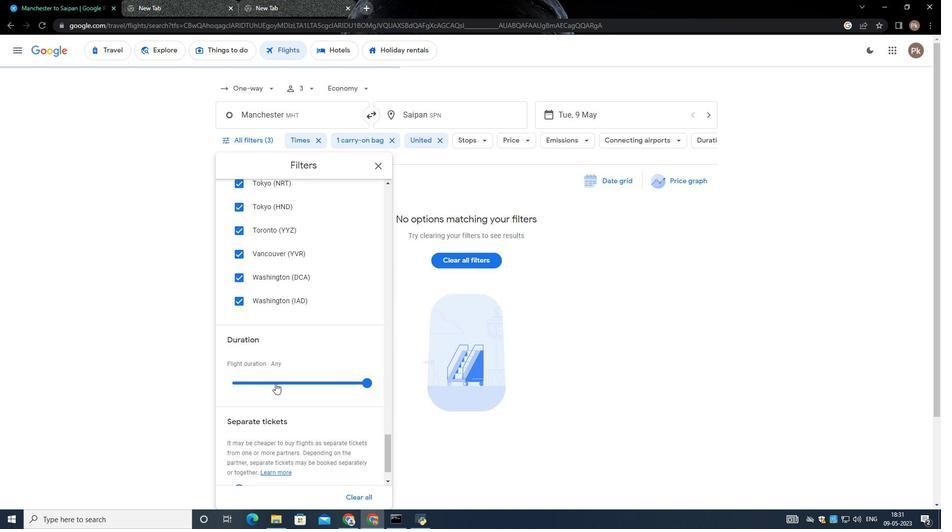 
Action: Mouse scrolled (276, 377) with delta (0, 0)
Screenshot: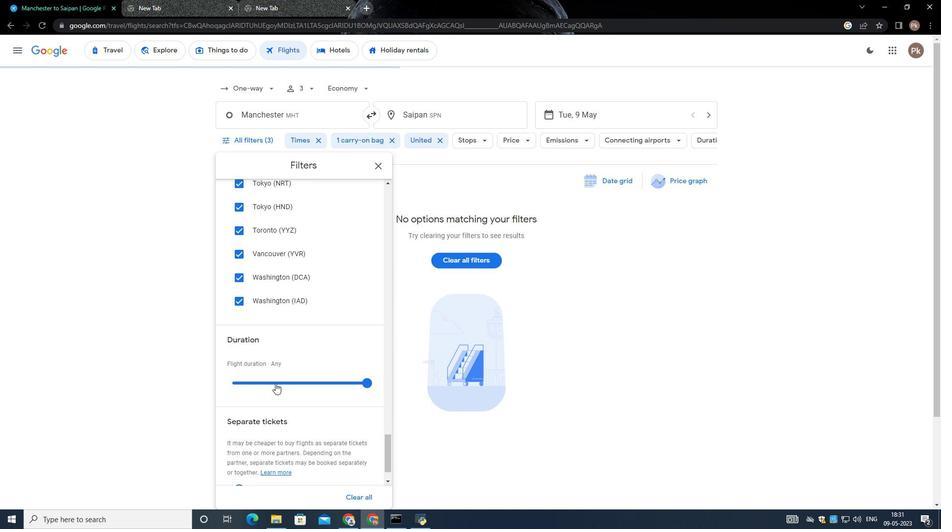 
Action: Mouse scrolled (276, 377) with delta (0, 0)
Screenshot: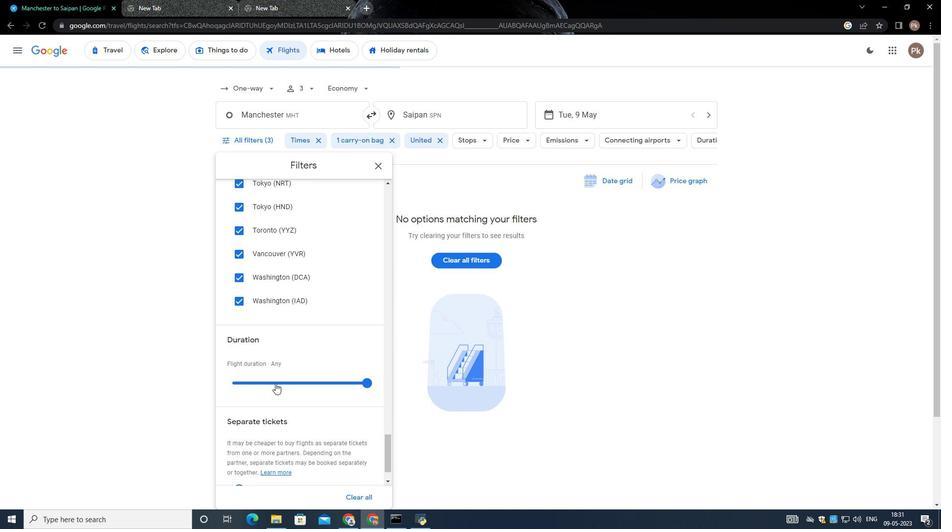 
Action: Mouse scrolled (276, 377) with delta (0, 0)
Screenshot: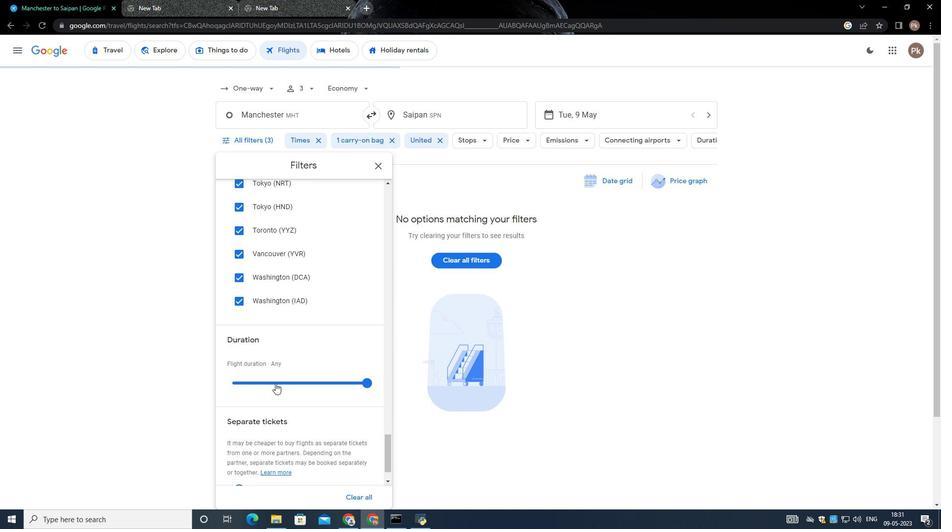 
Action: Mouse scrolled (276, 377) with delta (0, 0)
Screenshot: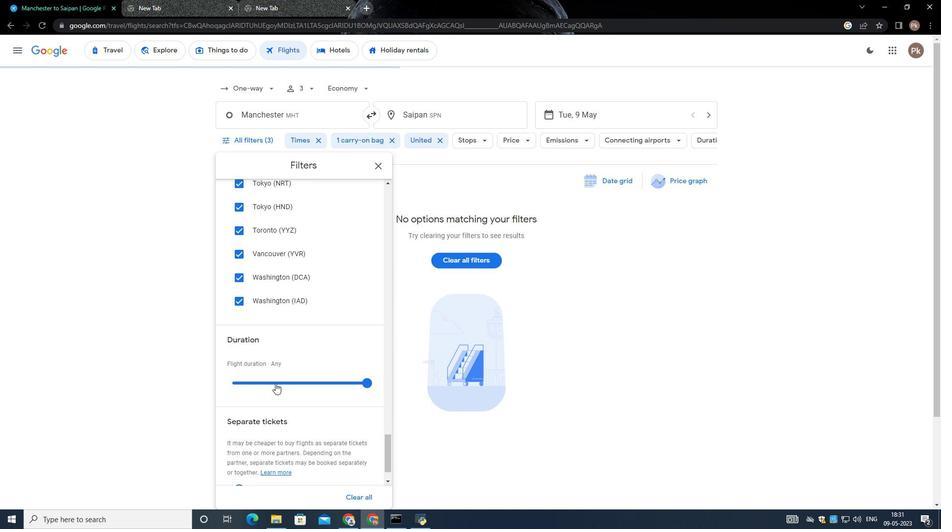 
Action: Mouse moved to (277, 374)
Screenshot: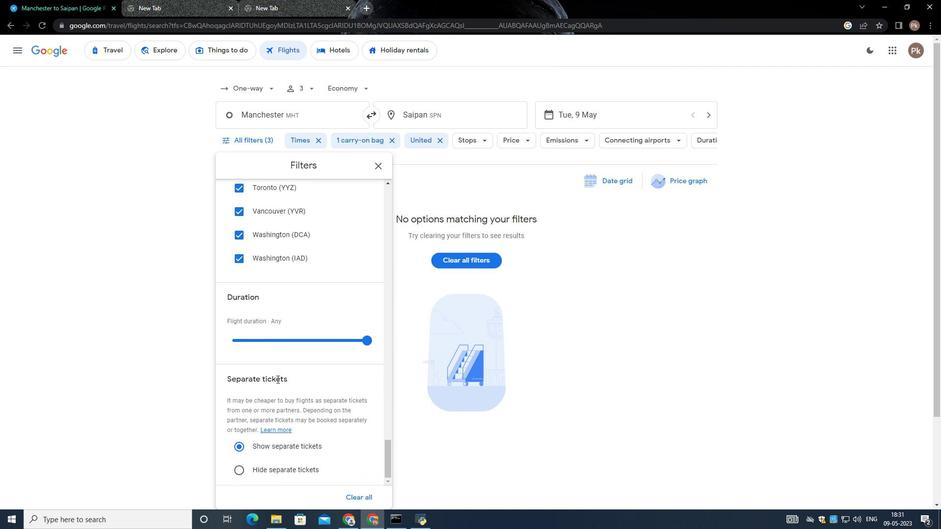 
Action: Mouse scrolled (277, 374) with delta (0, 0)
Screenshot: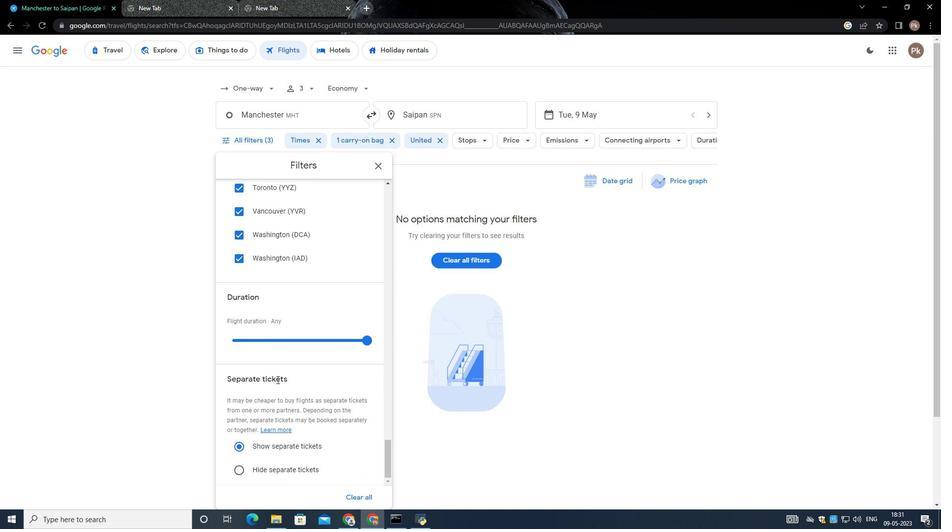 
Action: Mouse moved to (277, 374)
Screenshot: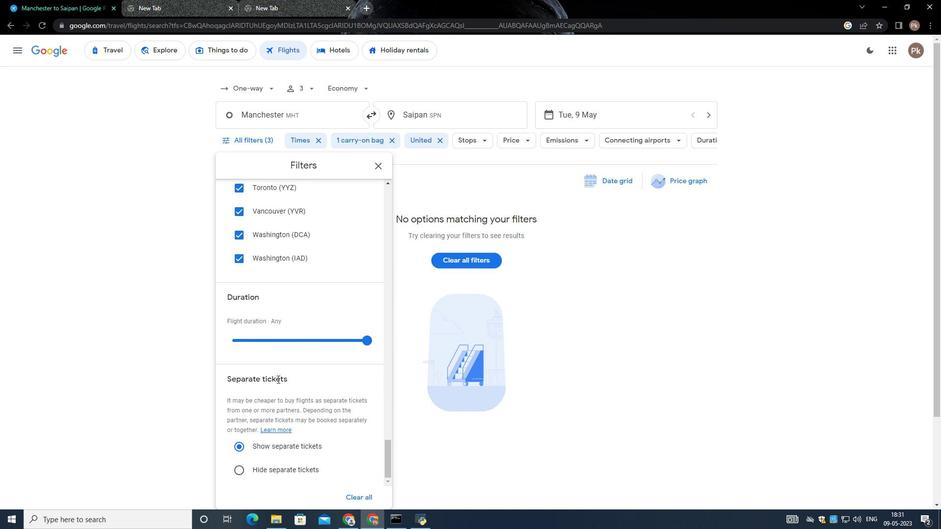 
Action: Mouse scrolled (277, 374) with delta (0, 0)
Screenshot: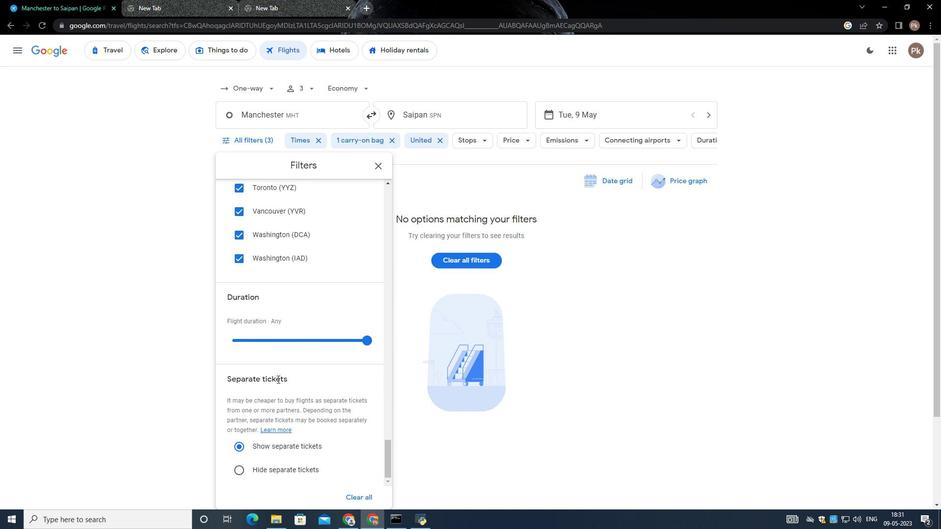 
Action: Mouse scrolled (277, 374) with delta (0, 0)
Screenshot: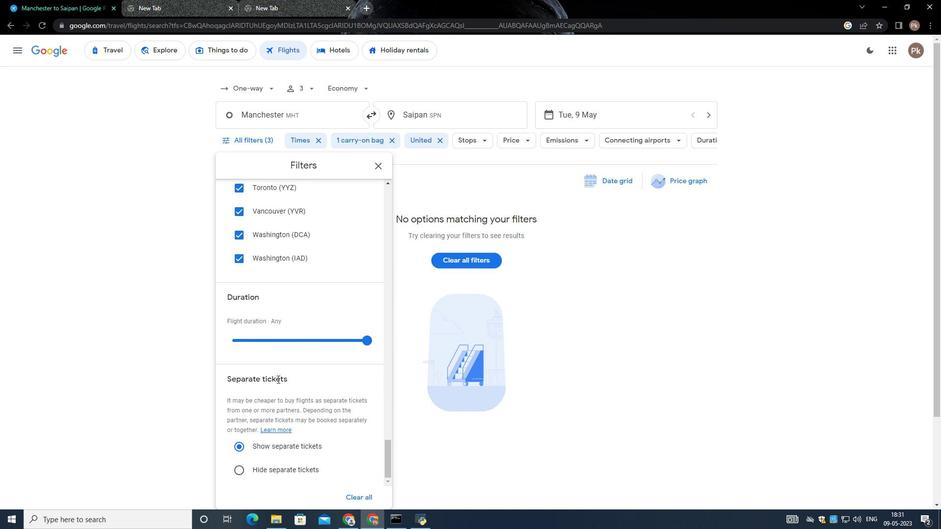 
Action: Mouse scrolled (277, 374) with delta (0, 0)
Screenshot: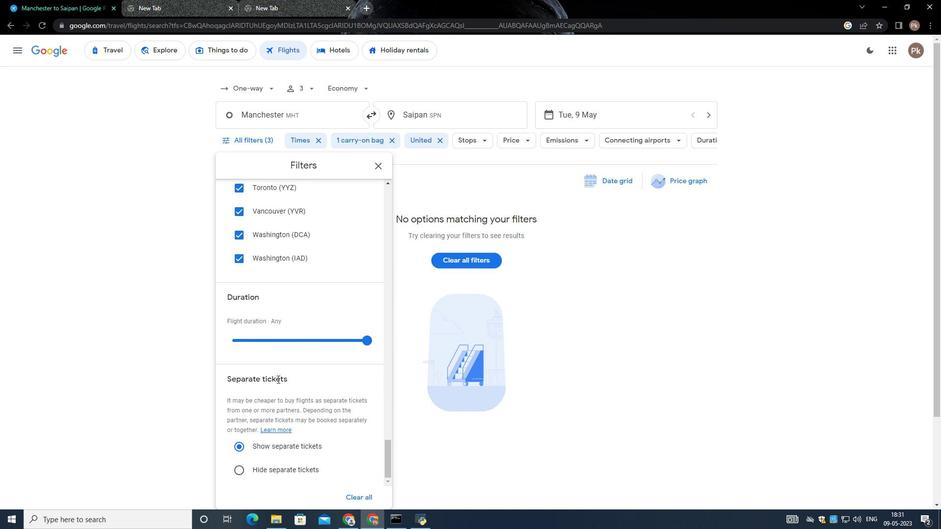 
Action: Mouse scrolled (277, 374) with delta (0, 0)
Screenshot: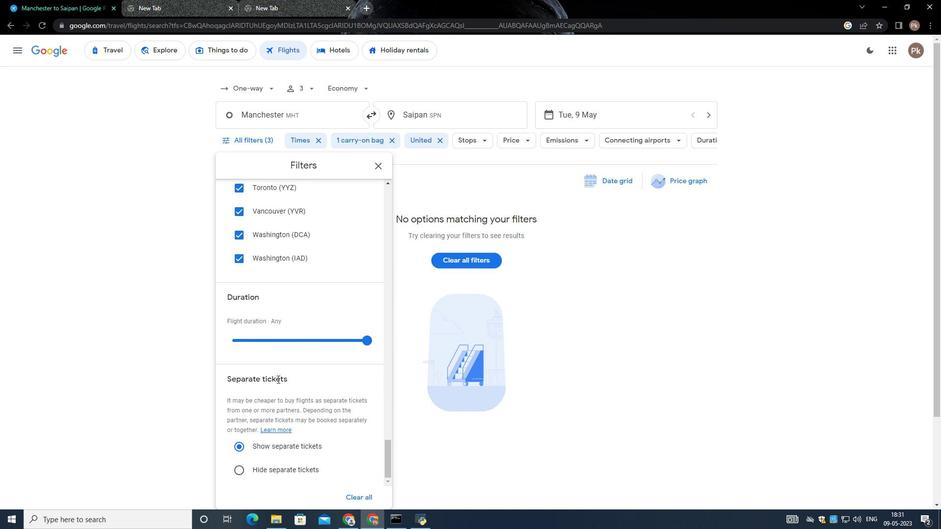 
Action: Mouse scrolled (277, 374) with delta (0, 0)
Screenshot: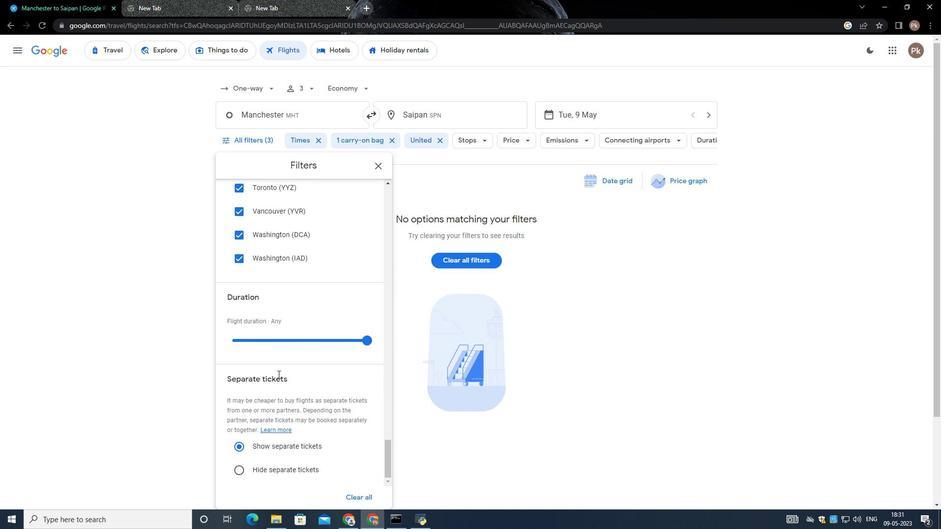 
Action: Mouse moved to (279, 372)
Screenshot: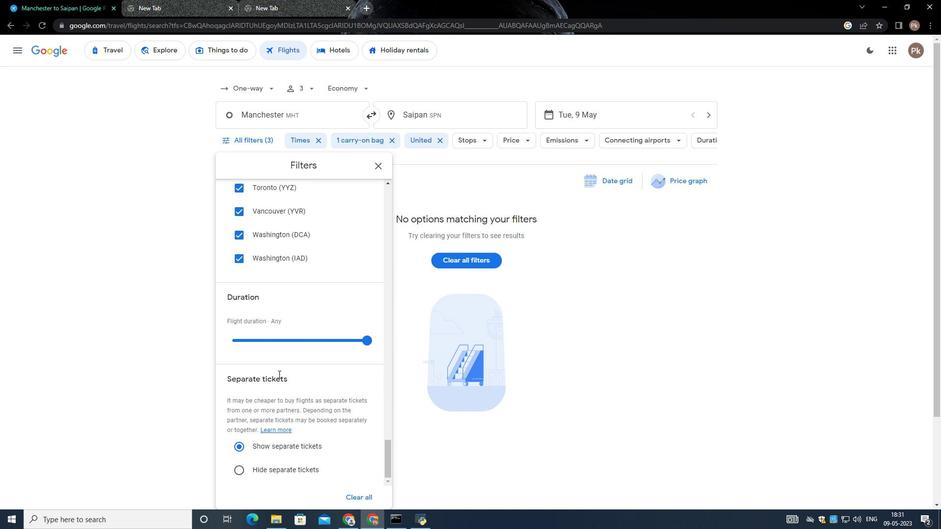 
